 Task: Find connections with filter location Levallois-Perret with filter topic #Designwith filter profile language English with filter current company Gallup with filter school Ram Lal Anand College with filter industry Footwear and Leather Goods Repair with filter service category Computer Networking with filter keywords title Continuous Improvement Consultant
Action: Mouse moved to (594, 101)
Screenshot: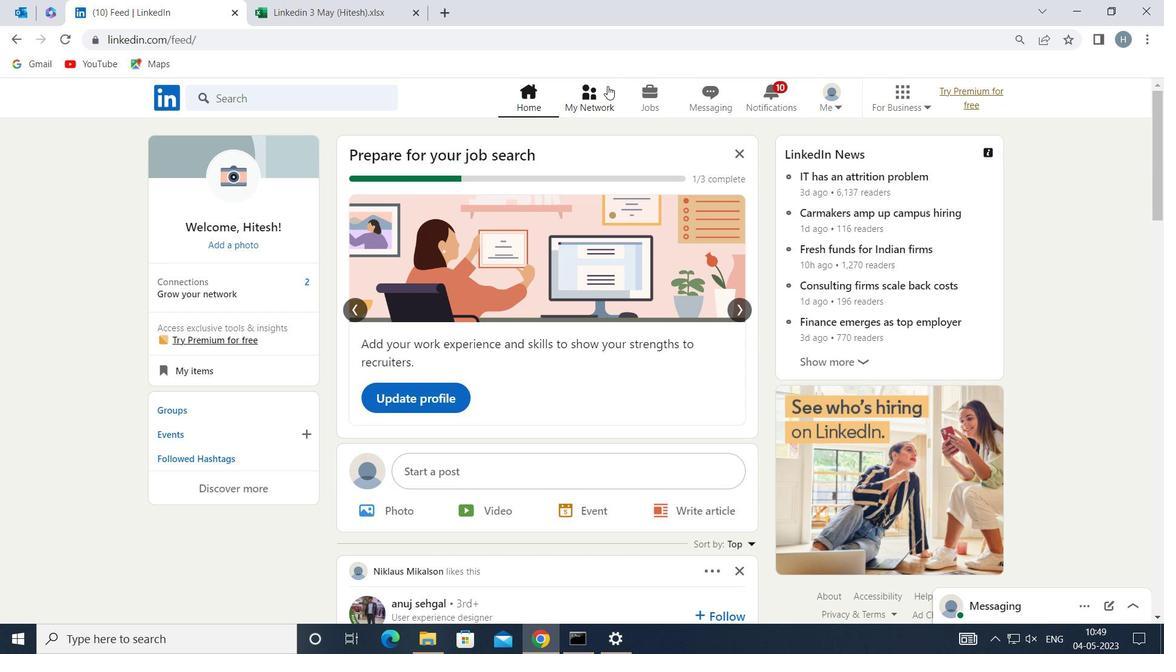 
Action: Mouse pressed left at (594, 101)
Screenshot: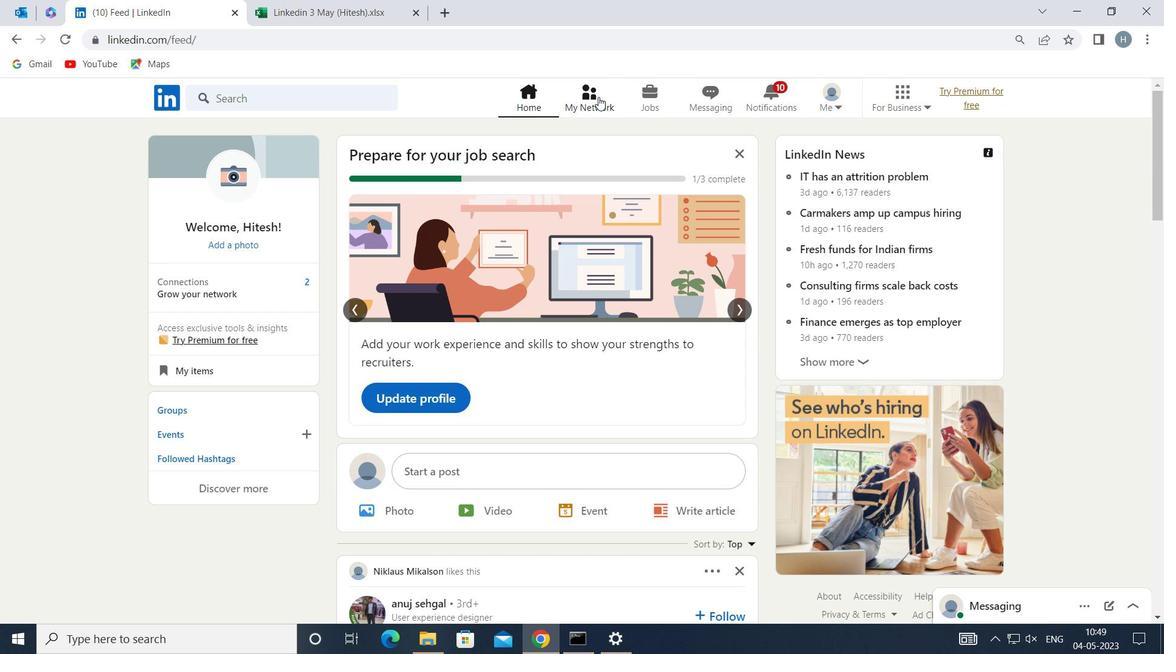 
Action: Mouse moved to (352, 180)
Screenshot: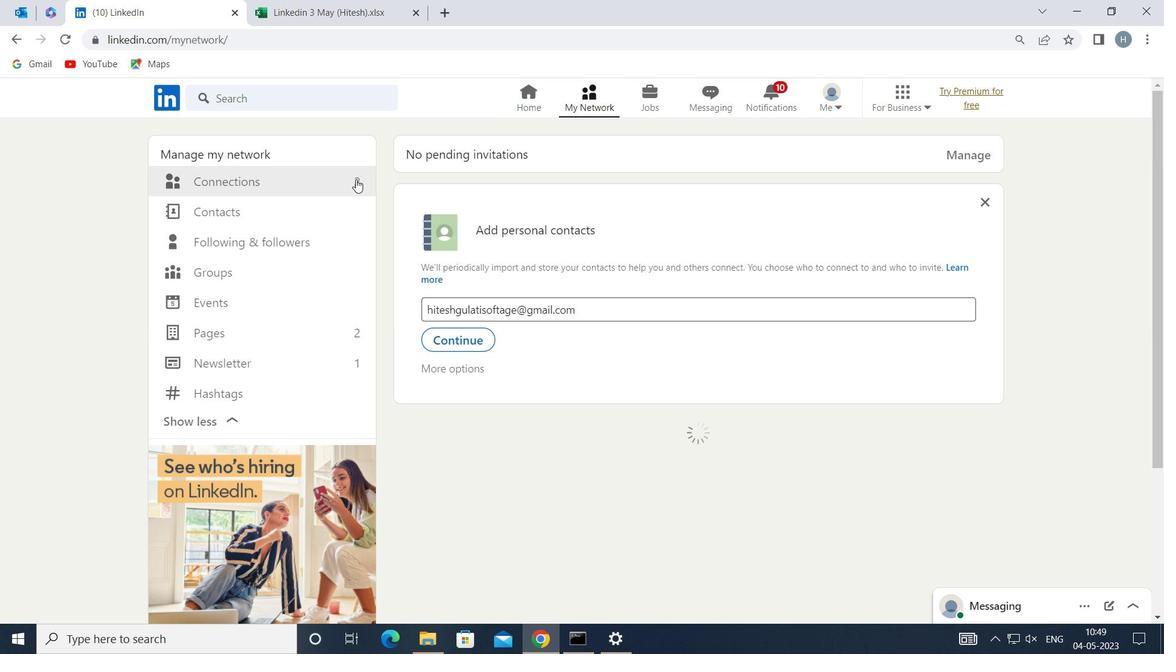 
Action: Mouse pressed left at (352, 180)
Screenshot: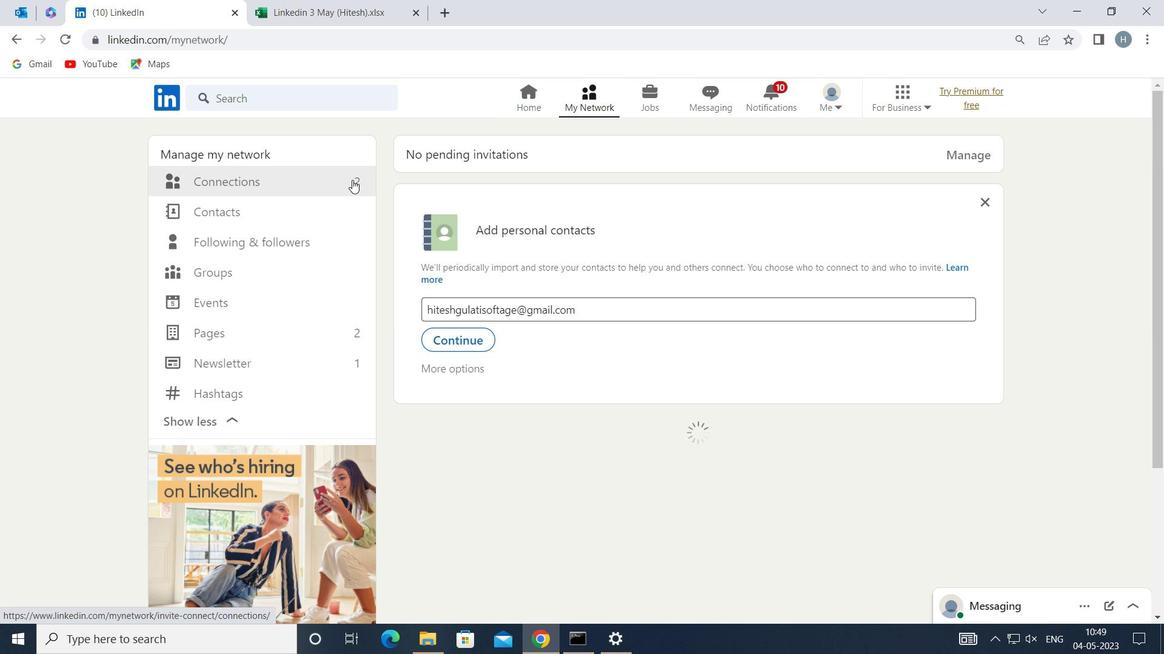 
Action: Mouse moved to (681, 183)
Screenshot: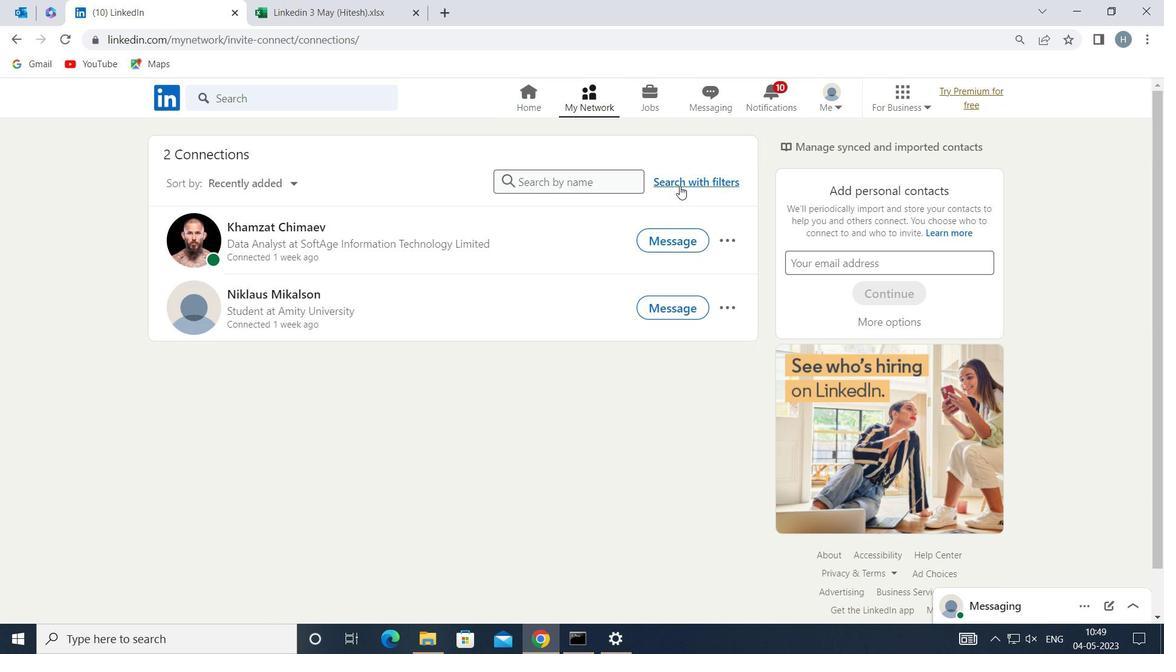 
Action: Mouse pressed left at (681, 183)
Screenshot: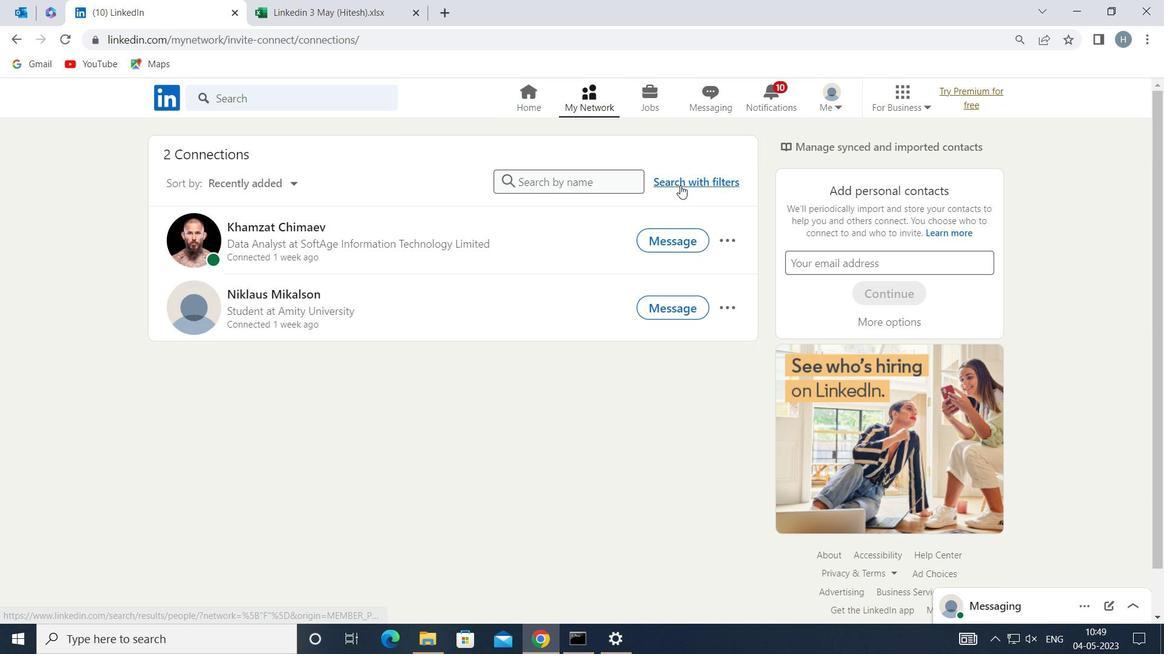 
Action: Mouse moved to (638, 140)
Screenshot: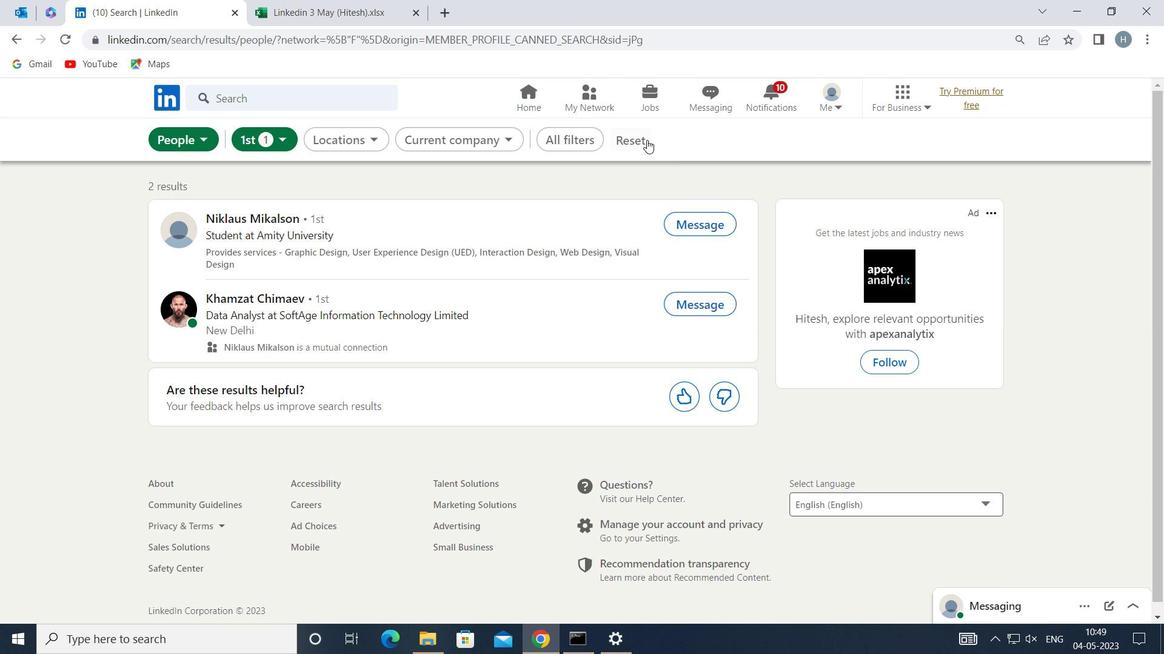 
Action: Mouse pressed left at (638, 140)
Screenshot: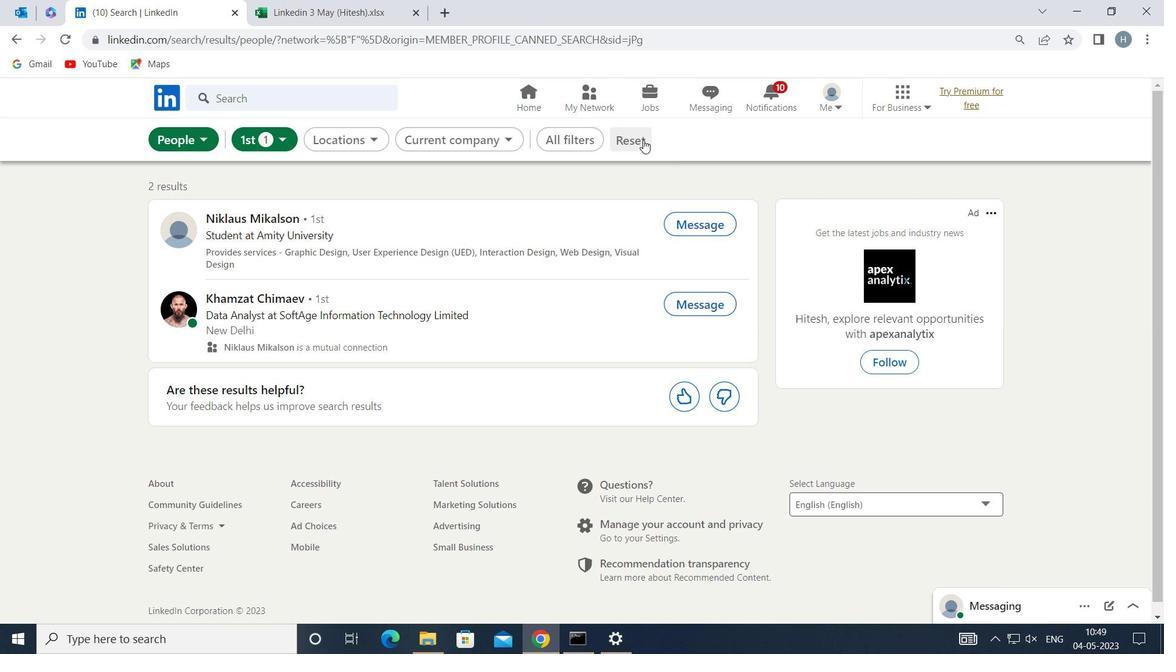 
Action: Mouse moved to (622, 140)
Screenshot: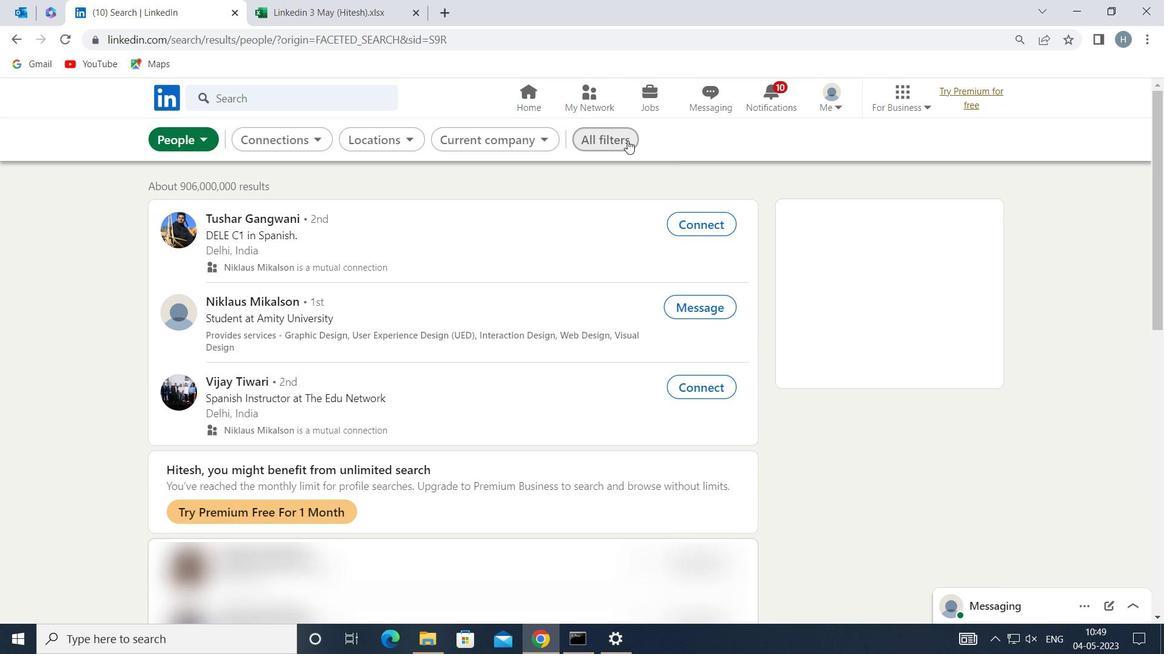 
Action: Mouse pressed left at (622, 140)
Screenshot: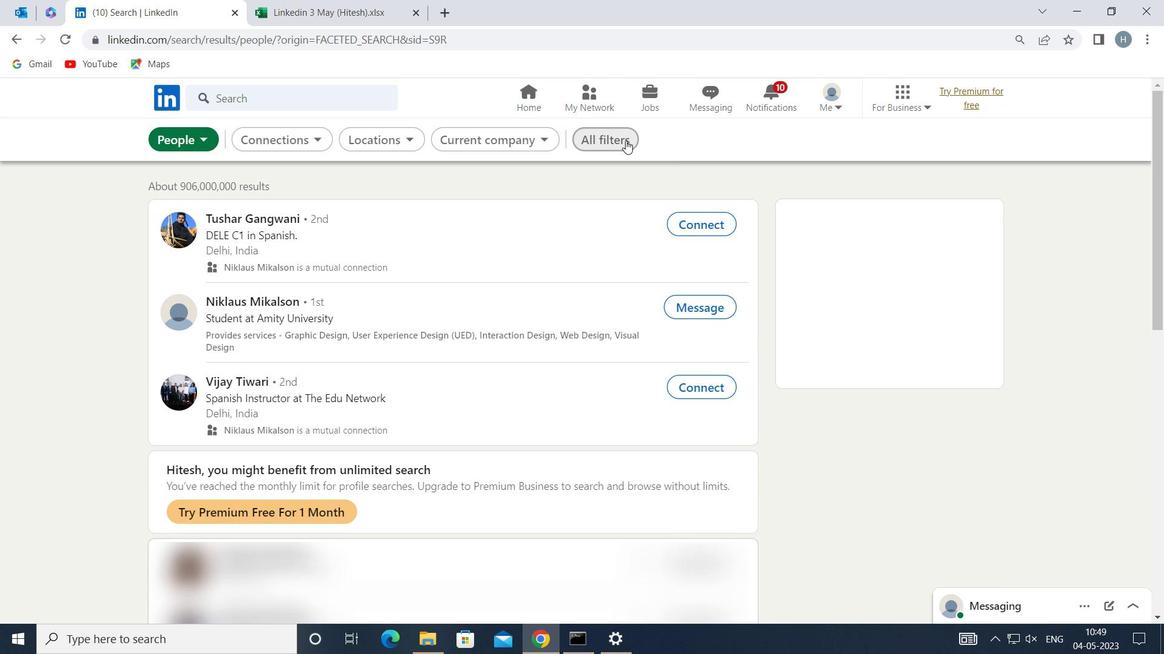 
Action: Mouse moved to (873, 280)
Screenshot: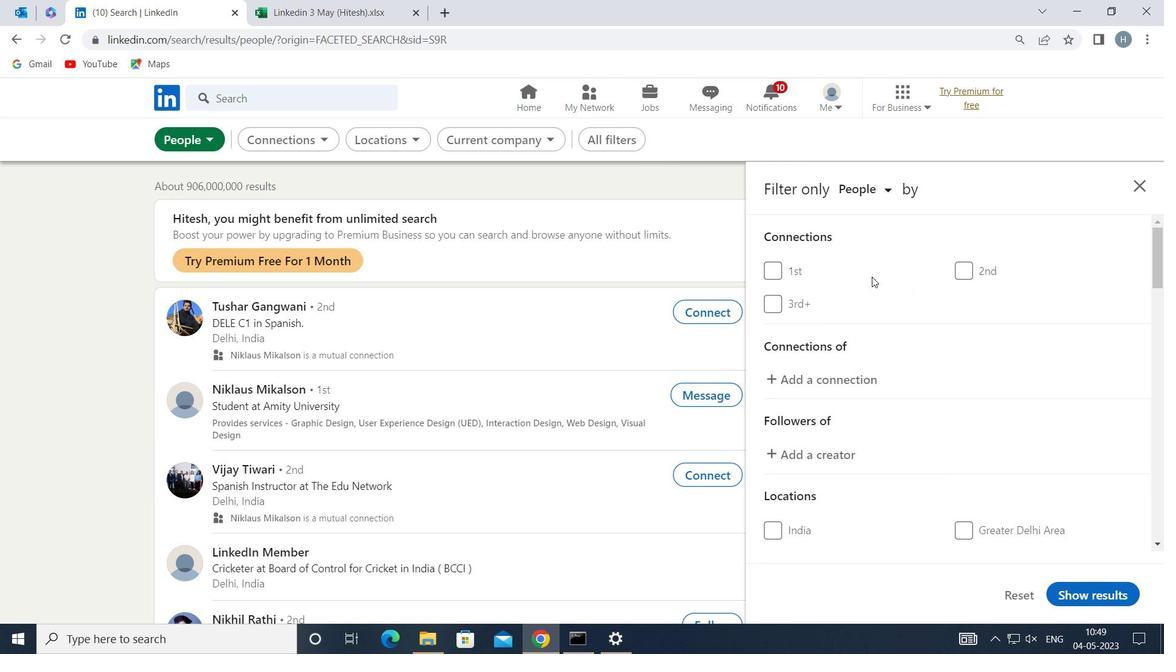 
Action: Mouse scrolled (873, 280) with delta (0, 0)
Screenshot: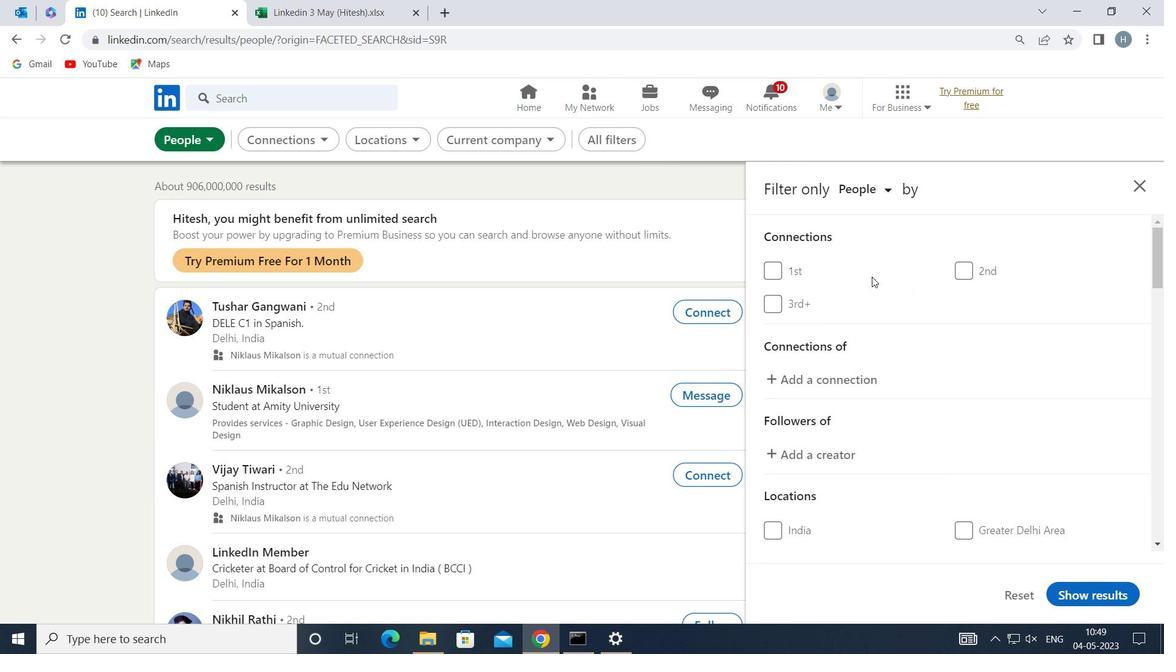 
Action: Mouse moved to (873, 285)
Screenshot: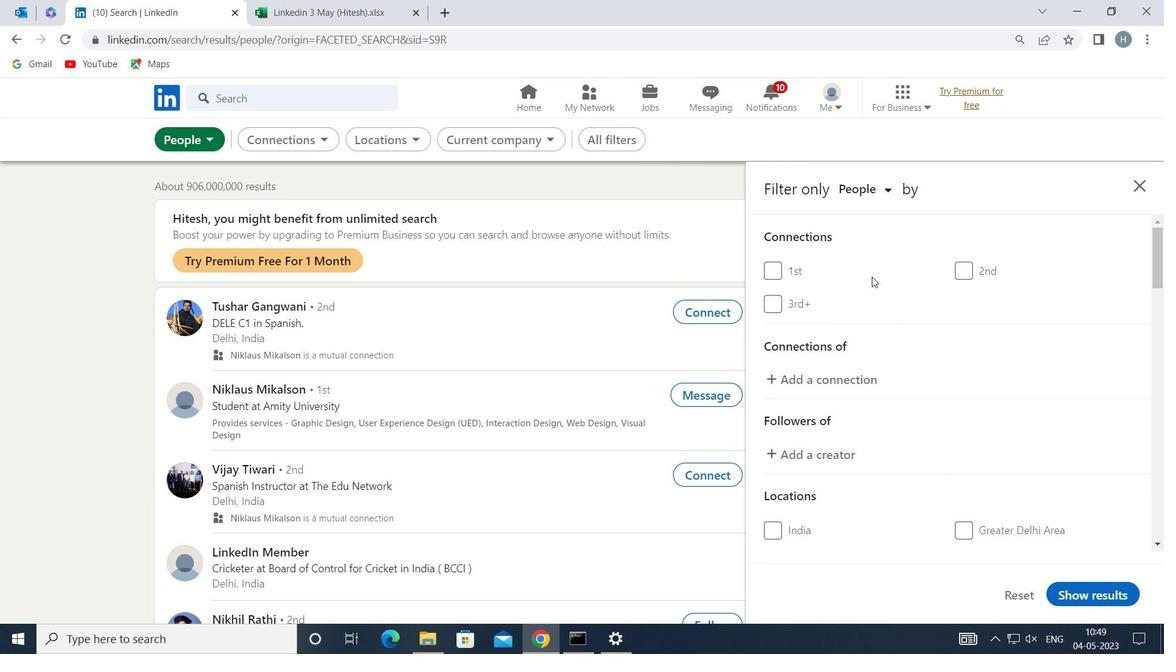 
Action: Mouse scrolled (873, 285) with delta (0, 0)
Screenshot: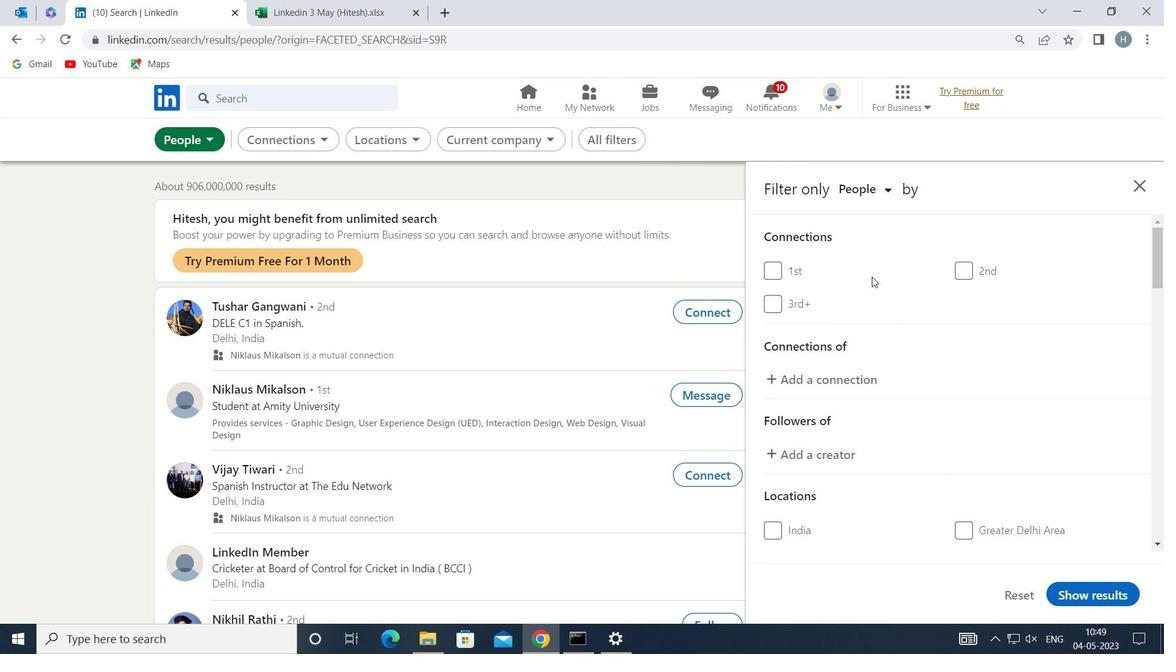 
Action: Mouse scrolled (873, 285) with delta (0, 0)
Screenshot: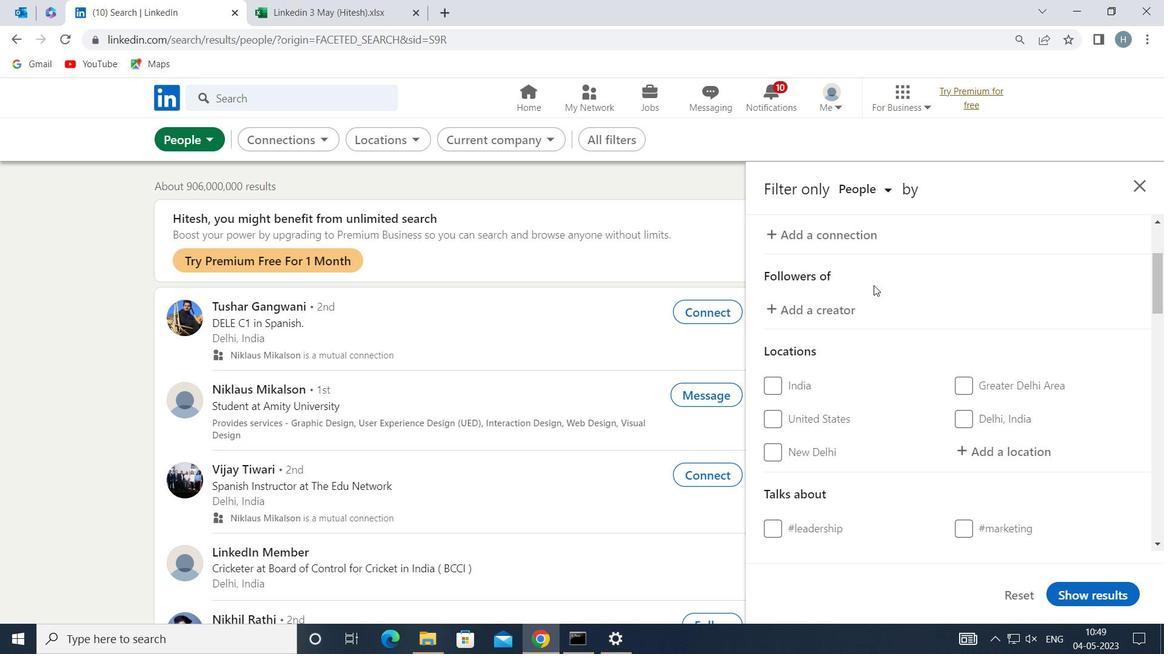 
Action: Mouse moved to (988, 359)
Screenshot: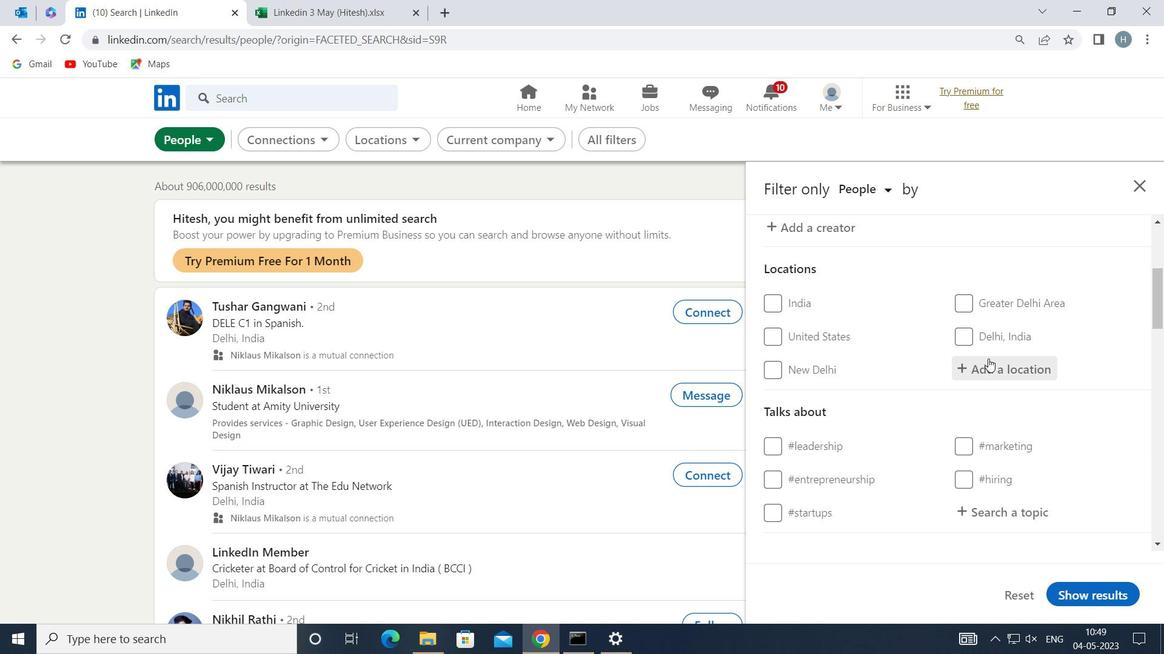 
Action: Mouse pressed left at (988, 359)
Screenshot: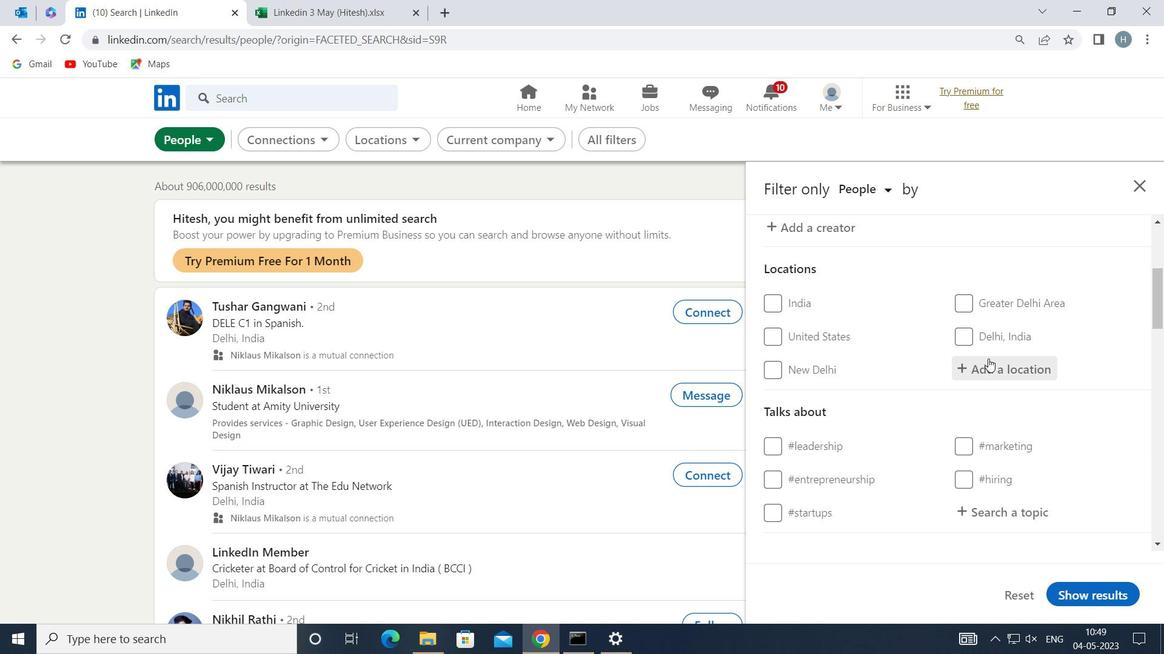 
Action: Mouse moved to (958, 310)
Screenshot: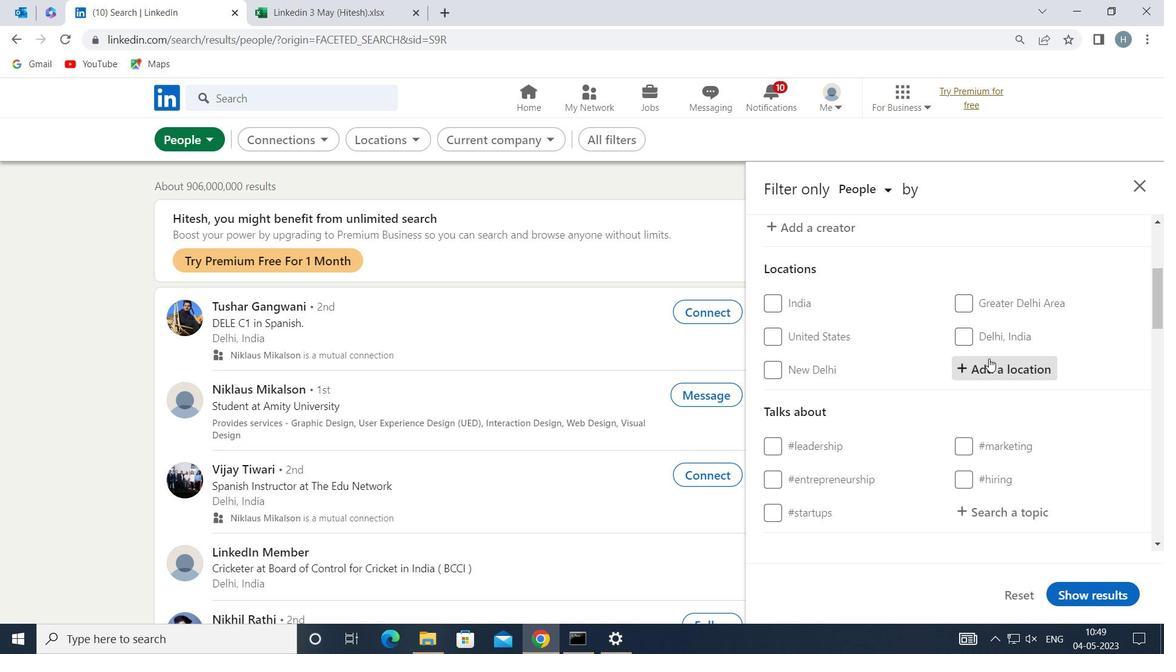 
Action: Key pressed <Key.shift>LEVALLOI
Screenshot: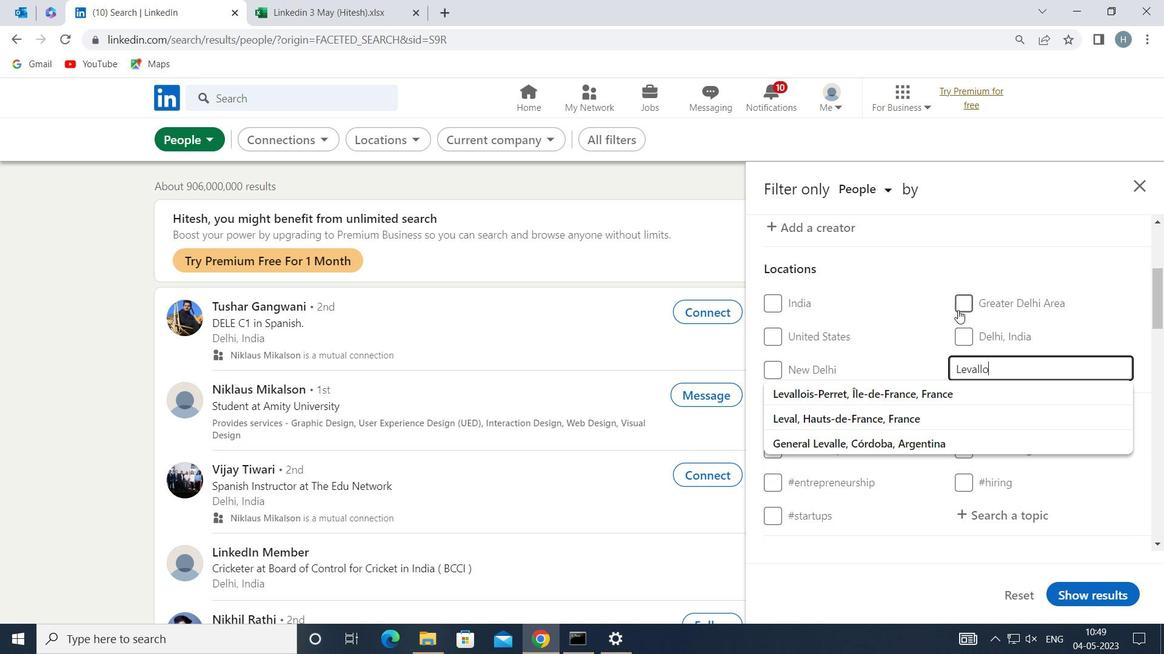 
Action: Mouse moved to (921, 391)
Screenshot: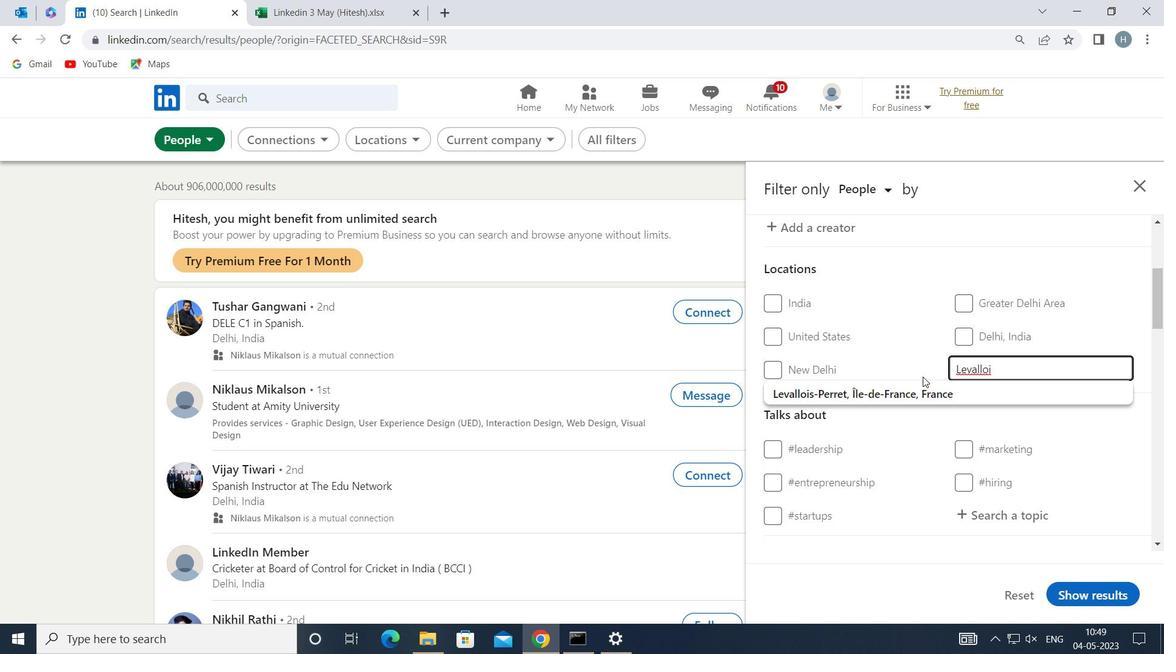 
Action: Mouse pressed left at (921, 391)
Screenshot: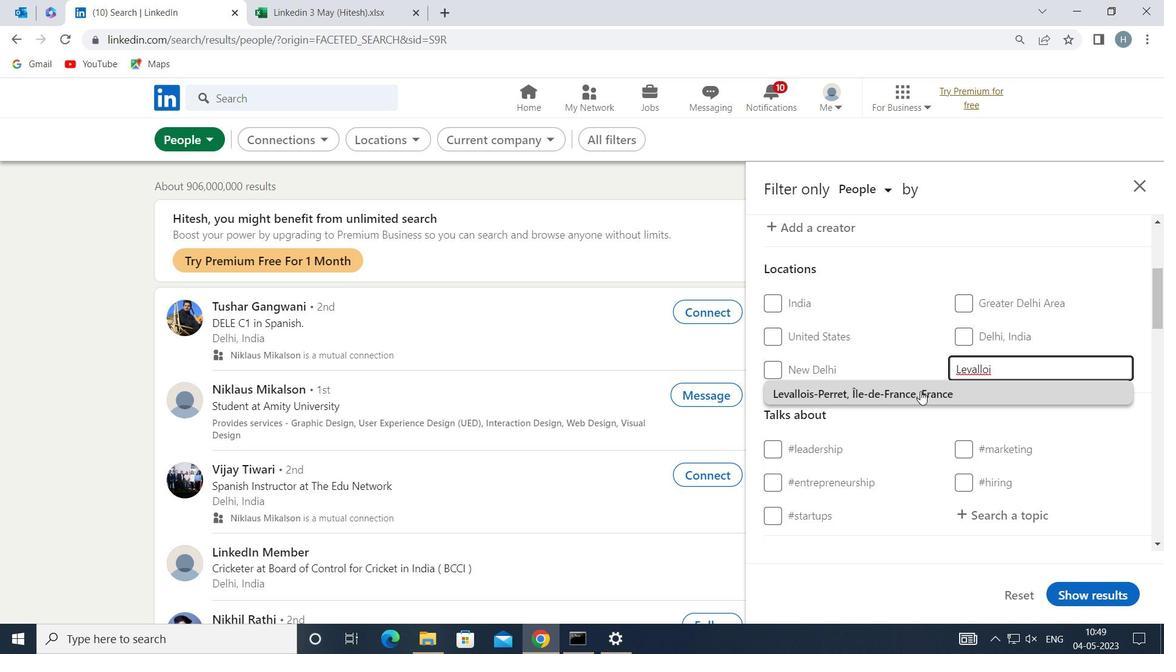 
Action: Mouse moved to (899, 394)
Screenshot: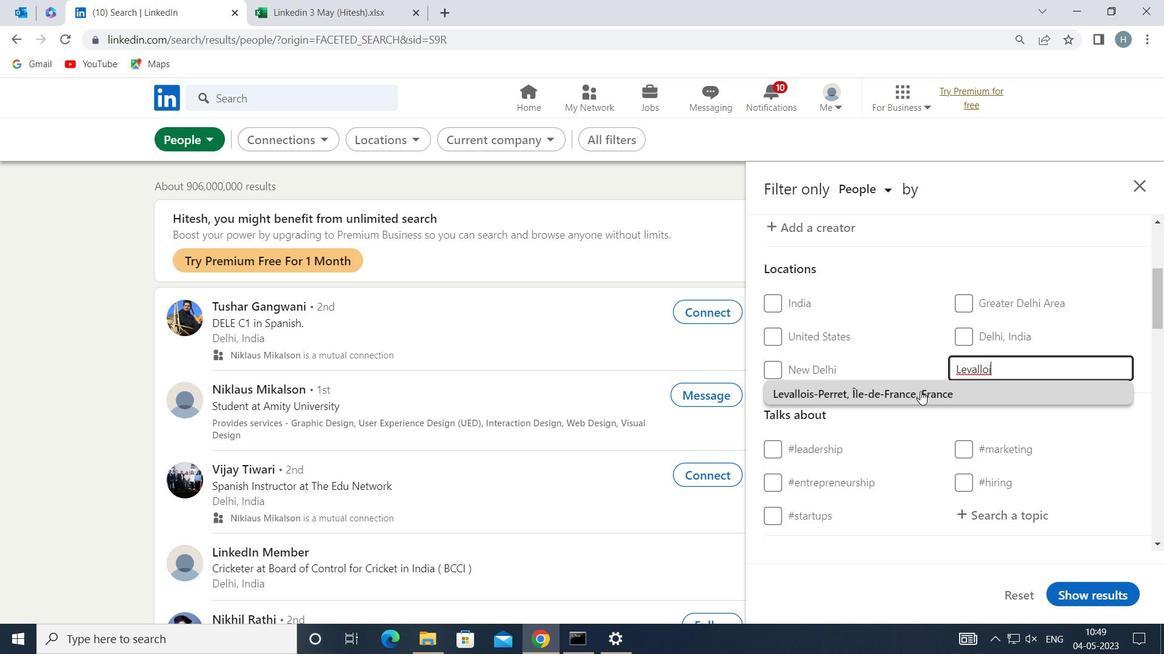 
Action: Mouse scrolled (899, 393) with delta (0, 0)
Screenshot: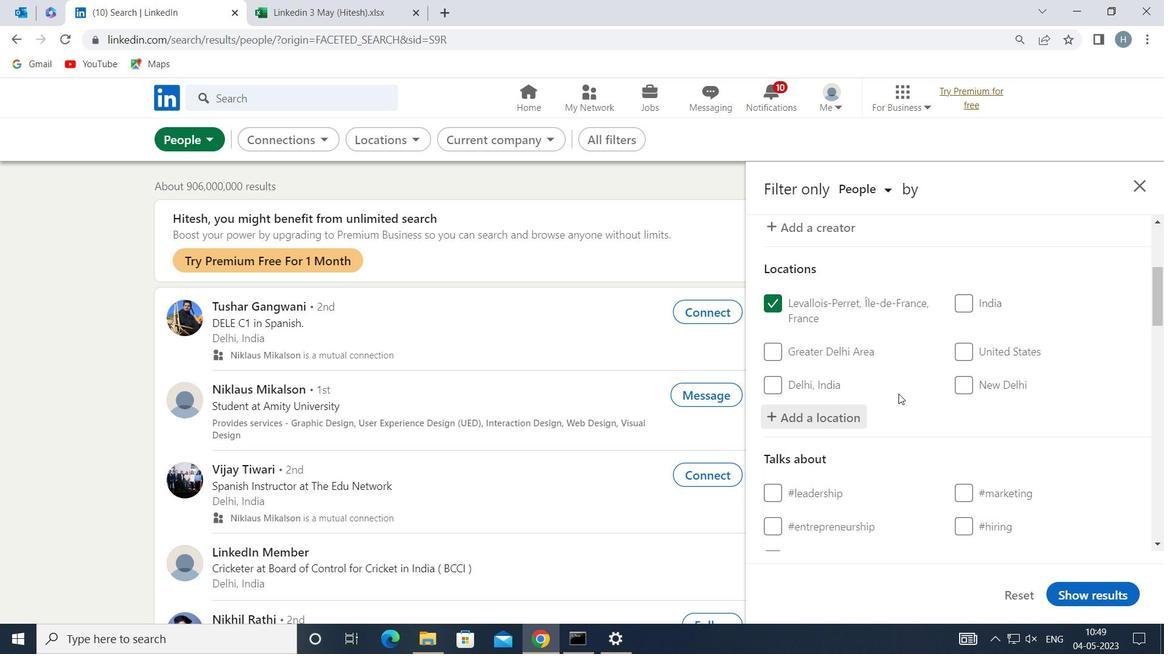 
Action: Mouse scrolled (899, 393) with delta (0, 0)
Screenshot: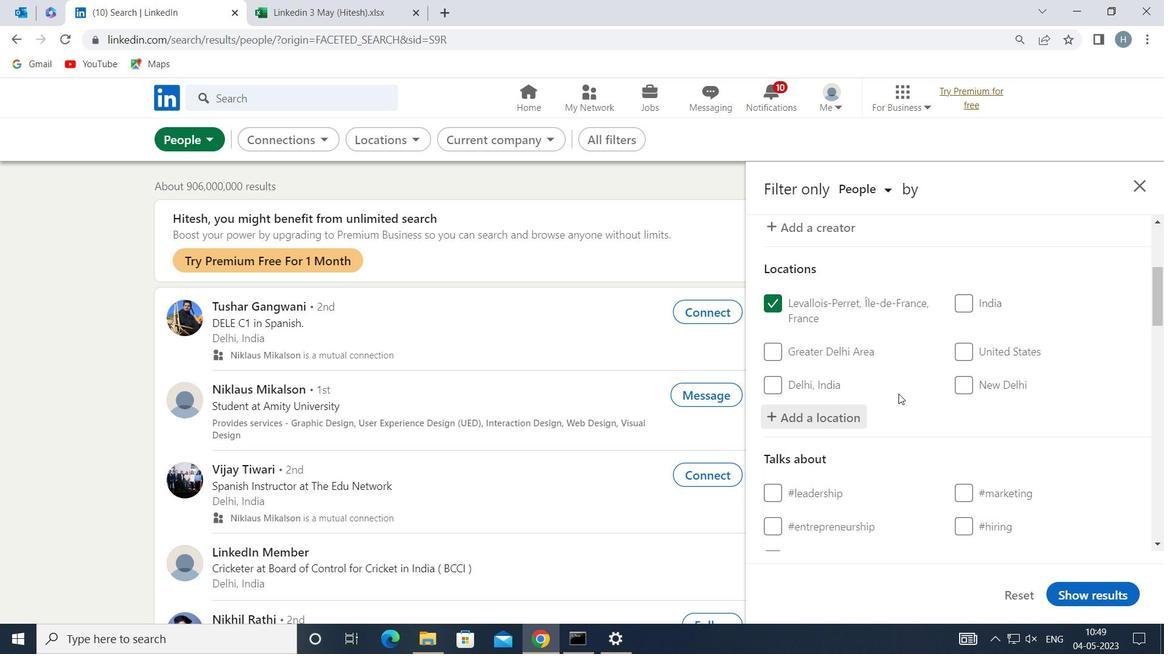 
Action: Mouse moved to (901, 372)
Screenshot: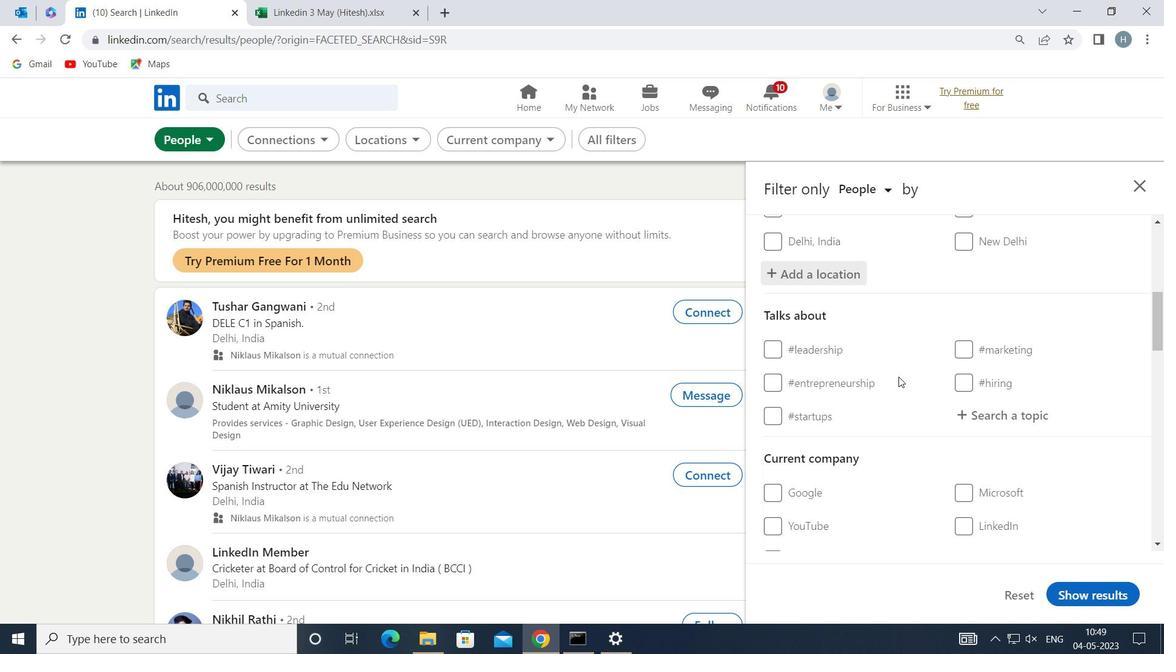 
Action: Mouse scrolled (901, 372) with delta (0, 0)
Screenshot: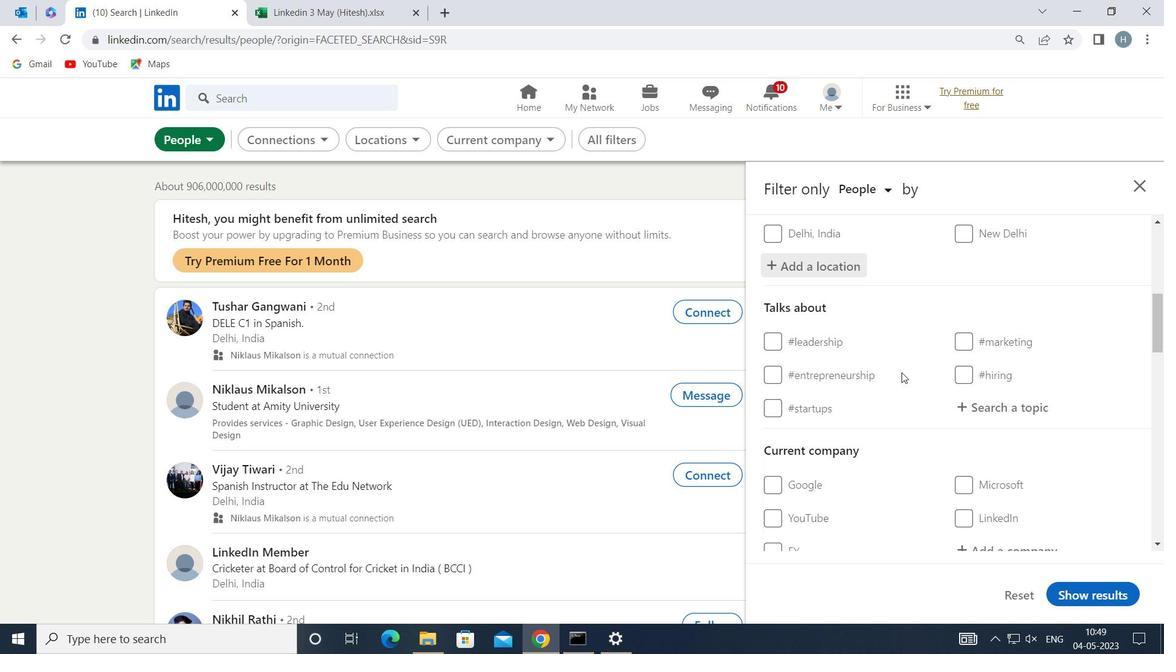 
Action: Mouse moved to (992, 333)
Screenshot: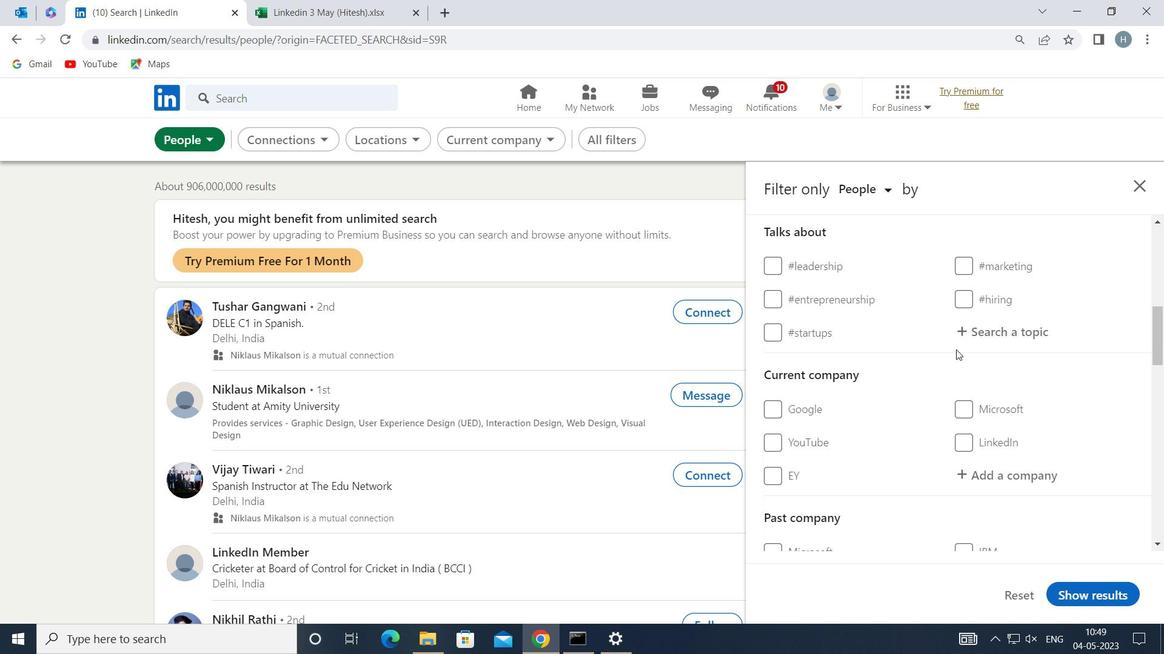 
Action: Mouse pressed left at (992, 333)
Screenshot: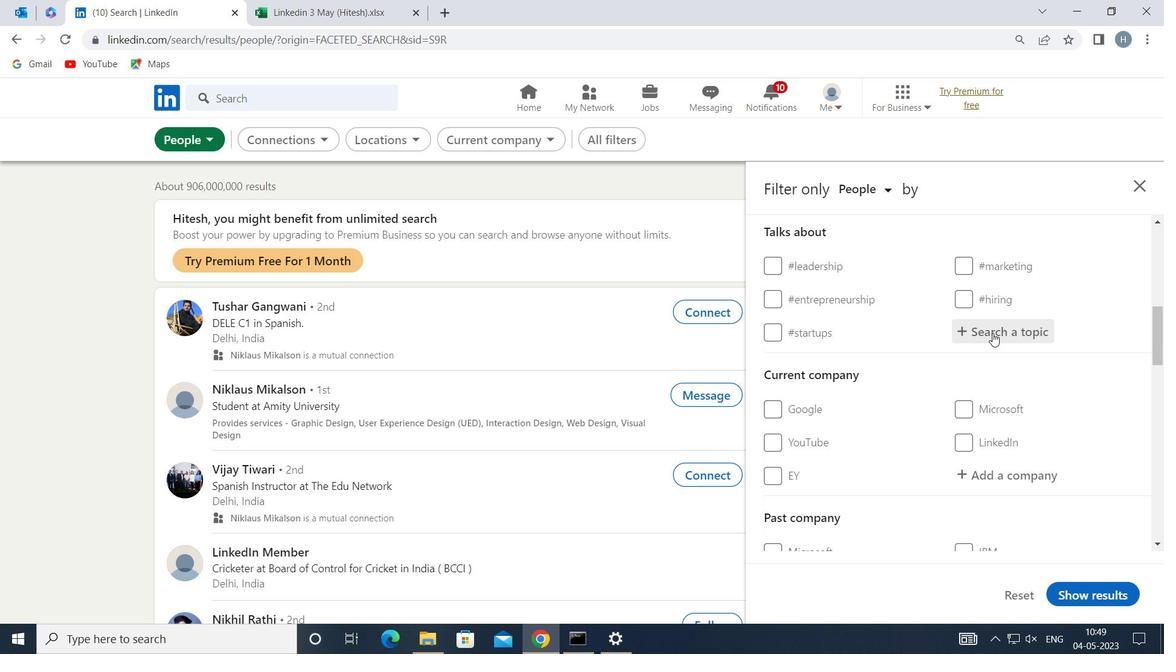 
Action: Mouse moved to (994, 332)
Screenshot: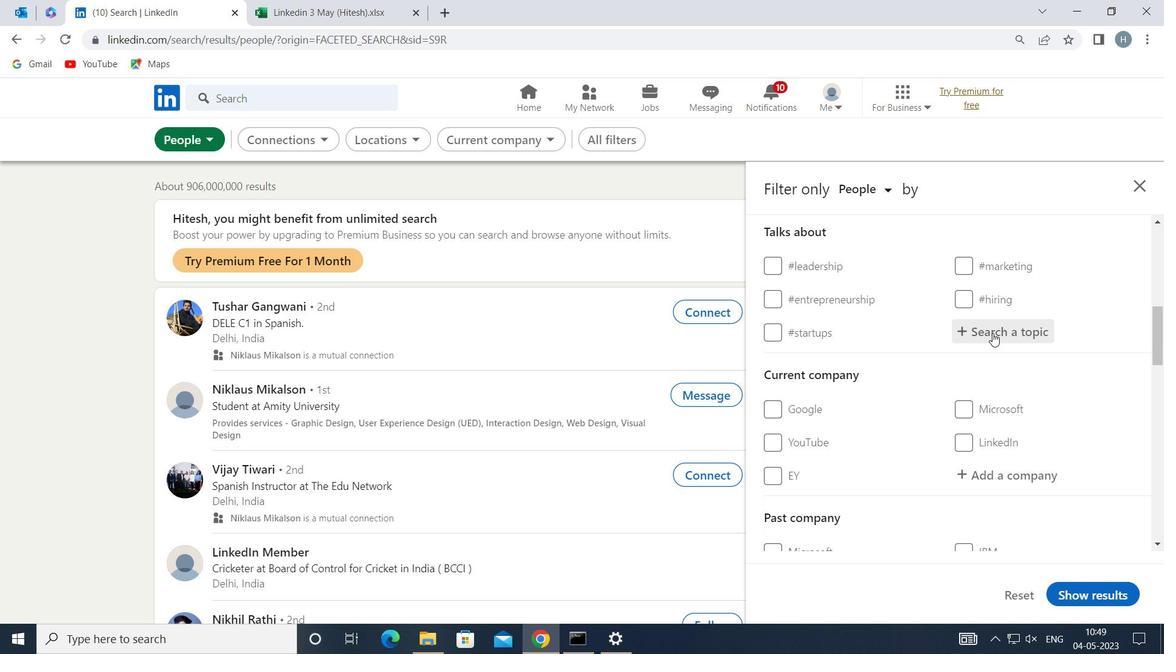
Action: Key pressed <Key.shift>DESIGN
Screenshot: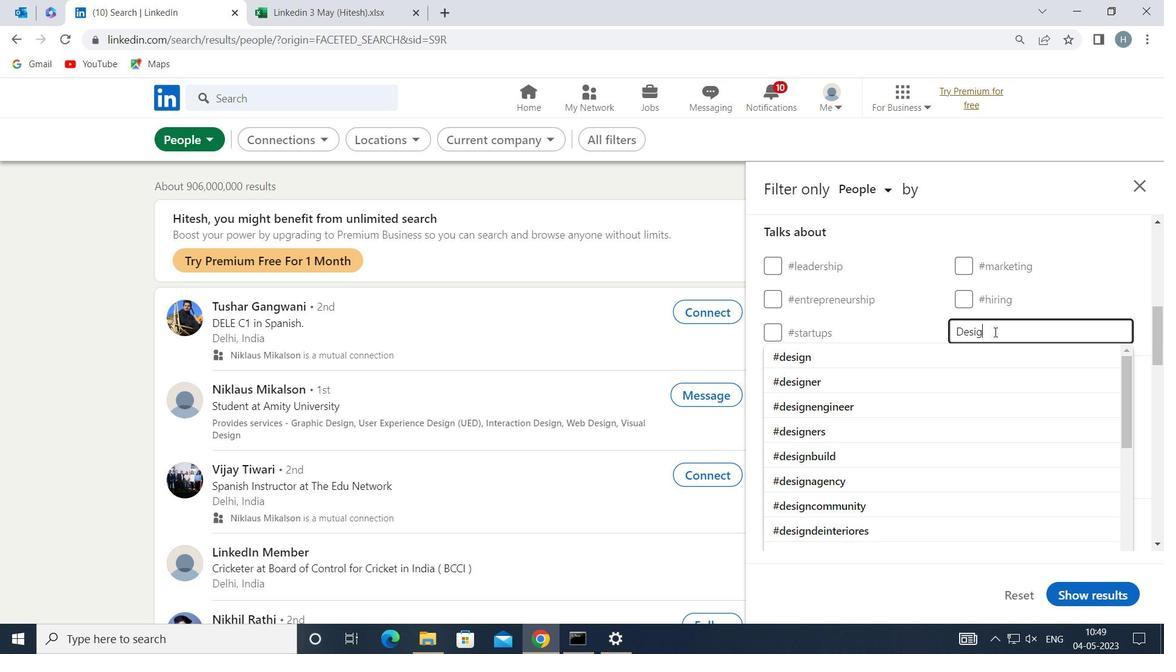 
Action: Mouse moved to (874, 358)
Screenshot: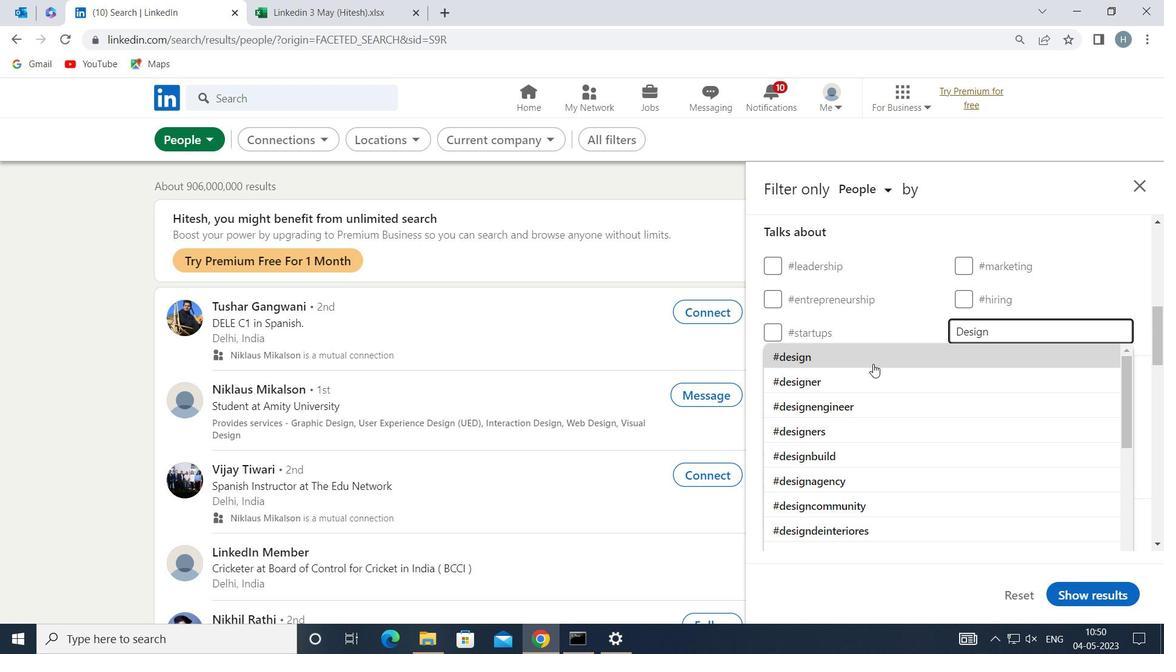 
Action: Mouse pressed left at (874, 358)
Screenshot: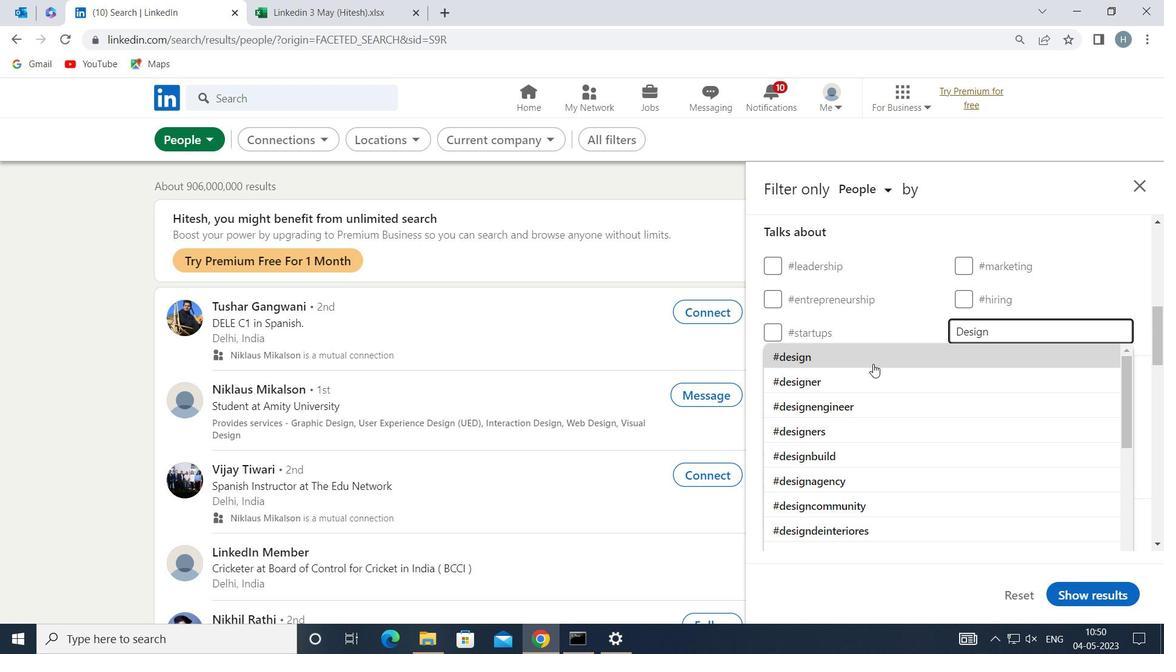 
Action: Mouse moved to (875, 352)
Screenshot: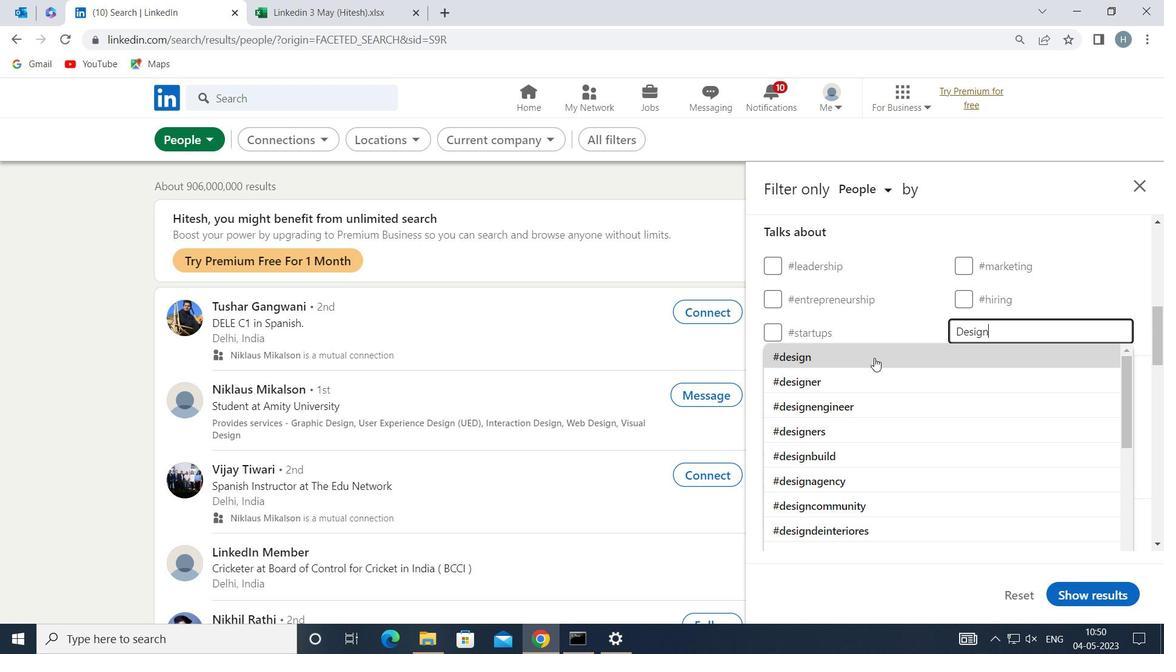 
Action: Mouse scrolled (875, 352) with delta (0, 0)
Screenshot: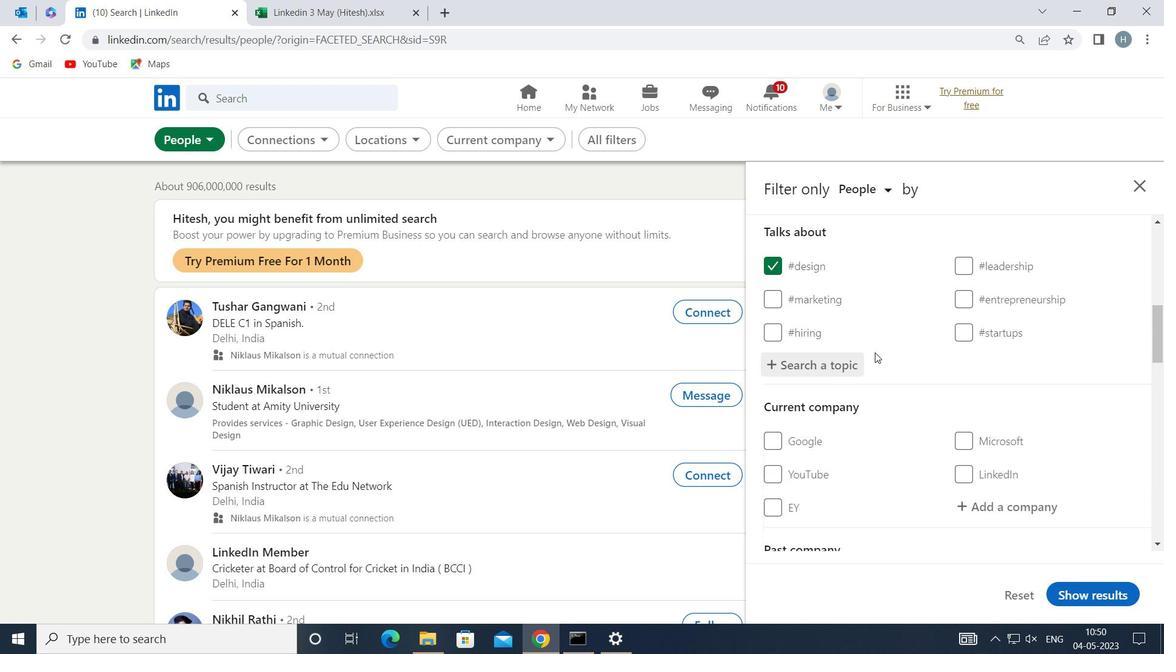 
Action: Mouse scrolled (875, 352) with delta (0, 0)
Screenshot: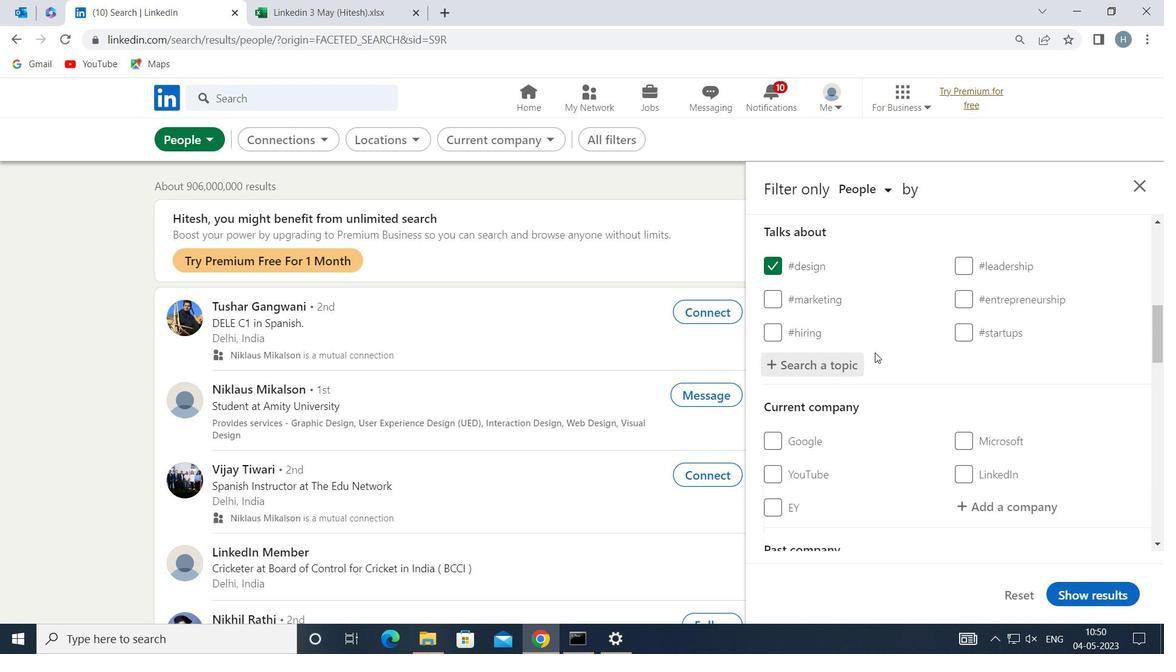 
Action: Mouse moved to (875, 352)
Screenshot: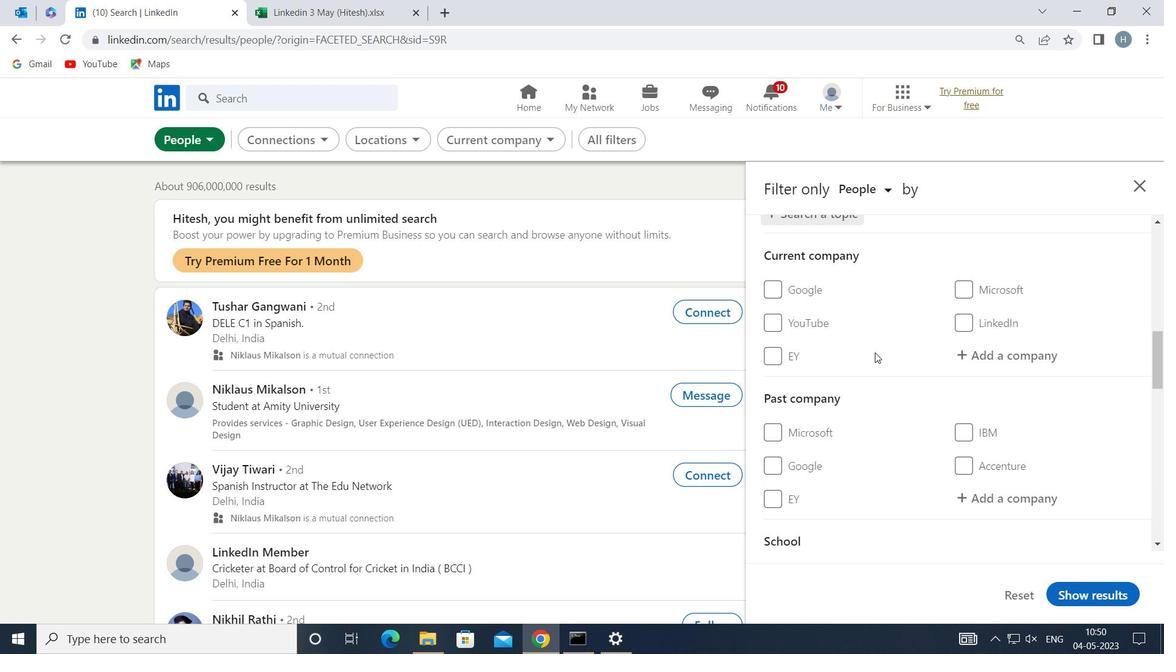 
Action: Mouse scrolled (875, 352) with delta (0, 0)
Screenshot: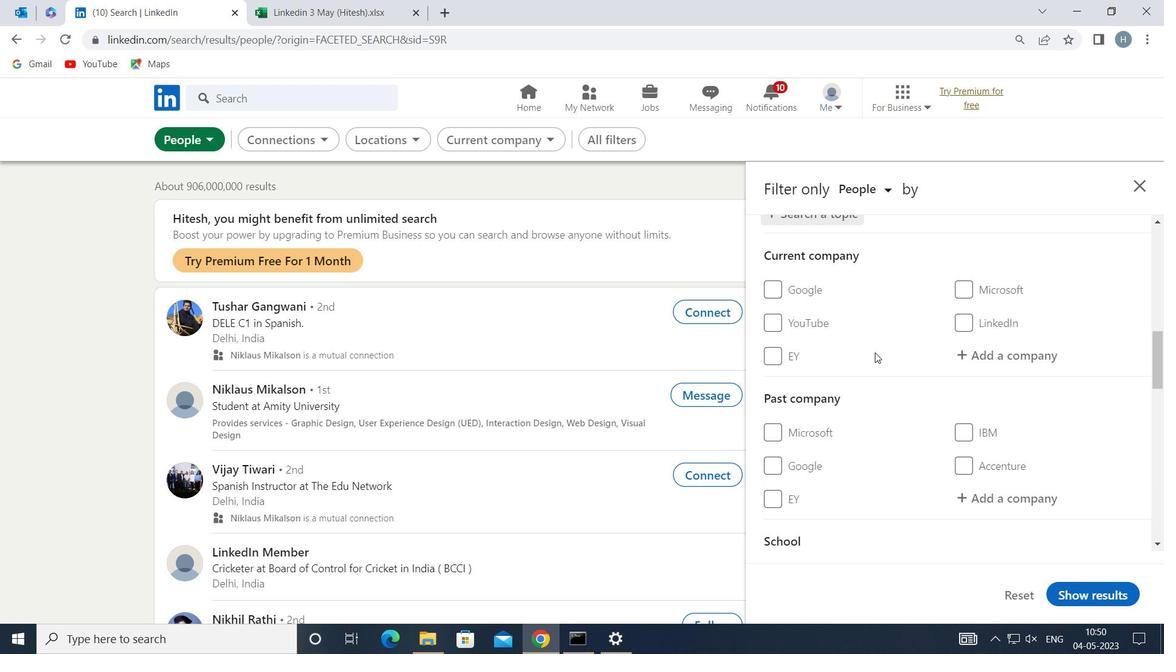
Action: Mouse moved to (873, 353)
Screenshot: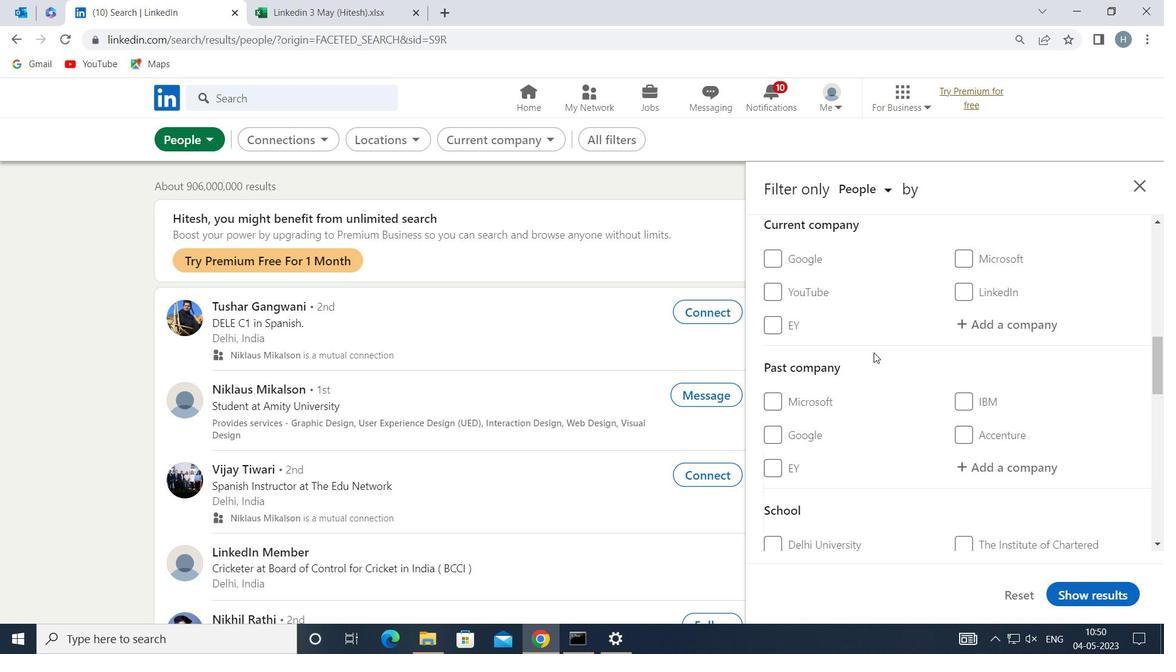 
Action: Mouse scrolled (873, 352) with delta (0, 0)
Screenshot: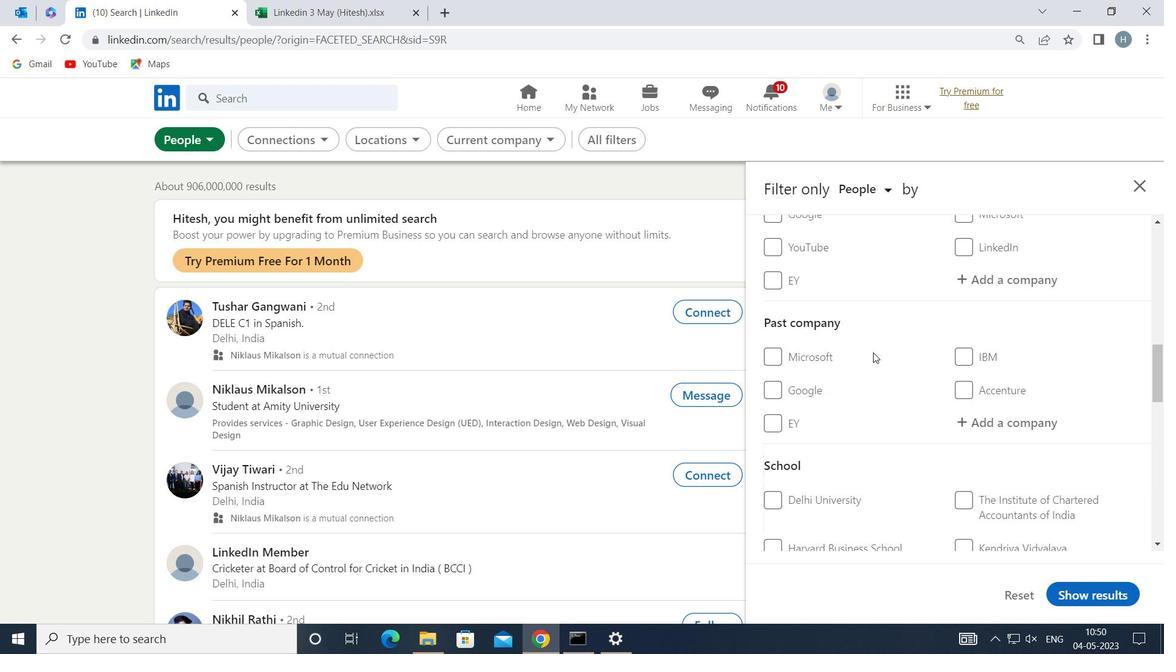 
Action: Mouse moved to (875, 352)
Screenshot: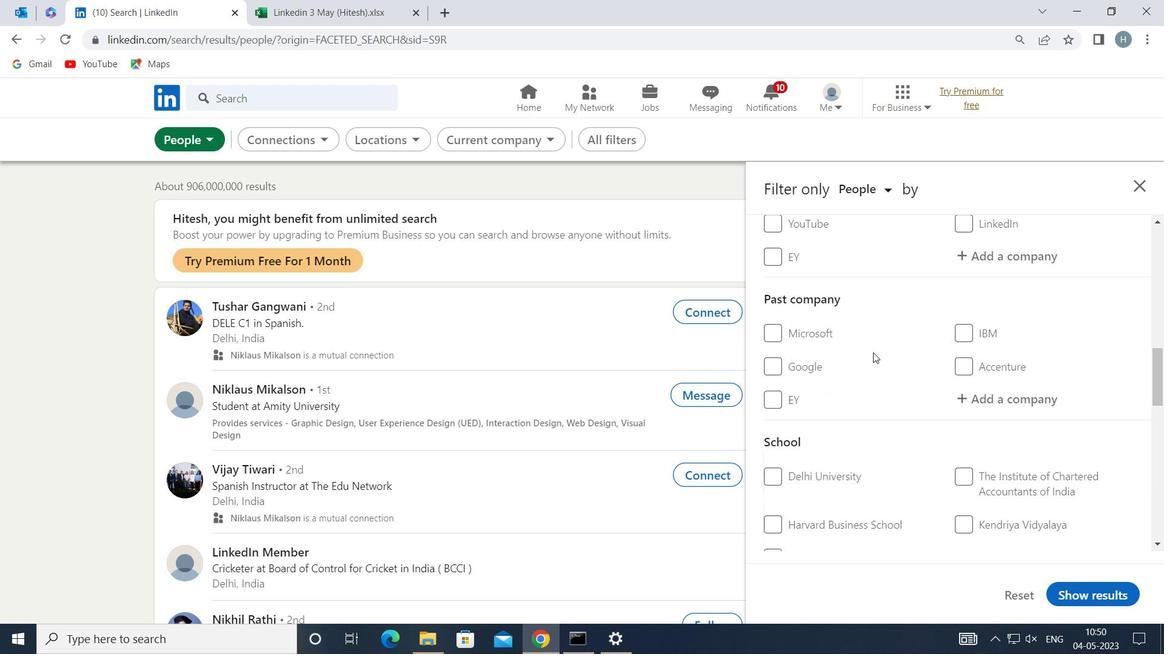 
Action: Mouse scrolled (875, 352) with delta (0, 0)
Screenshot: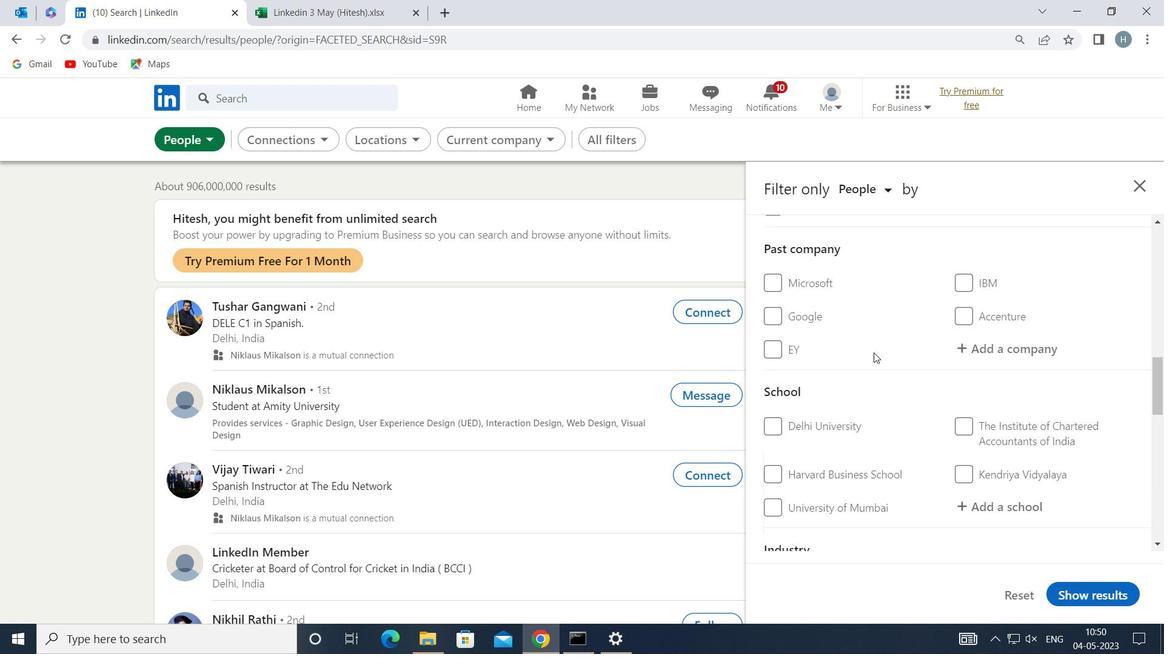 
Action: Mouse moved to (879, 352)
Screenshot: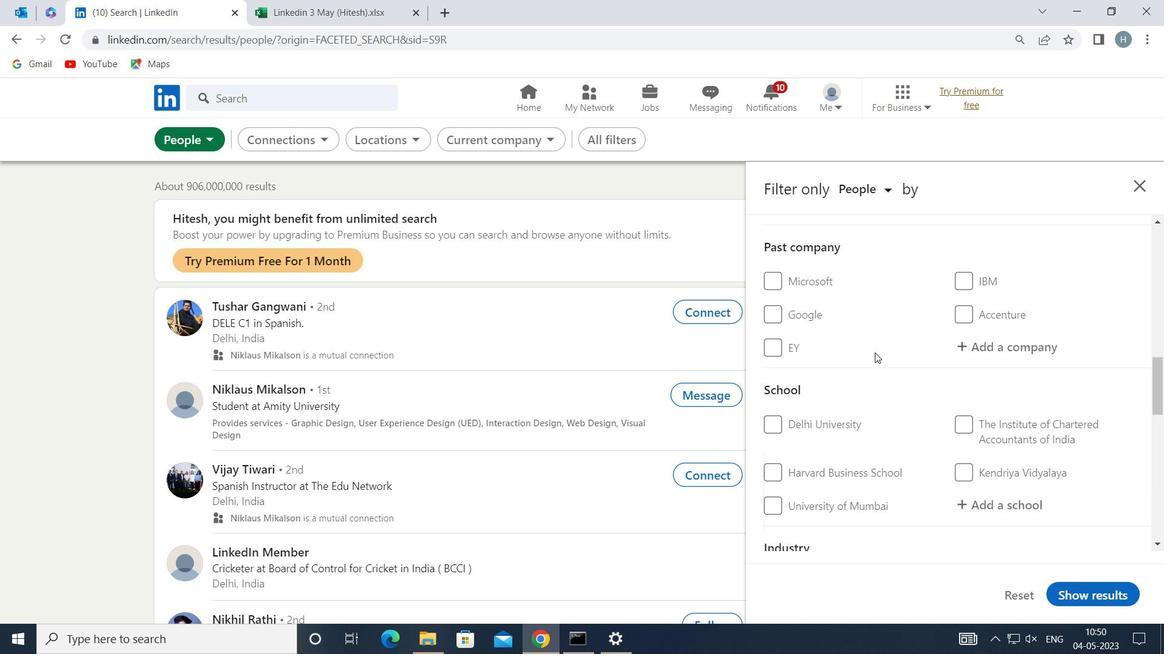 
Action: Mouse scrolled (879, 352) with delta (0, 0)
Screenshot: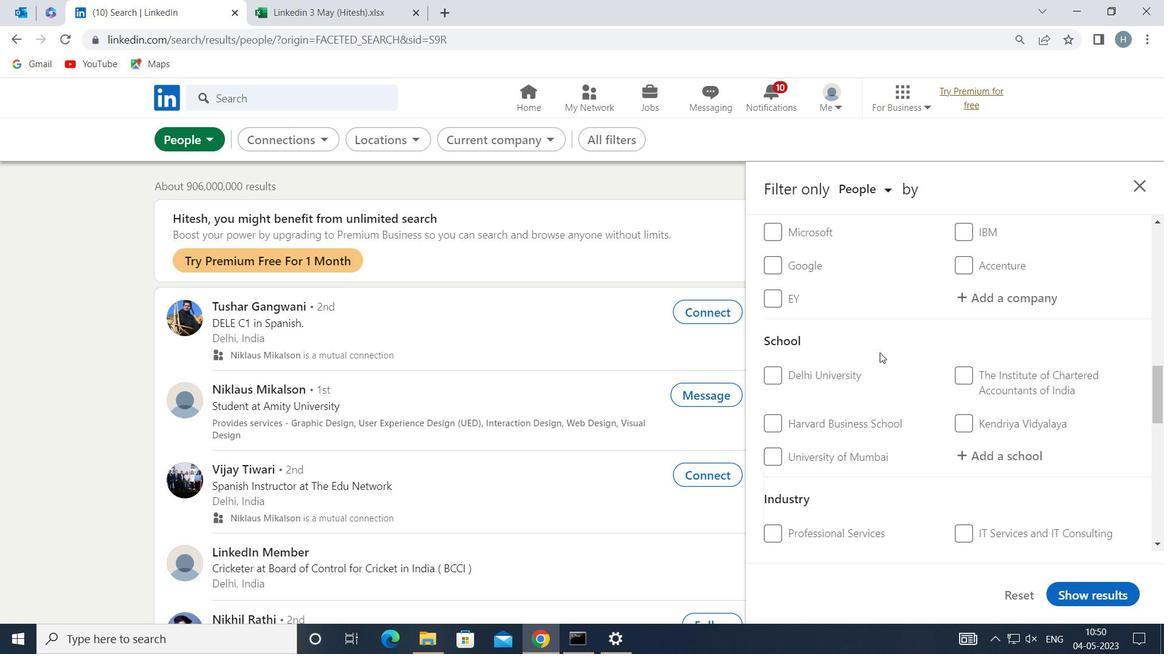 
Action: Mouse scrolled (879, 352) with delta (0, 0)
Screenshot: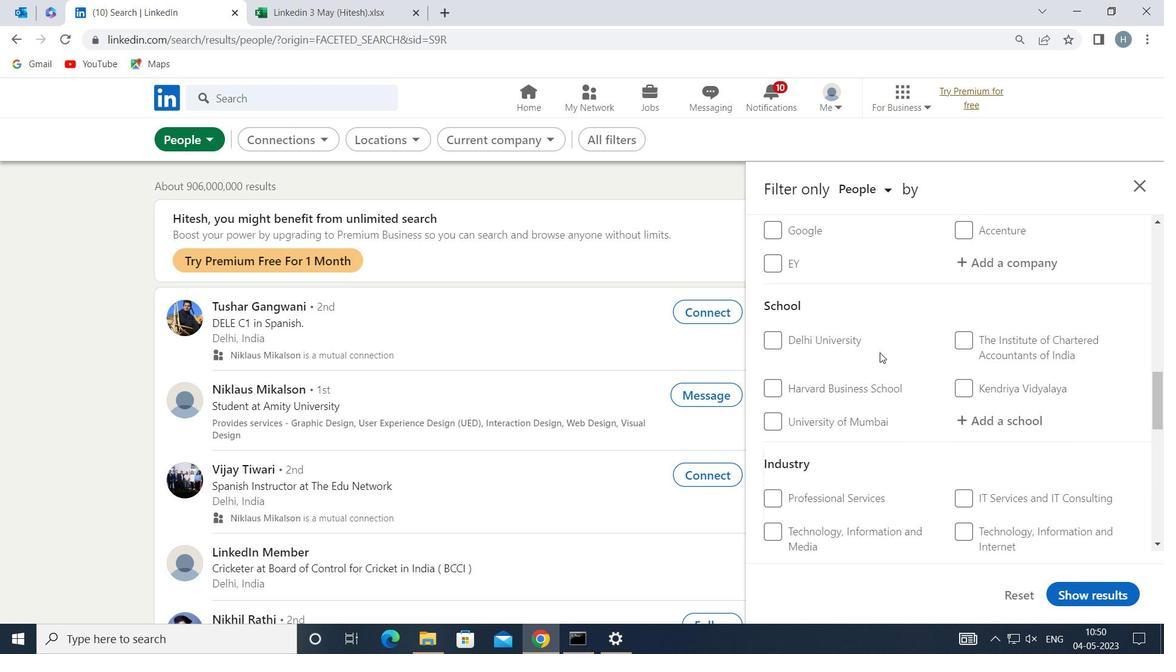 
Action: Mouse scrolled (879, 352) with delta (0, 0)
Screenshot: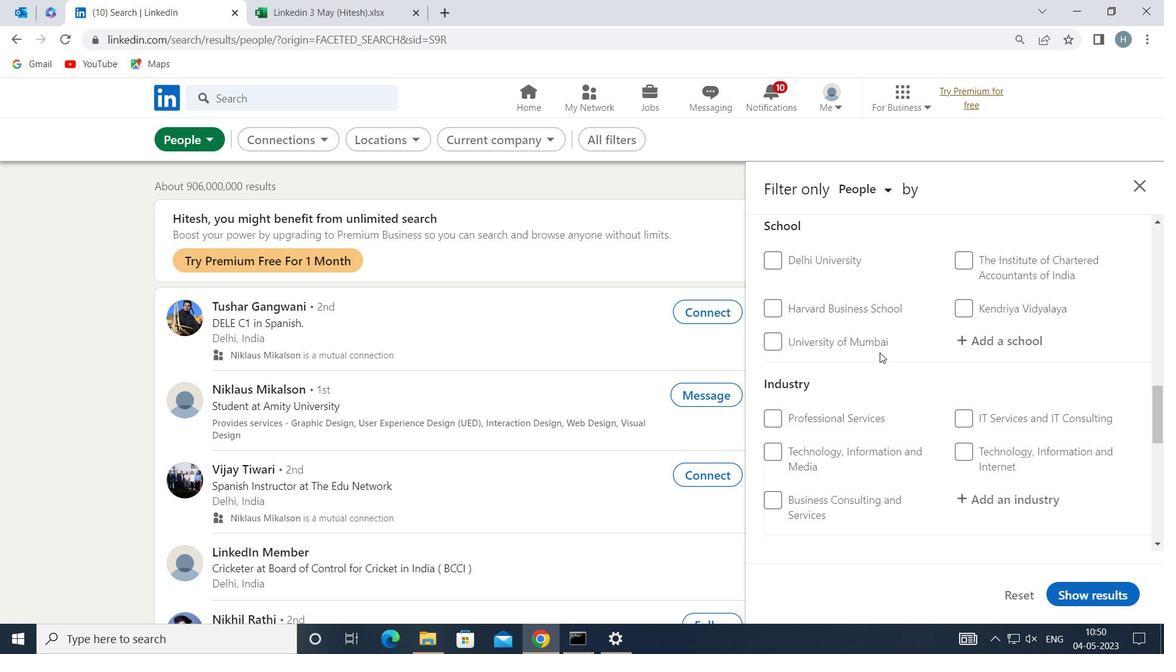 
Action: Mouse moved to (779, 449)
Screenshot: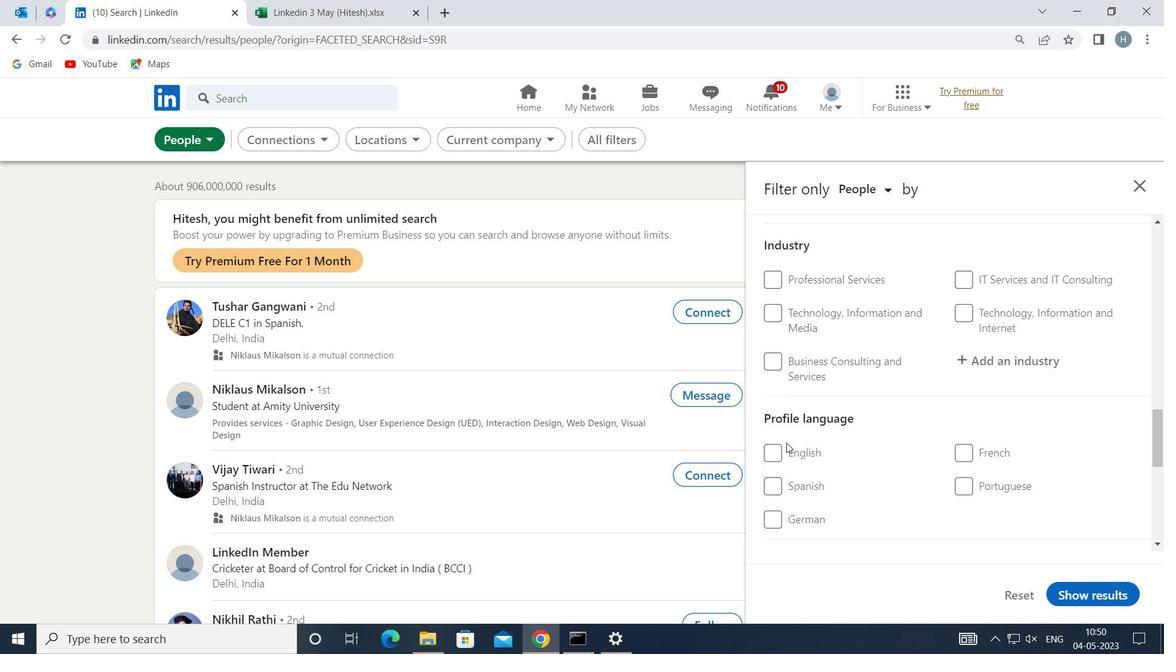 
Action: Mouse pressed left at (779, 449)
Screenshot: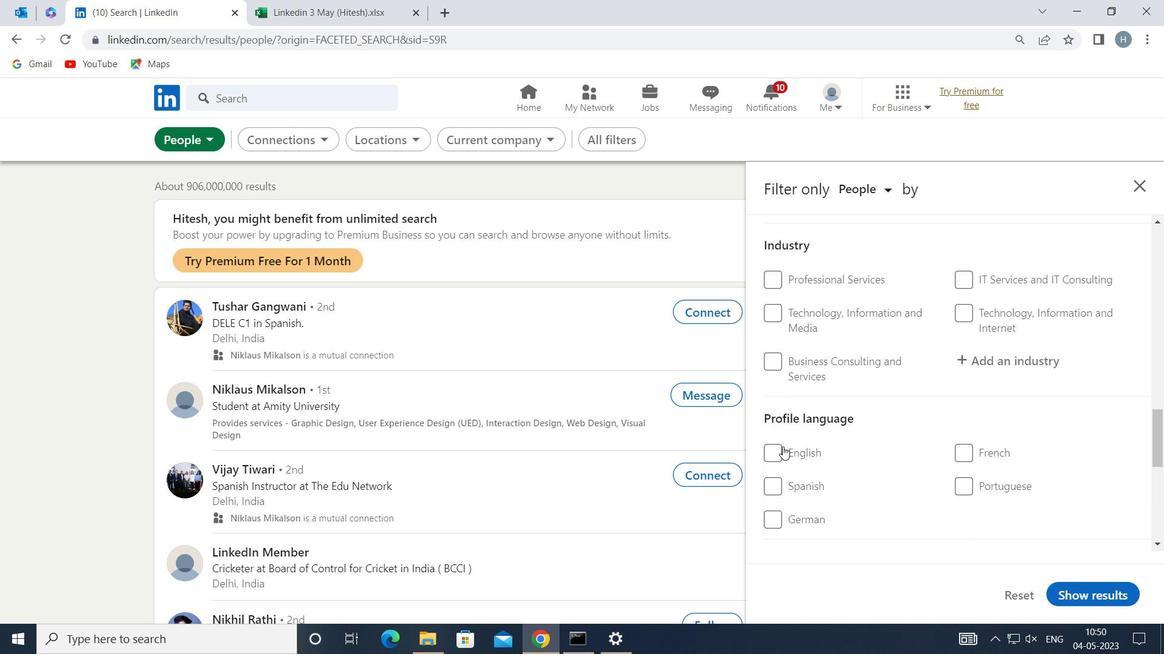 
Action: Mouse moved to (906, 438)
Screenshot: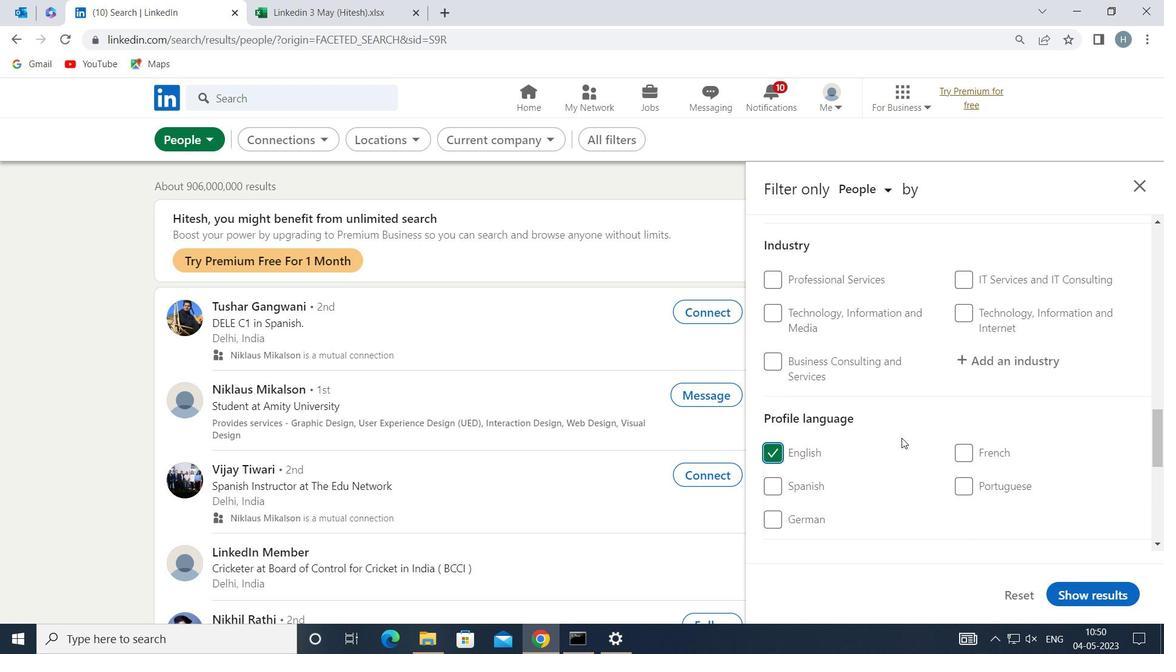 
Action: Mouse scrolled (906, 439) with delta (0, 0)
Screenshot: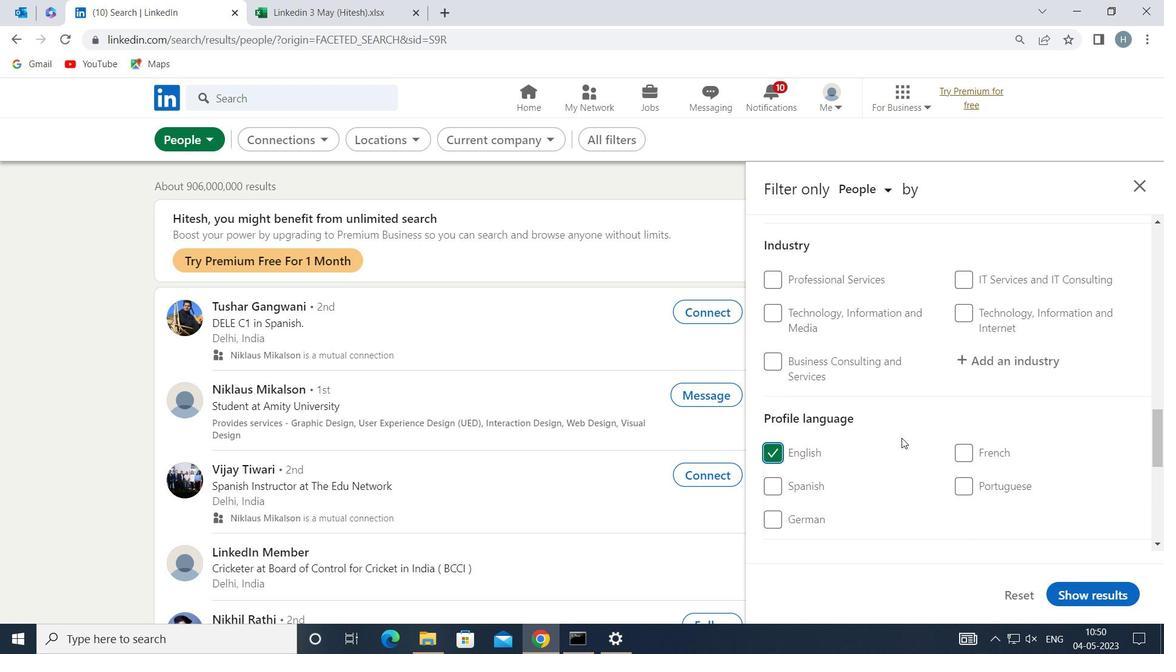 
Action: Mouse moved to (907, 436)
Screenshot: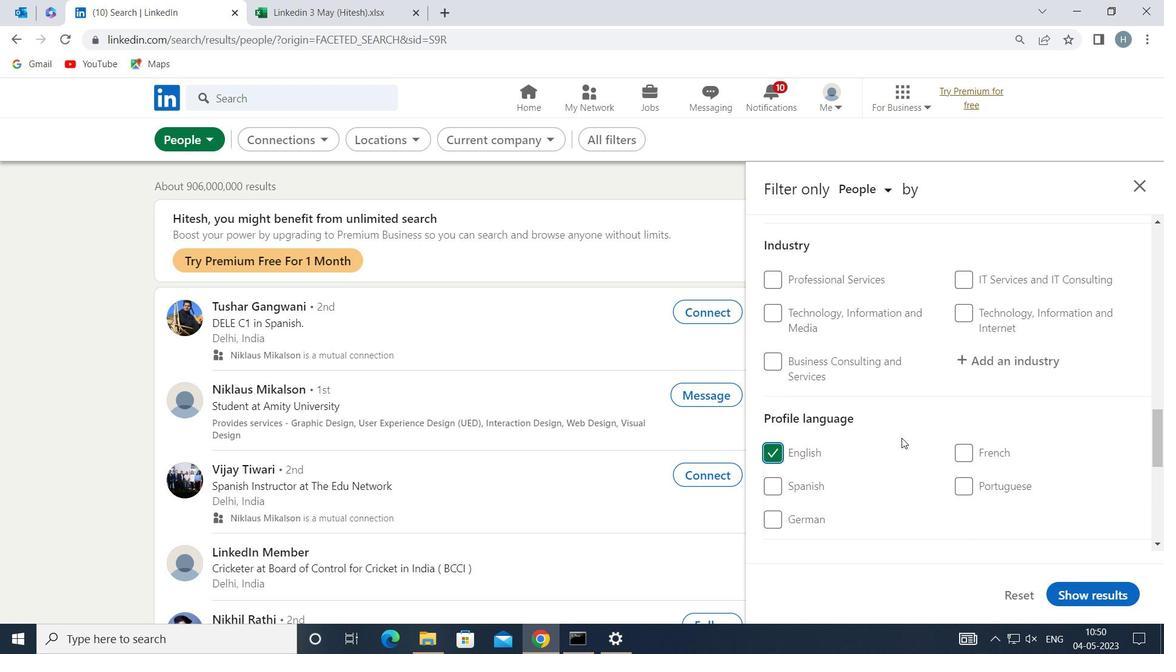 
Action: Mouse scrolled (907, 436) with delta (0, 0)
Screenshot: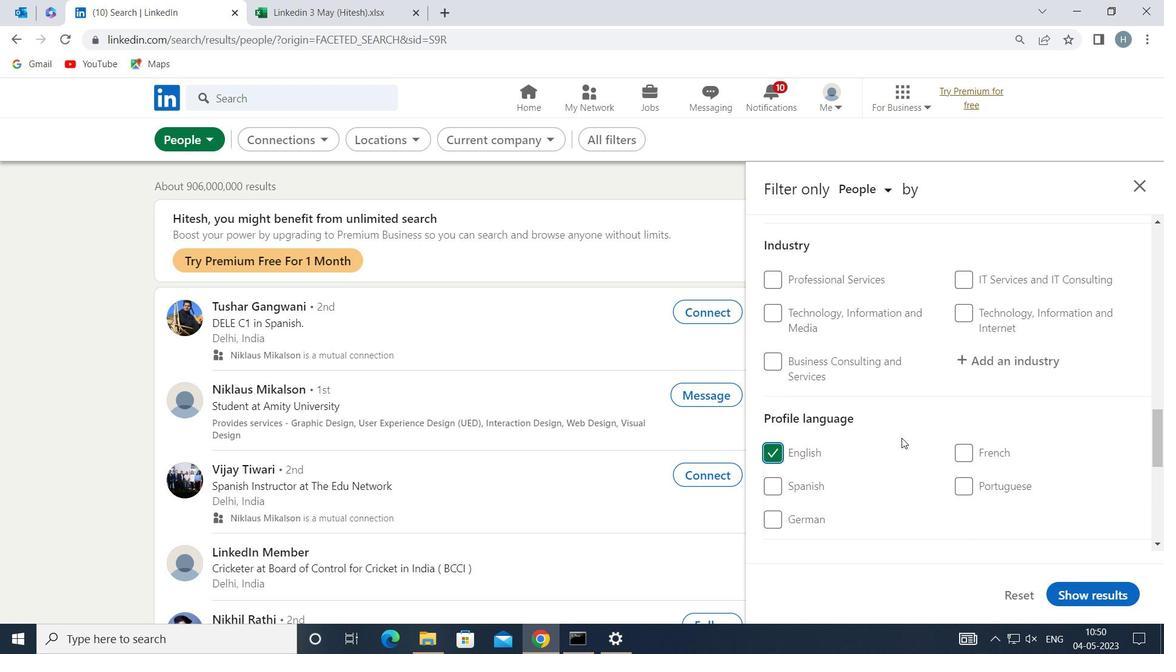 
Action: Mouse moved to (907, 427)
Screenshot: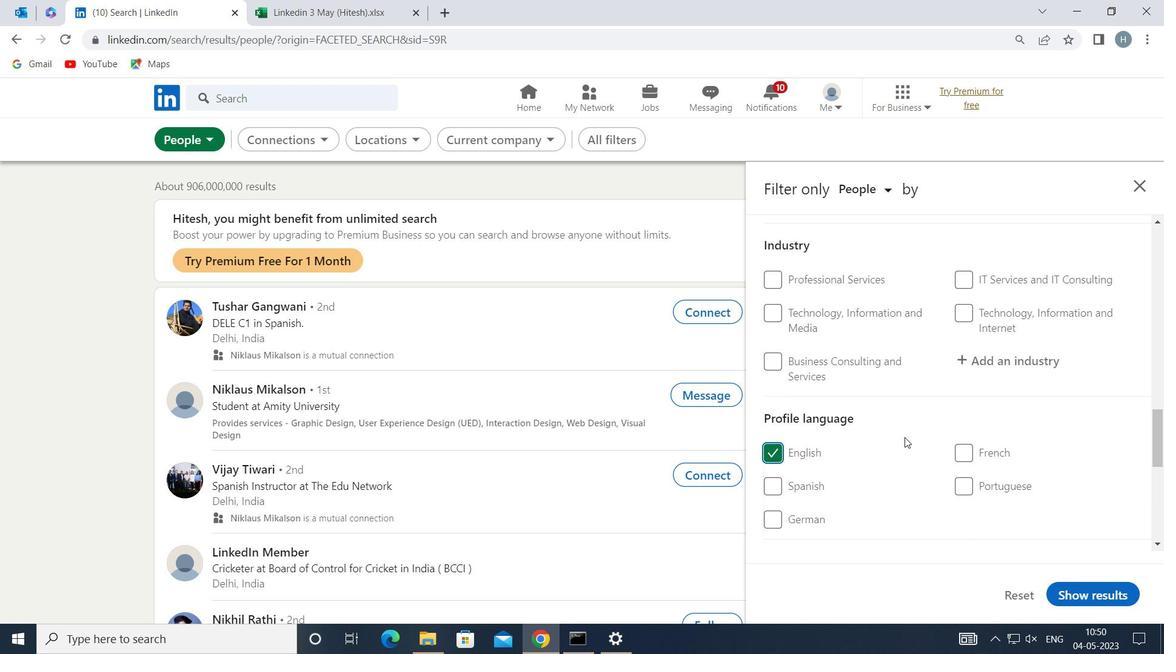 
Action: Mouse scrolled (907, 428) with delta (0, 0)
Screenshot: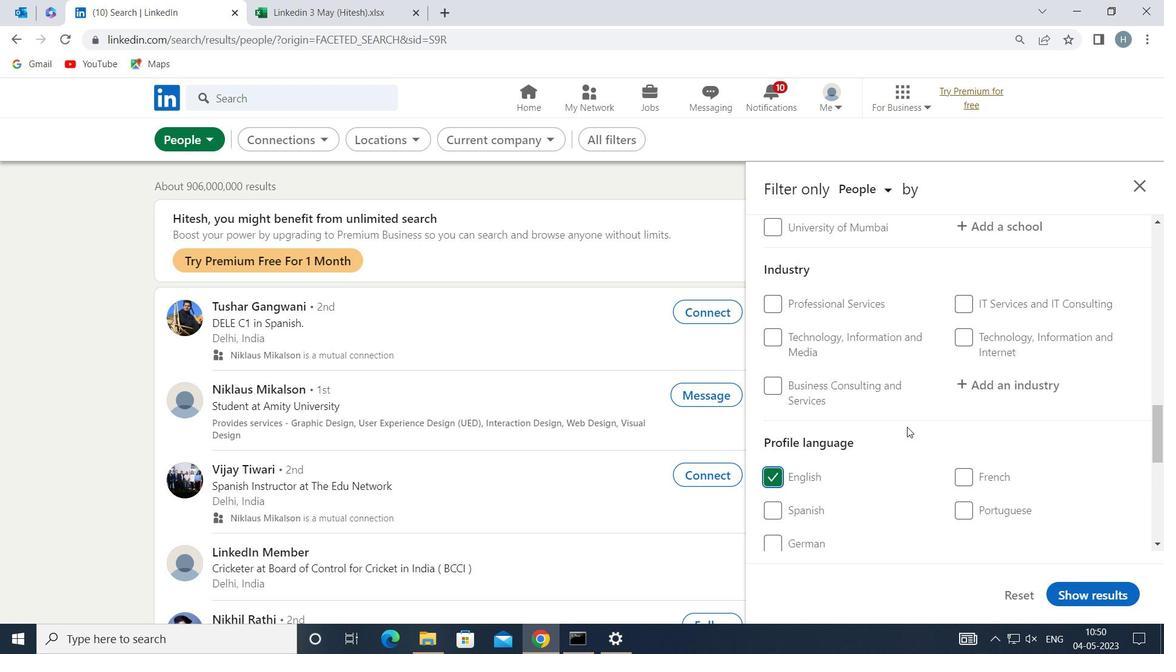 
Action: Mouse scrolled (907, 428) with delta (0, 0)
Screenshot: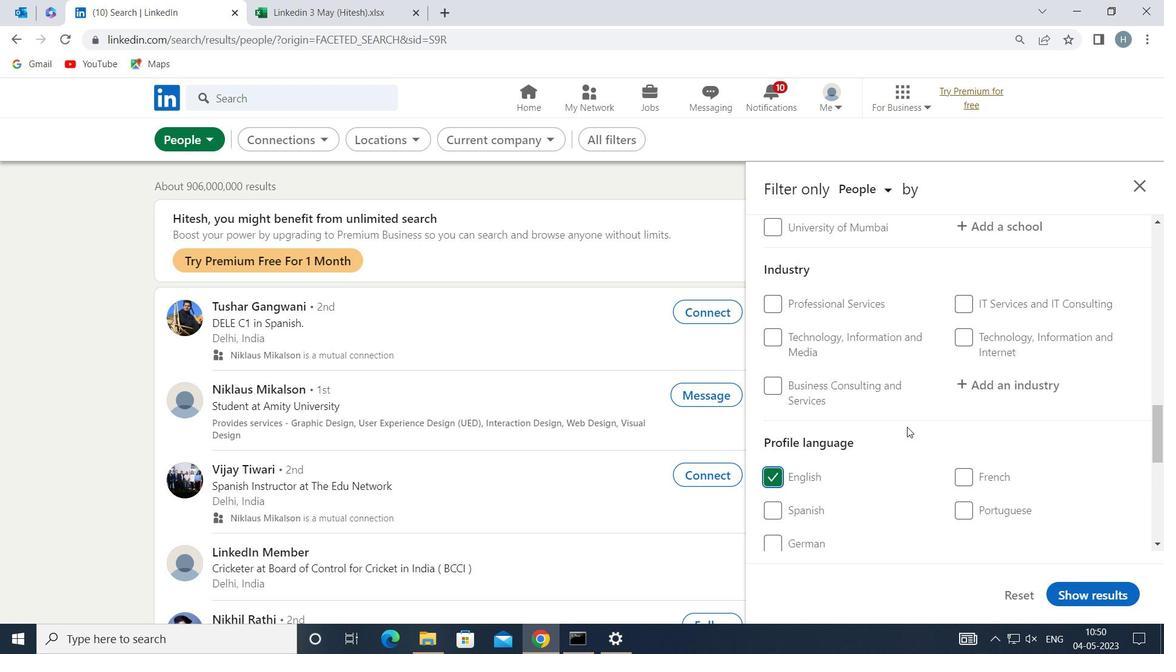 
Action: Mouse scrolled (907, 428) with delta (0, 0)
Screenshot: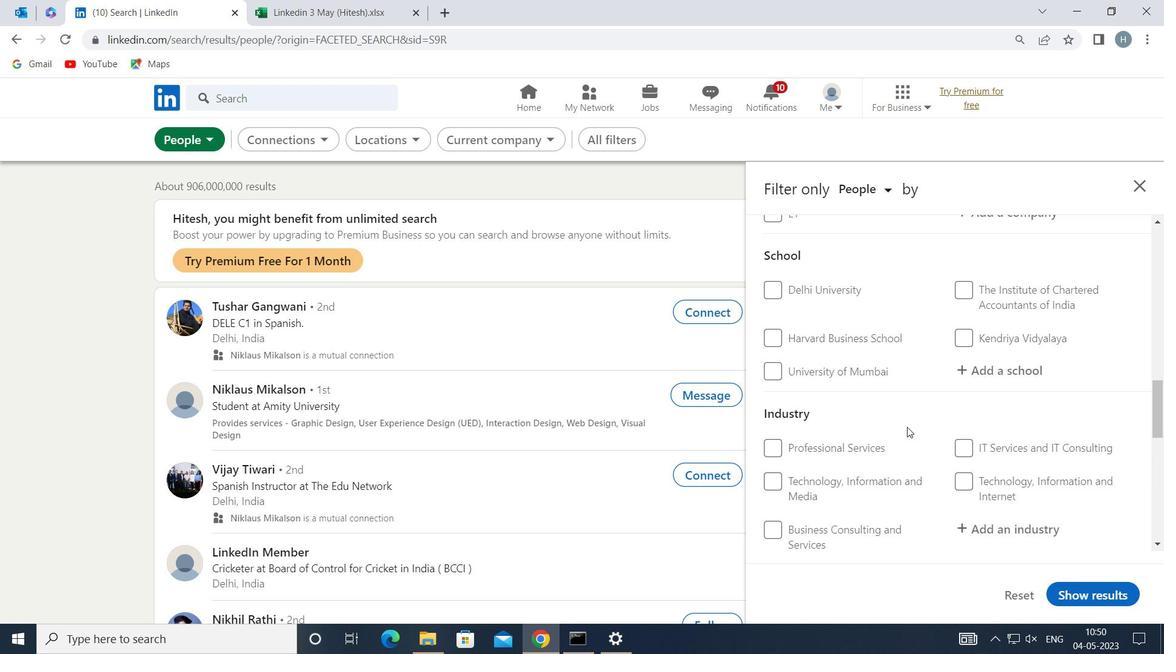 
Action: Mouse scrolled (907, 428) with delta (0, 0)
Screenshot: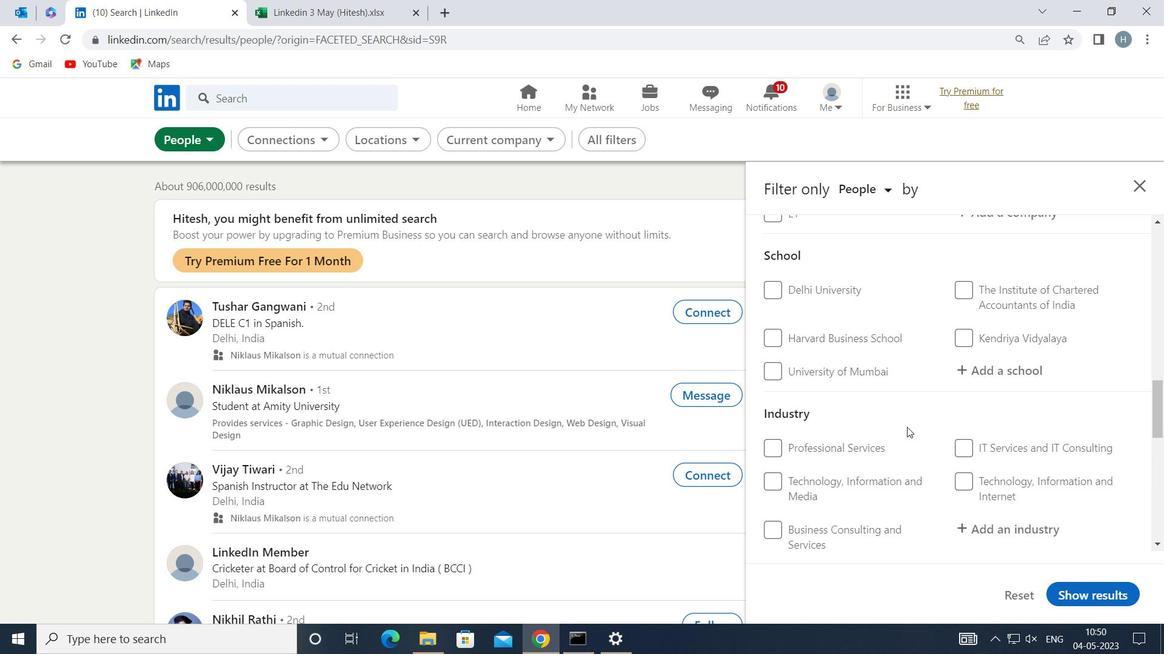 
Action: Mouse scrolled (907, 428) with delta (0, 0)
Screenshot: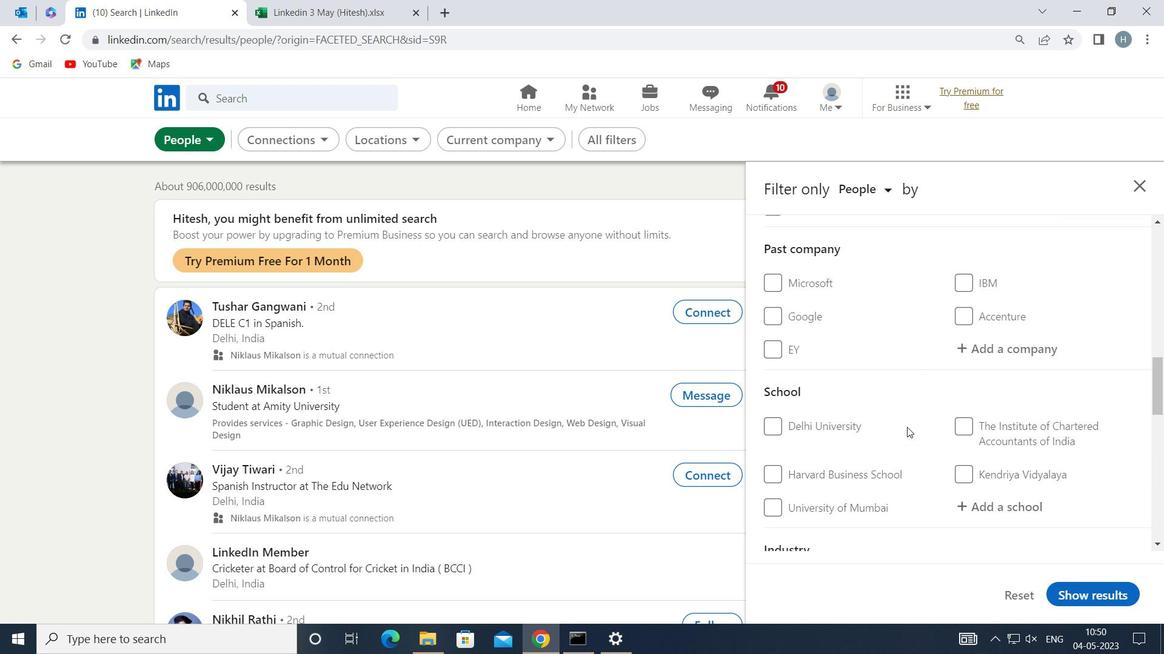 
Action: Mouse scrolled (907, 428) with delta (0, 0)
Screenshot: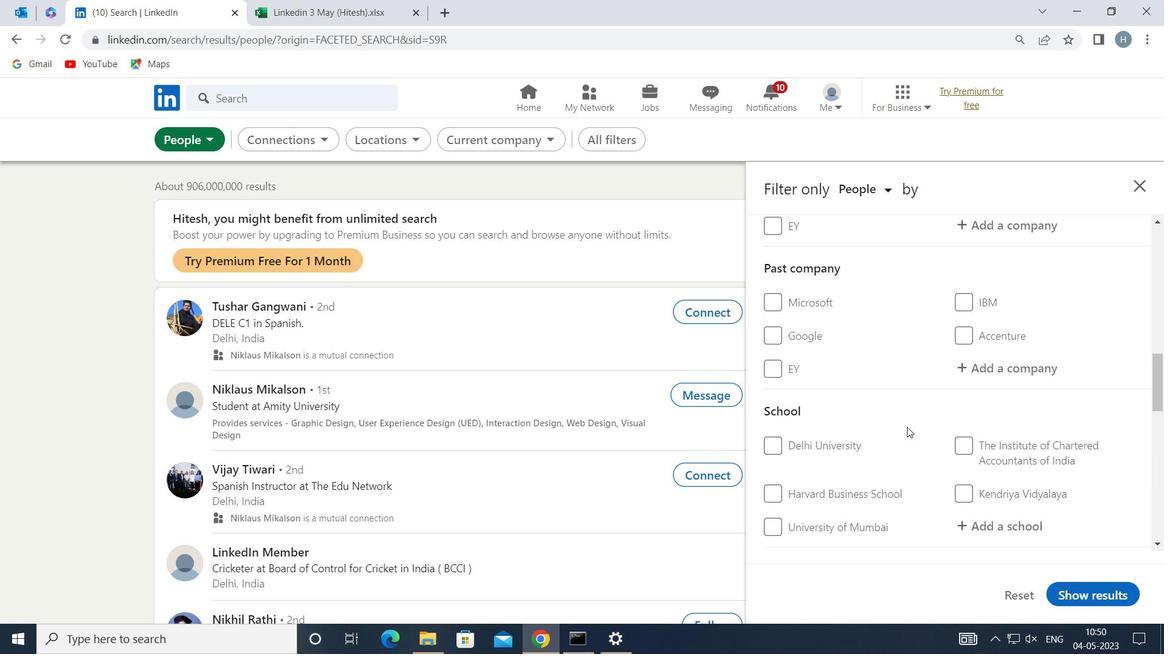 
Action: Mouse moved to (896, 425)
Screenshot: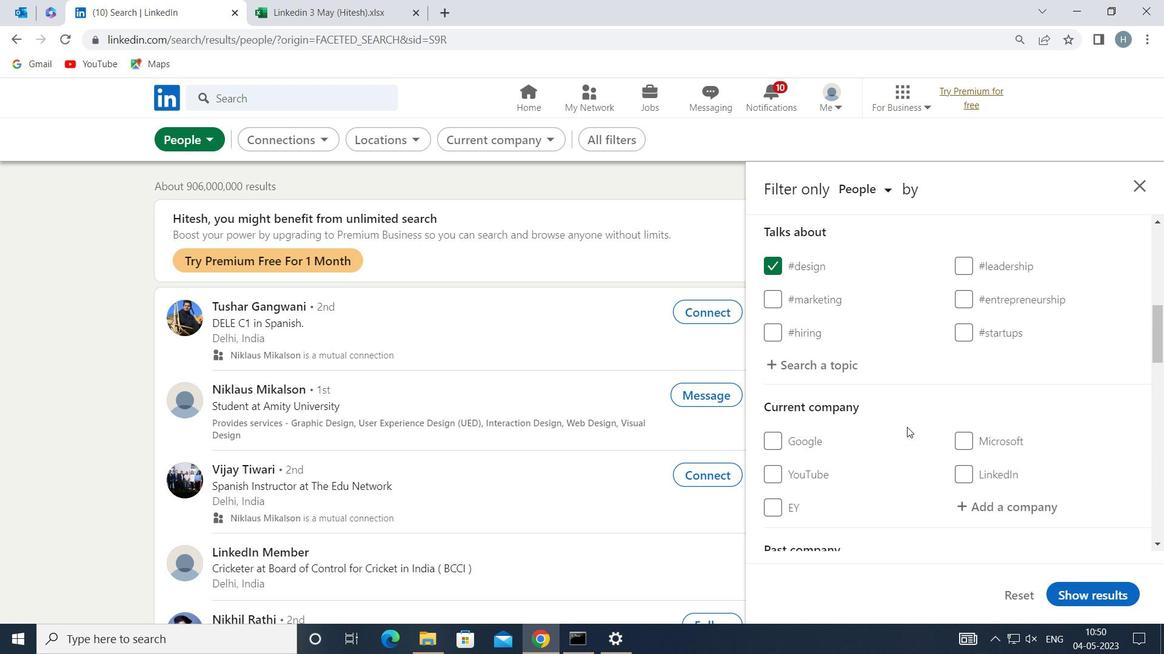 
Action: Mouse scrolled (896, 424) with delta (0, 0)
Screenshot: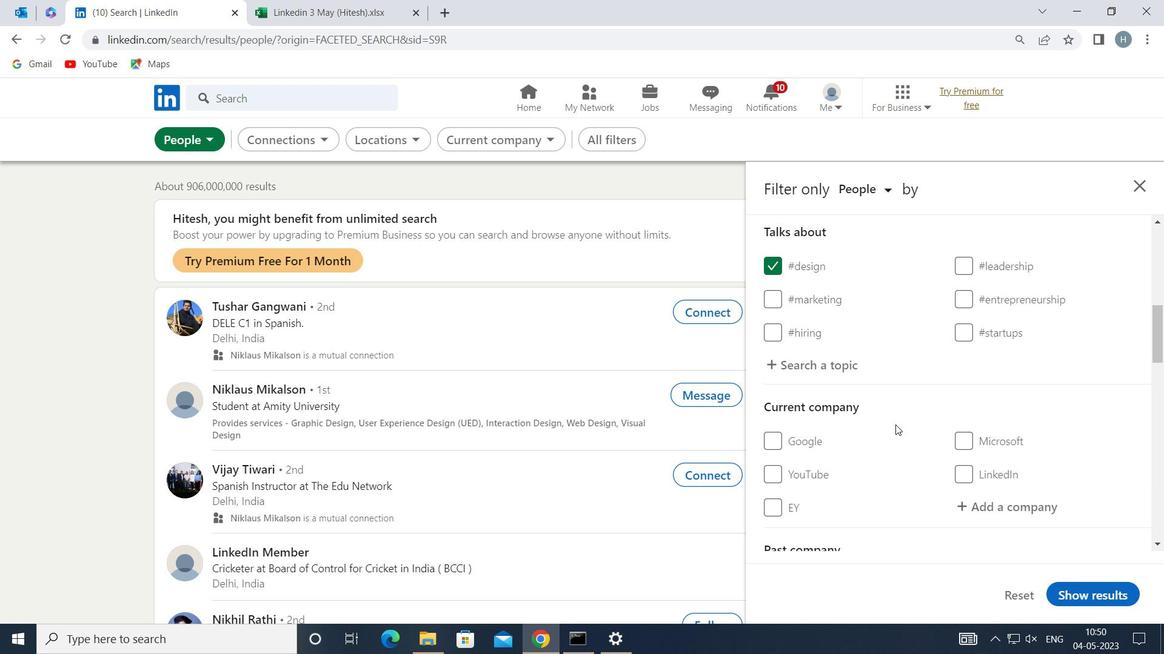 
Action: Mouse moved to (1007, 420)
Screenshot: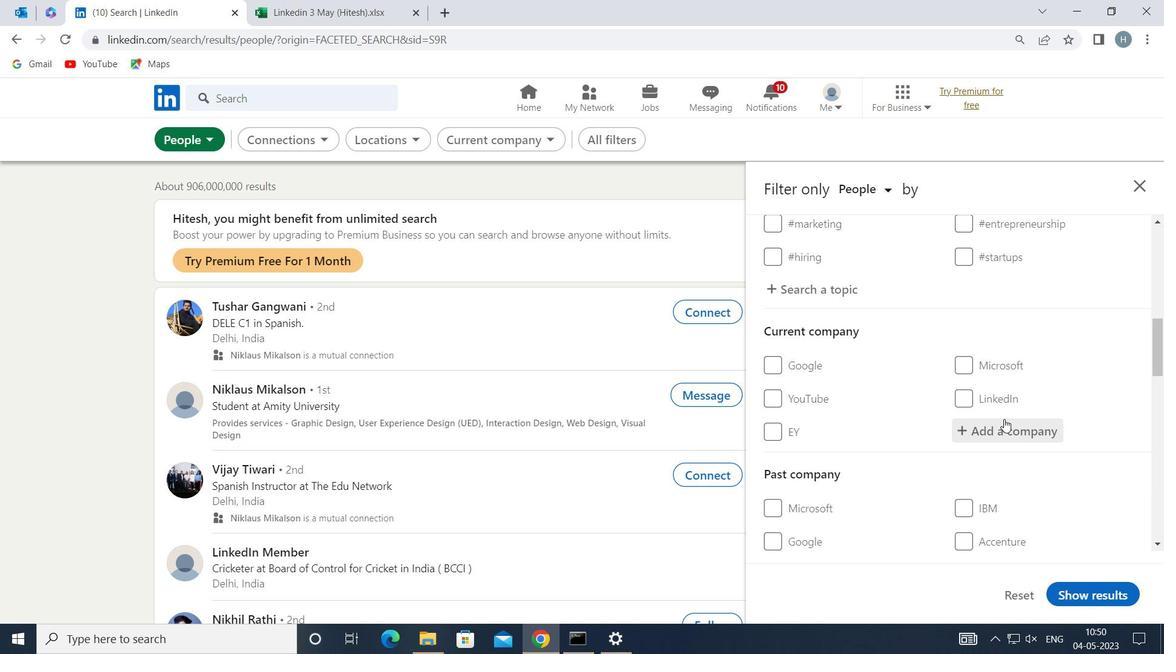 
Action: Mouse pressed left at (1007, 420)
Screenshot: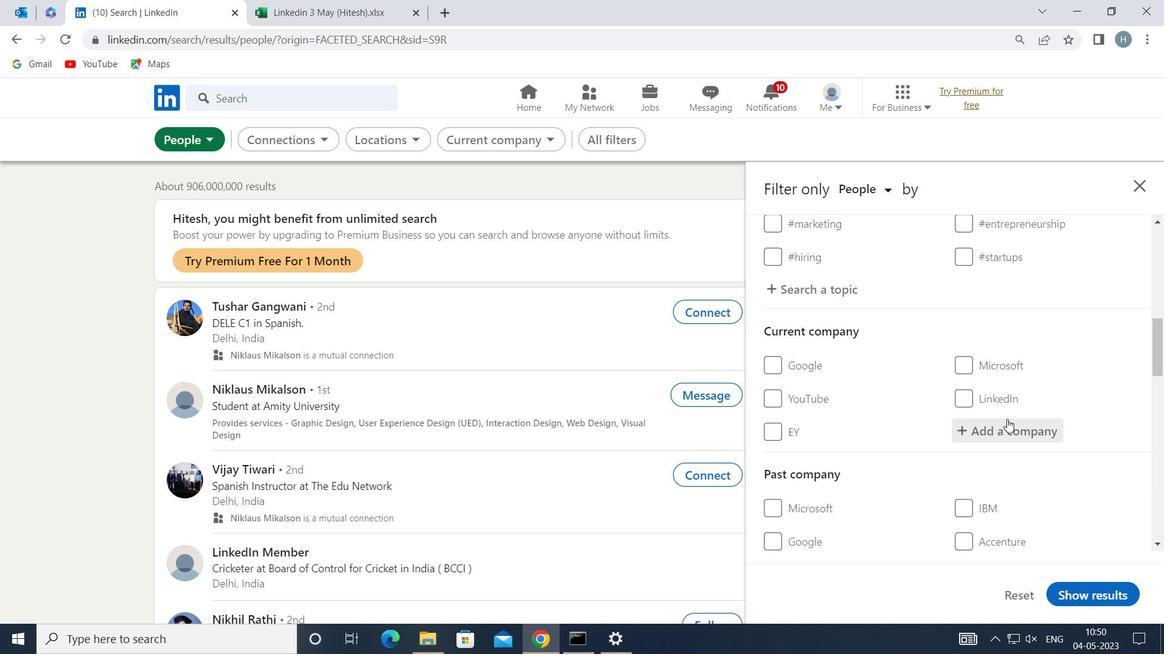 
Action: Mouse moved to (1005, 419)
Screenshot: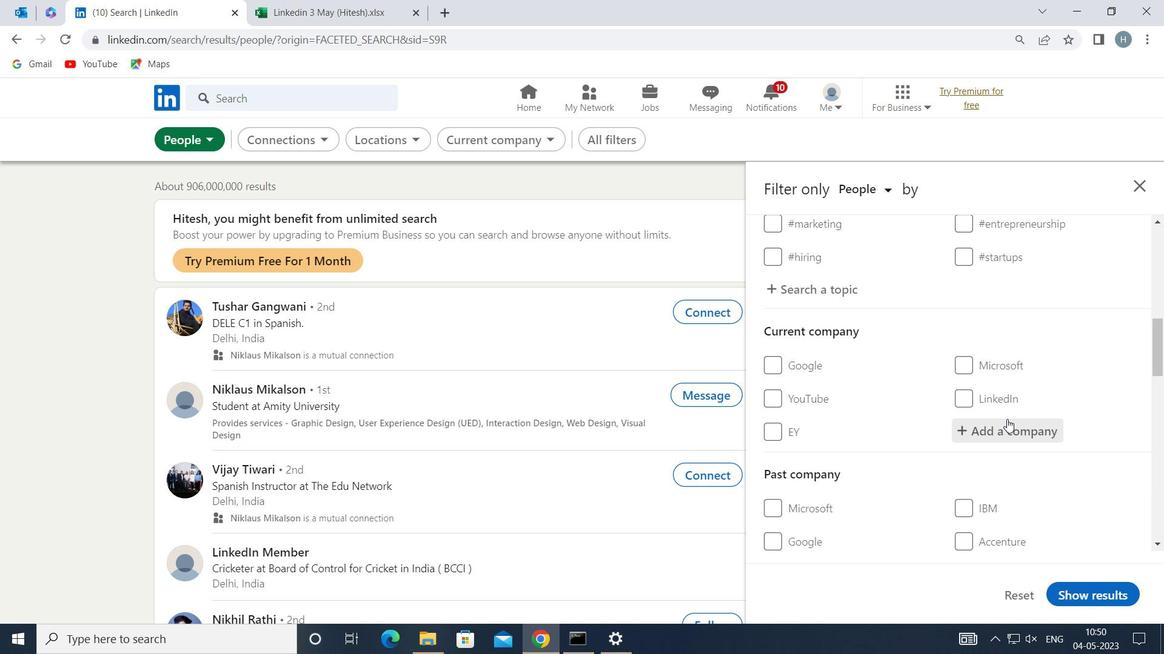 
Action: Key pressed <Key.shift>GALLUP
Screenshot: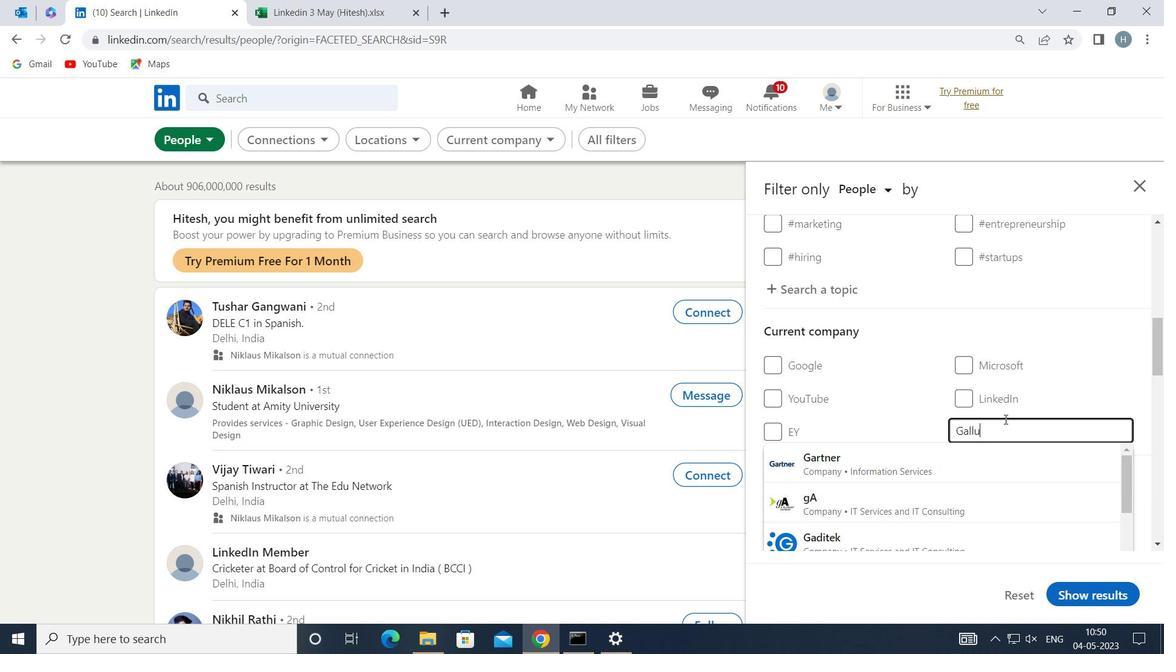 
Action: Mouse moved to (947, 449)
Screenshot: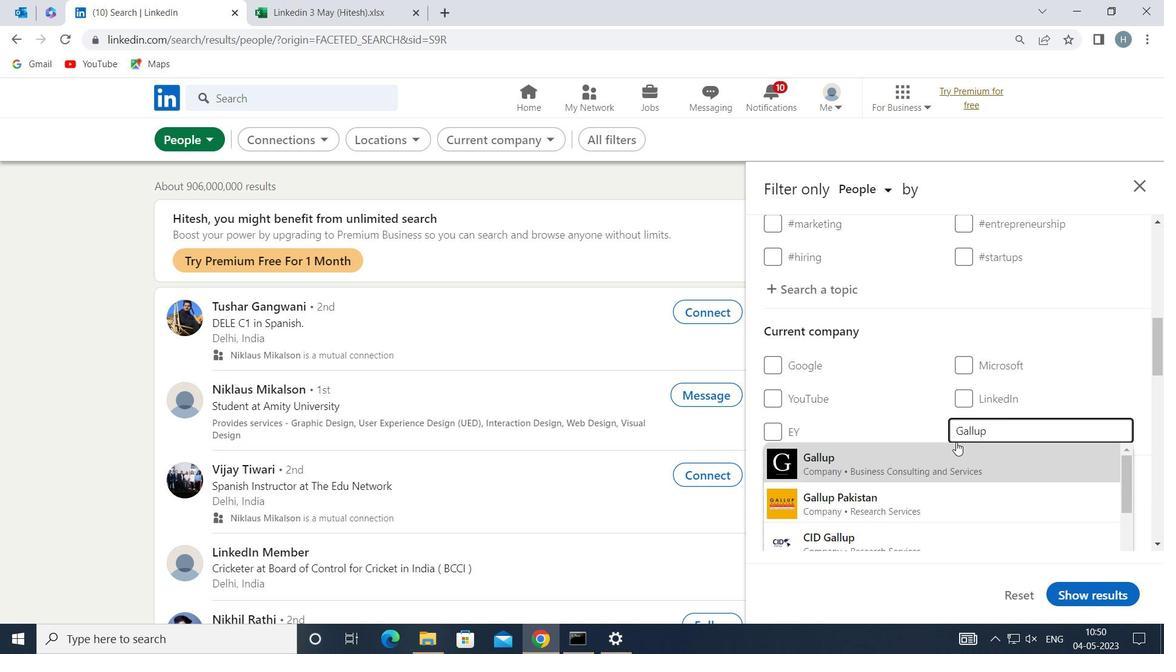 
Action: Mouse pressed left at (947, 449)
Screenshot: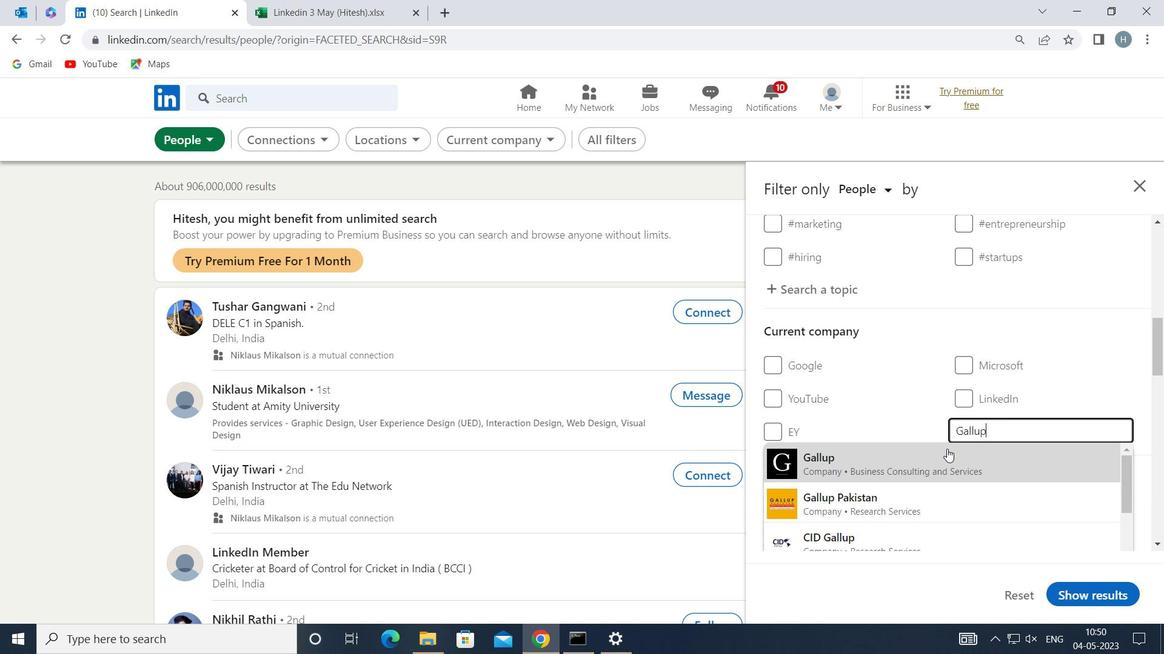 
Action: Mouse moved to (912, 425)
Screenshot: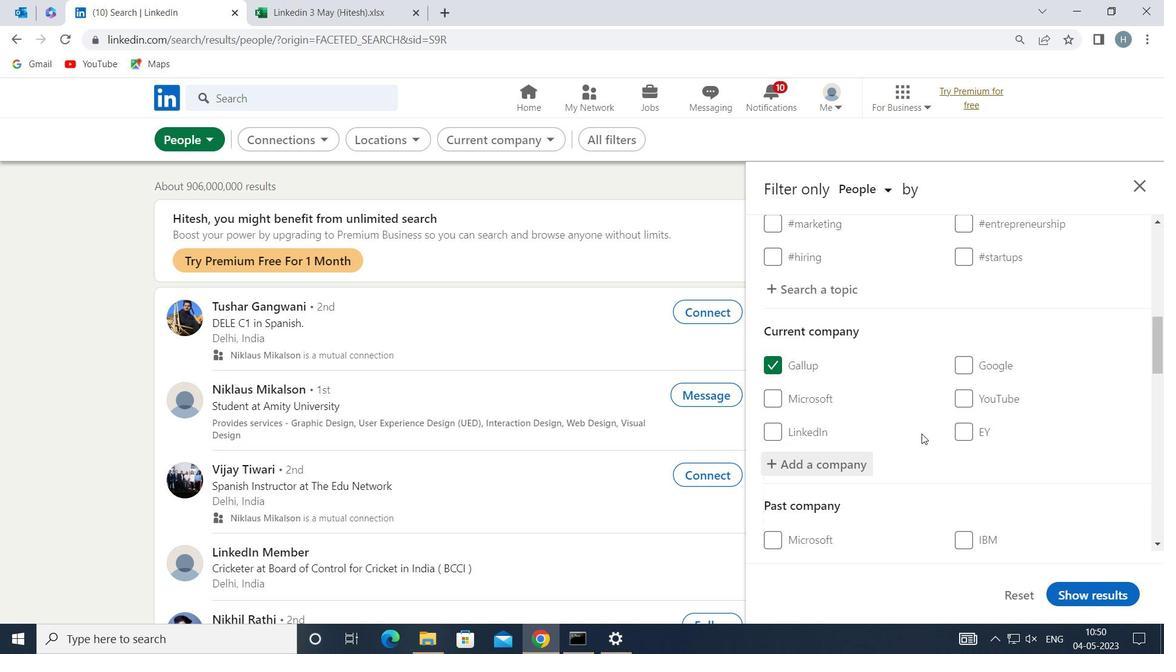 
Action: Mouse scrolled (912, 425) with delta (0, 0)
Screenshot: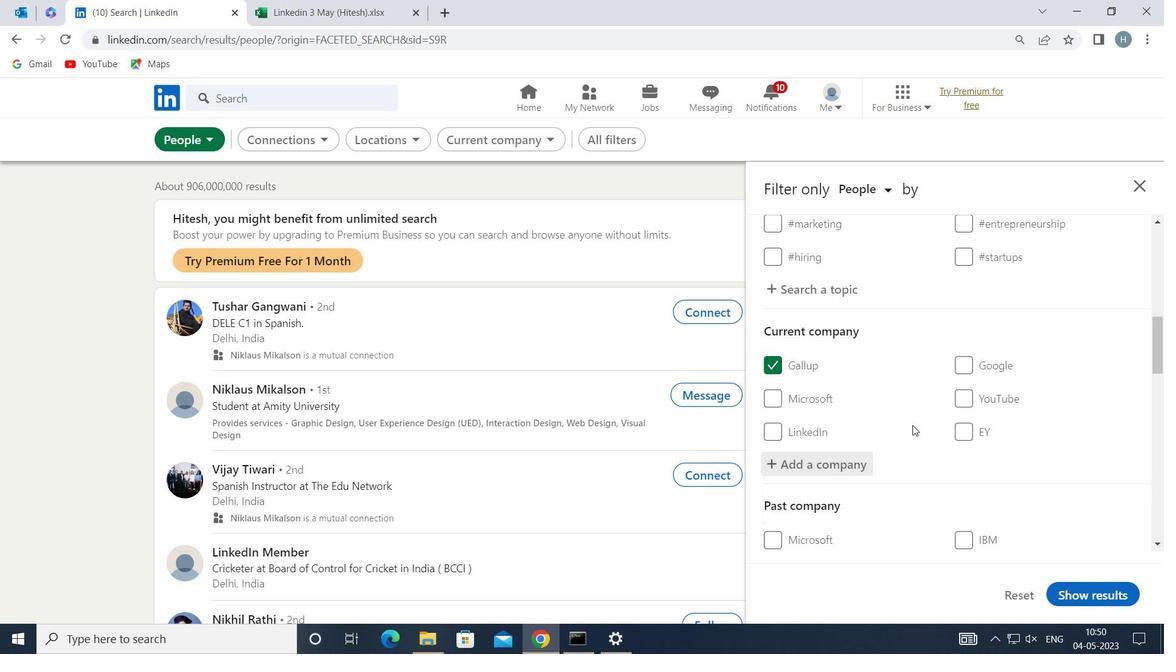 
Action: Mouse scrolled (912, 425) with delta (0, 0)
Screenshot: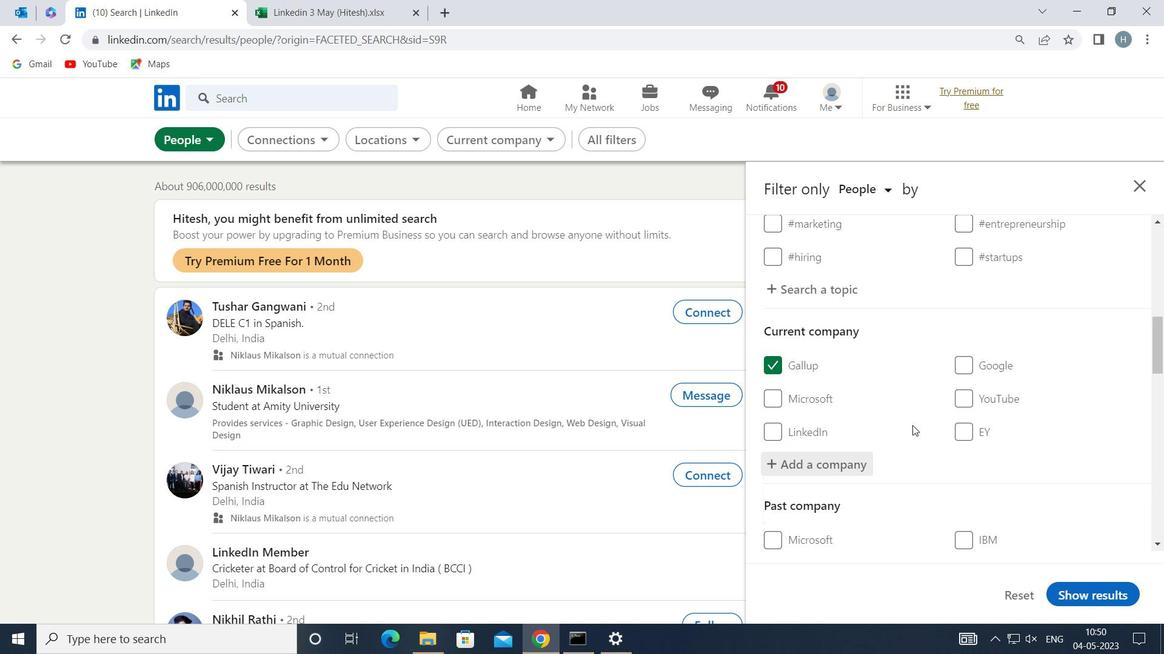 
Action: Mouse moved to (911, 423)
Screenshot: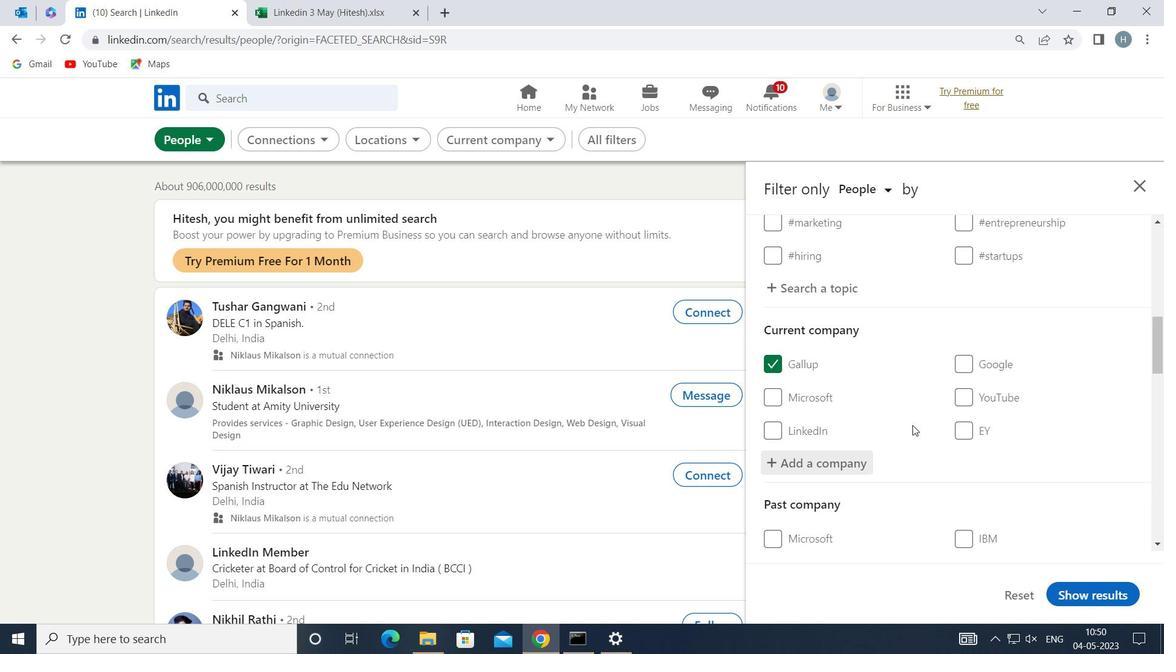 
Action: Mouse scrolled (911, 423) with delta (0, 0)
Screenshot: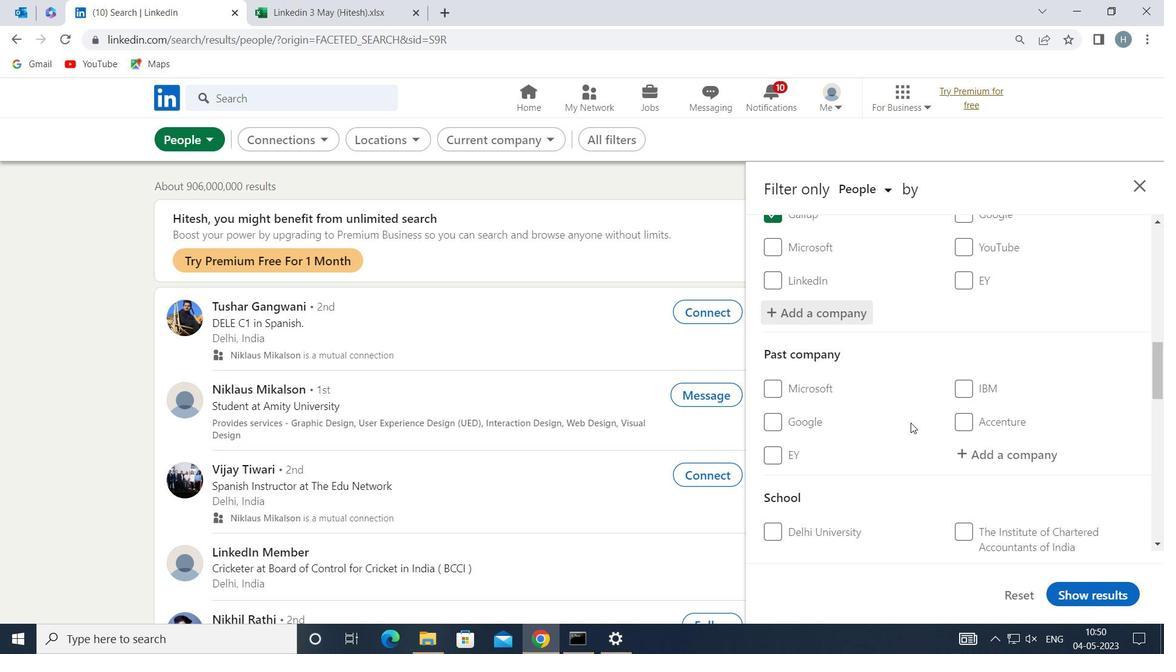 
Action: Mouse moved to (943, 423)
Screenshot: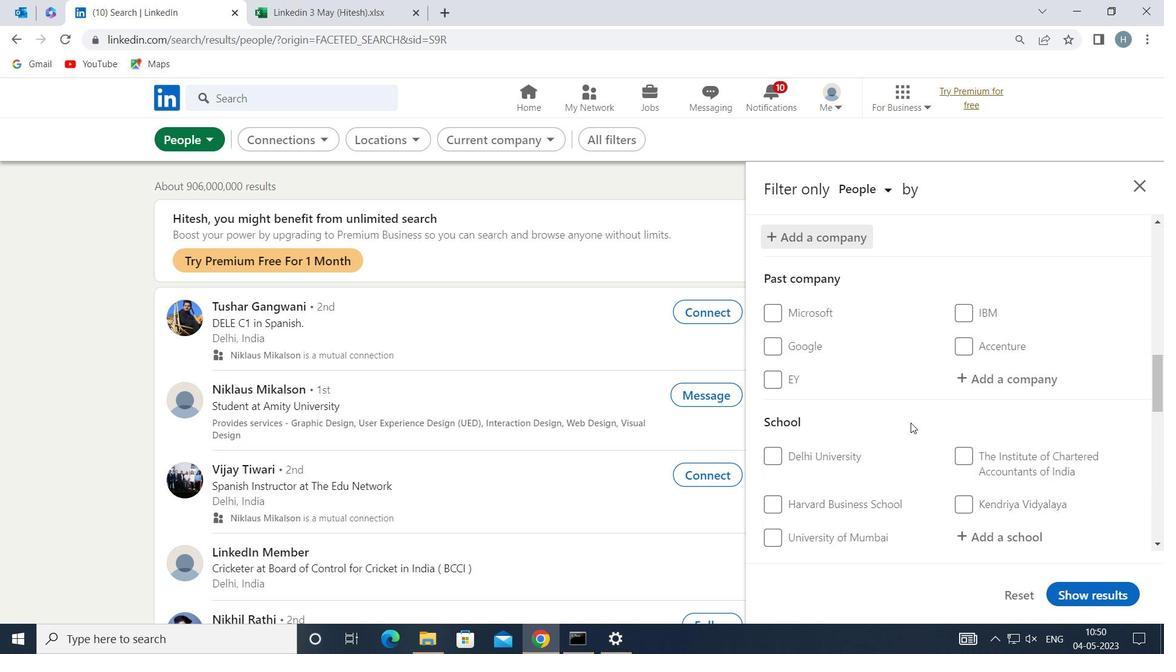 
Action: Mouse scrolled (943, 423) with delta (0, 0)
Screenshot: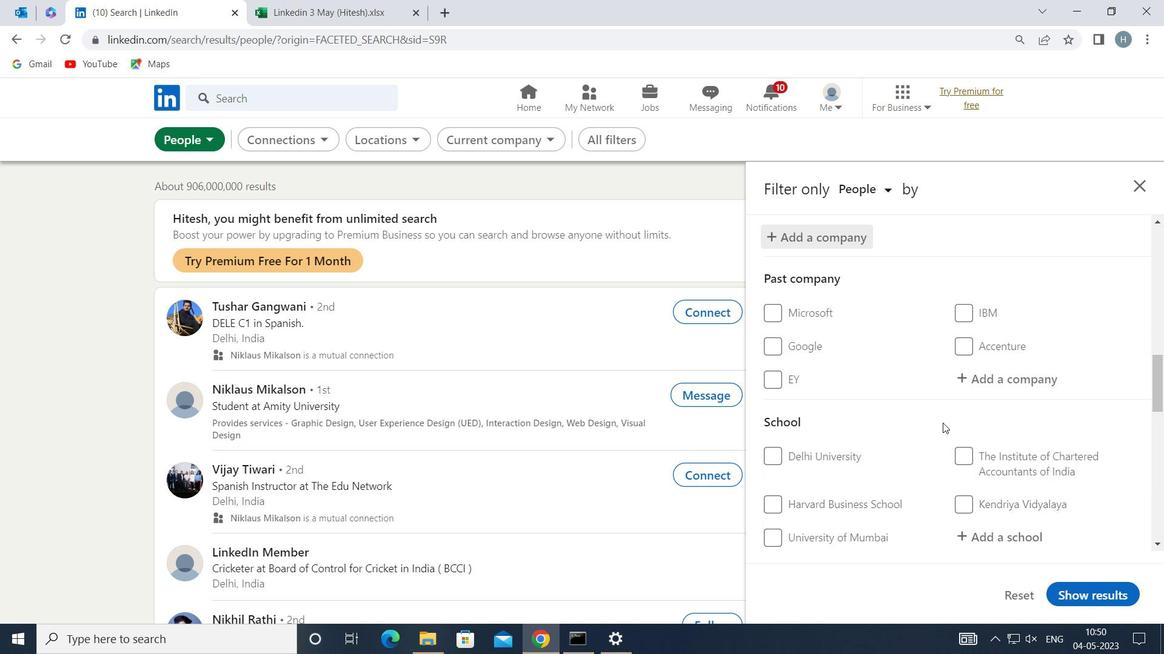 
Action: Mouse moved to (998, 452)
Screenshot: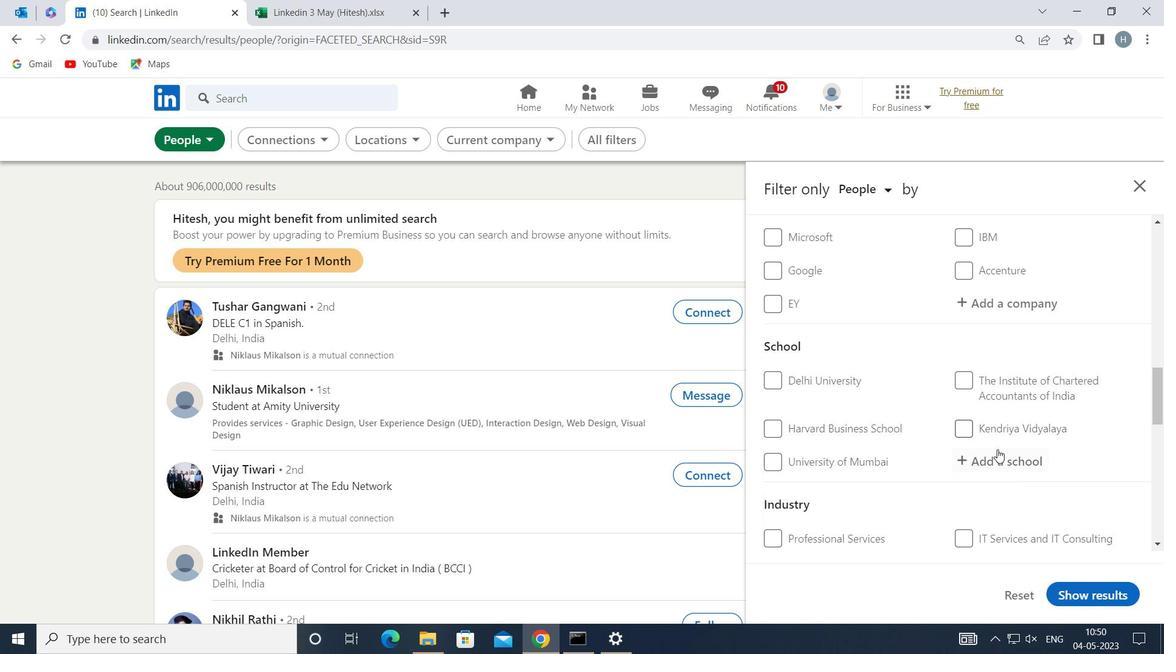 
Action: Mouse pressed left at (998, 452)
Screenshot: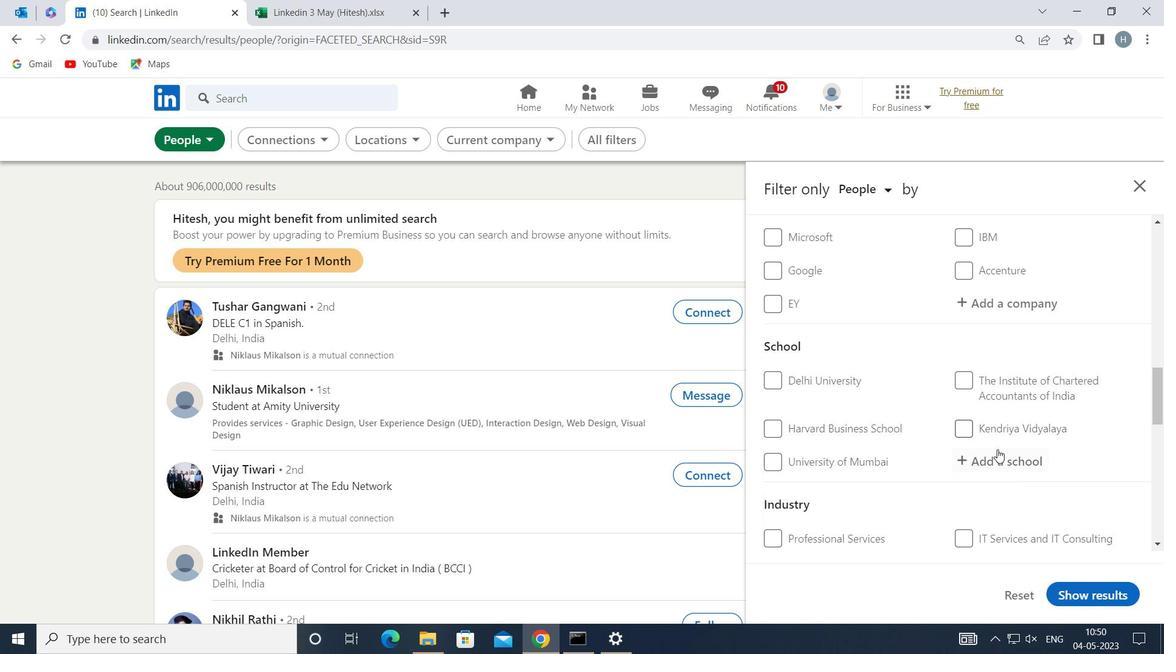 
Action: Key pressed <Key.shift>RAM<Key.space>LAL<Key.space><Key.shift>ANAND<Key.space><Key.shift>C
Screenshot: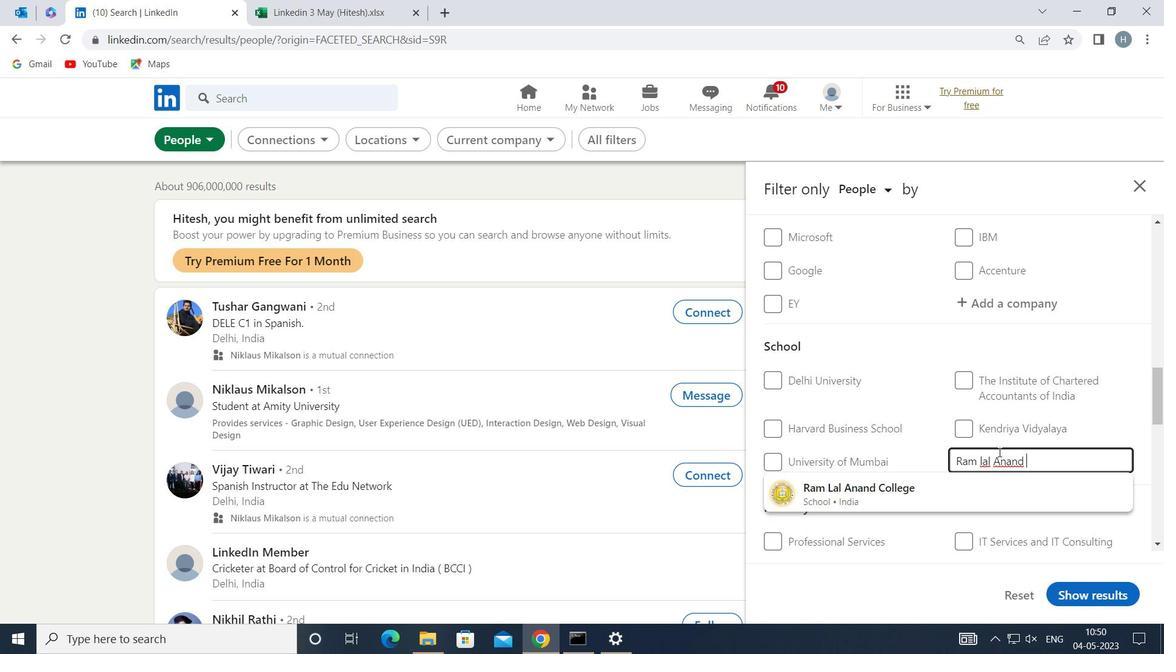 
Action: Mouse moved to (936, 489)
Screenshot: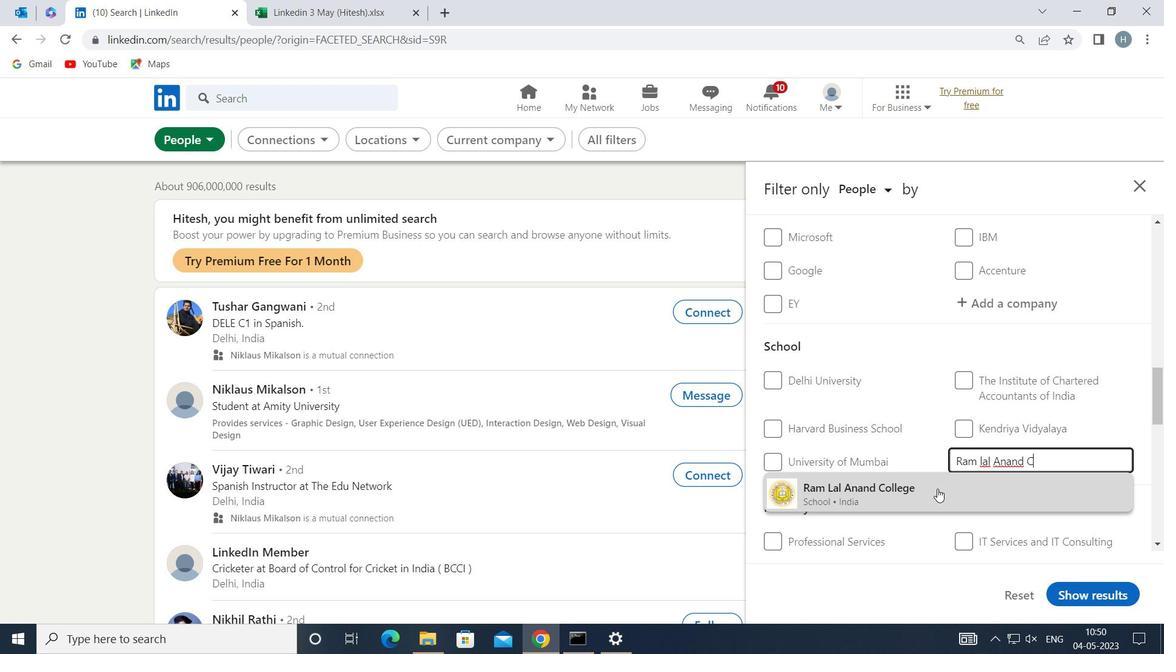 
Action: Mouse pressed left at (936, 489)
Screenshot: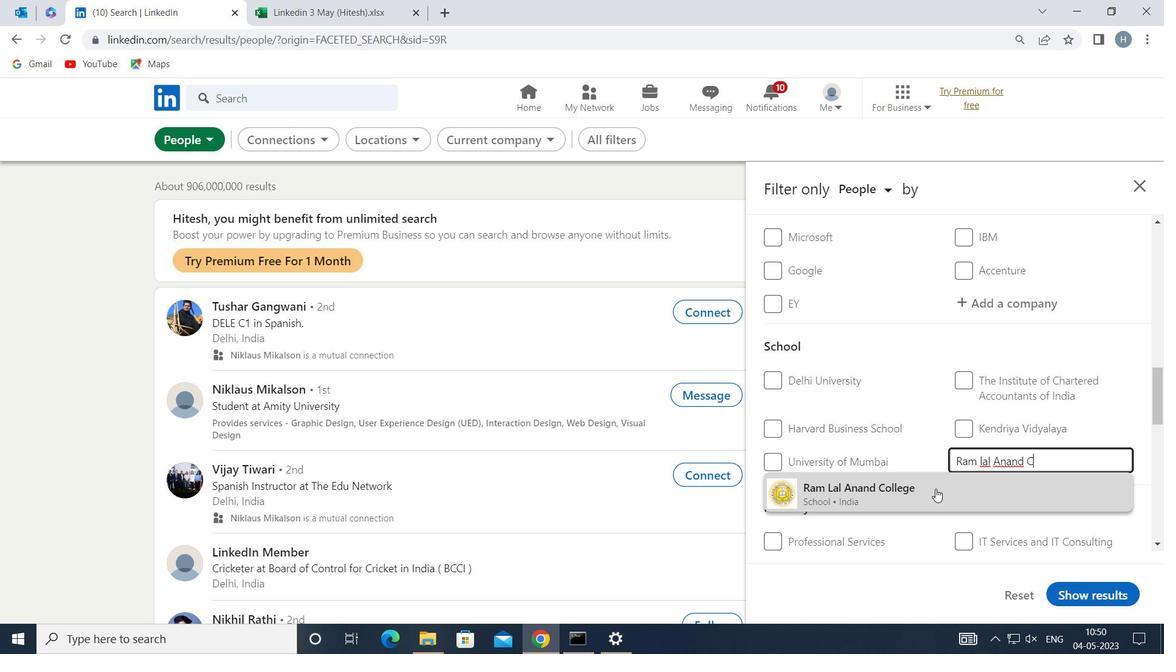 
Action: Mouse moved to (898, 396)
Screenshot: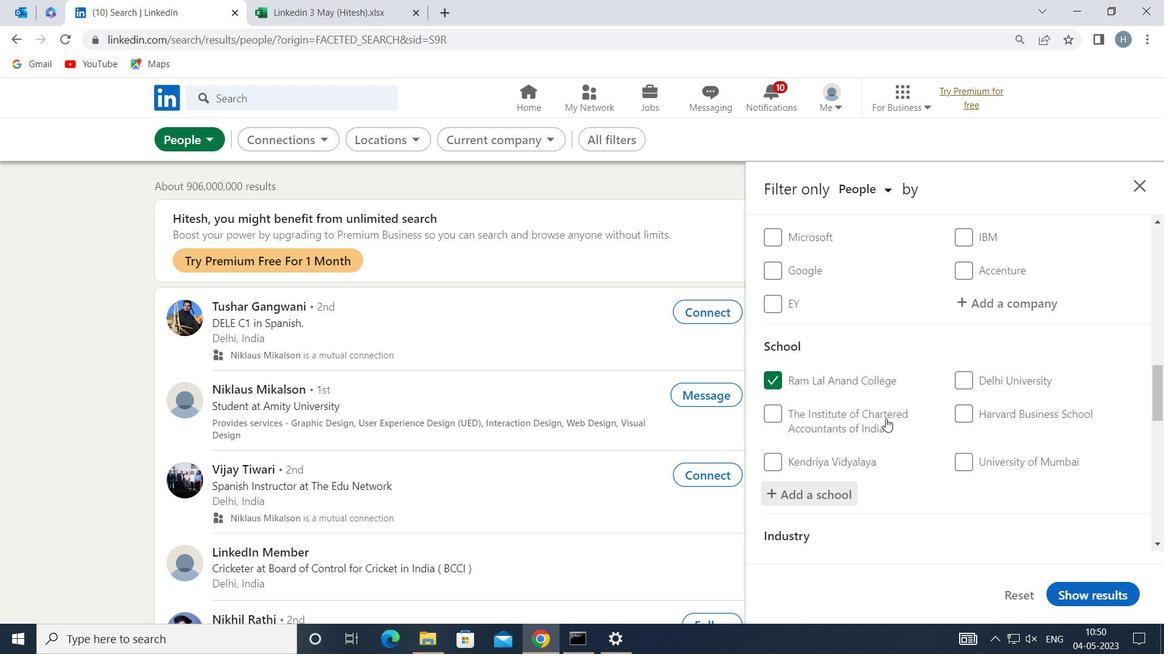 
Action: Mouse scrolled (898, 395) with delta (0, 0)
Screenshot: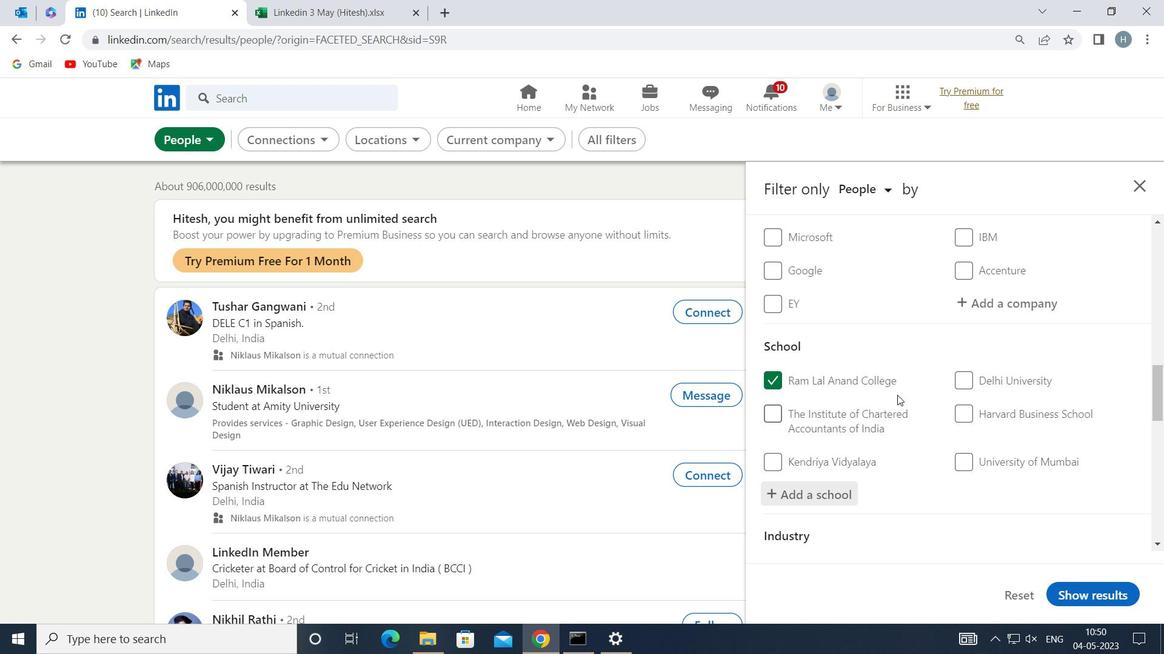 
Action: Mouse scrolled (898, 395) with delta (0, 0)
Screenshot: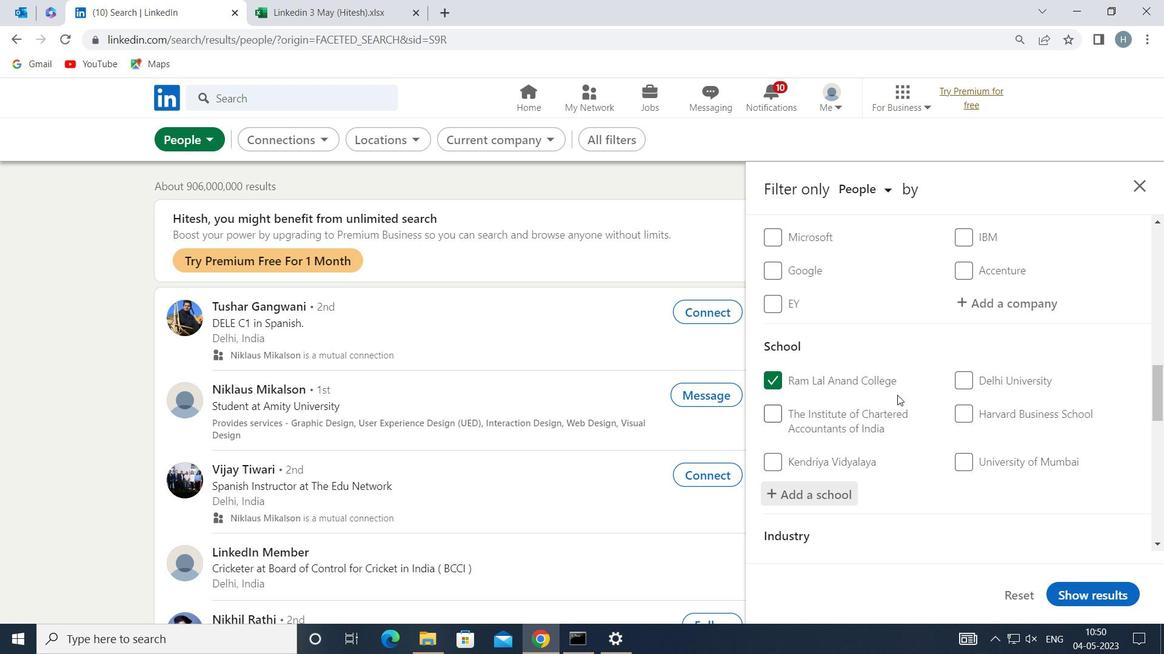 
Action: Mouse scrolled (898, 395) with delta (0, 0)
Screenshot: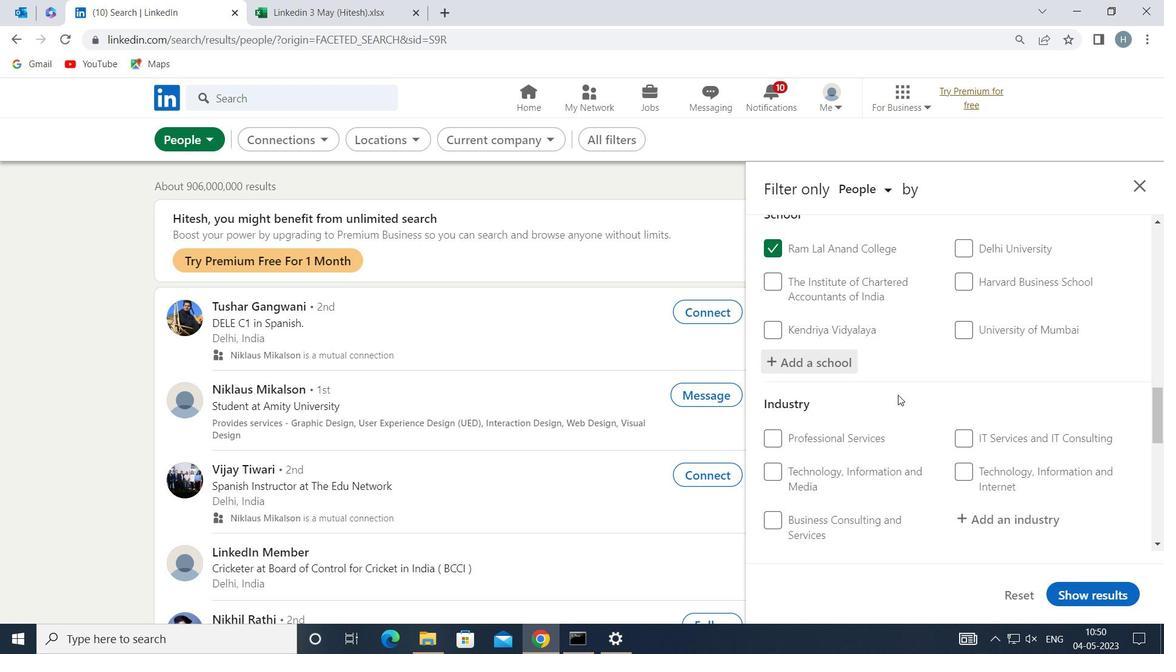 
Action: Mouse moved to (974, 417)
Screenshot: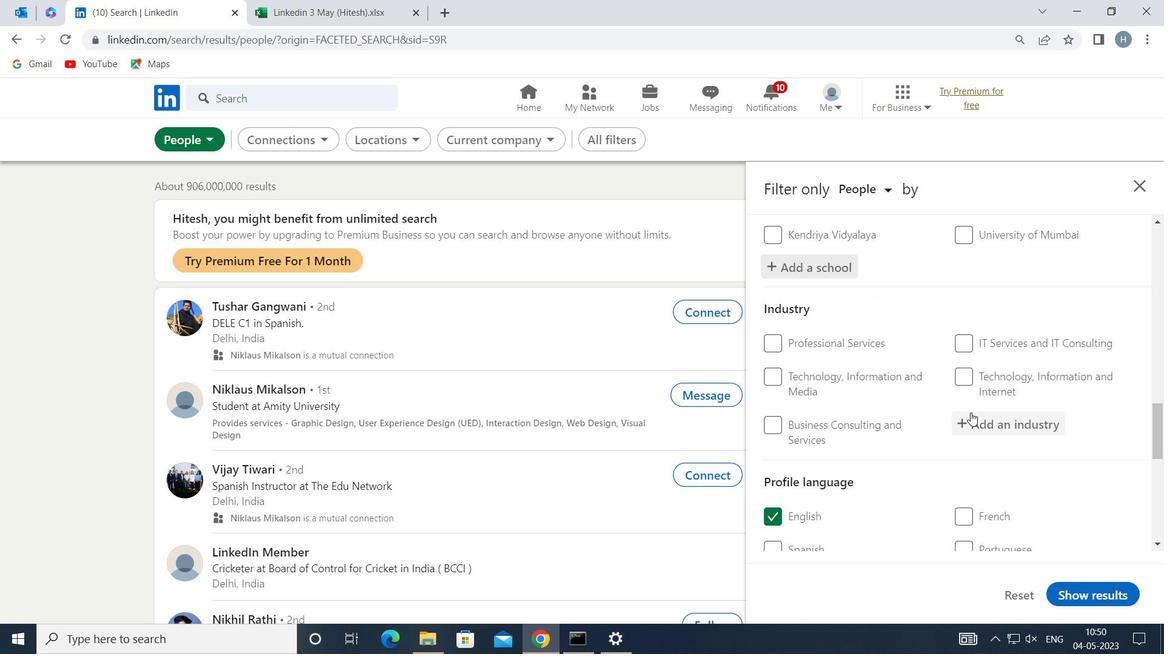 
Action: Mouse pressed left at (974, 417)
Screenshot: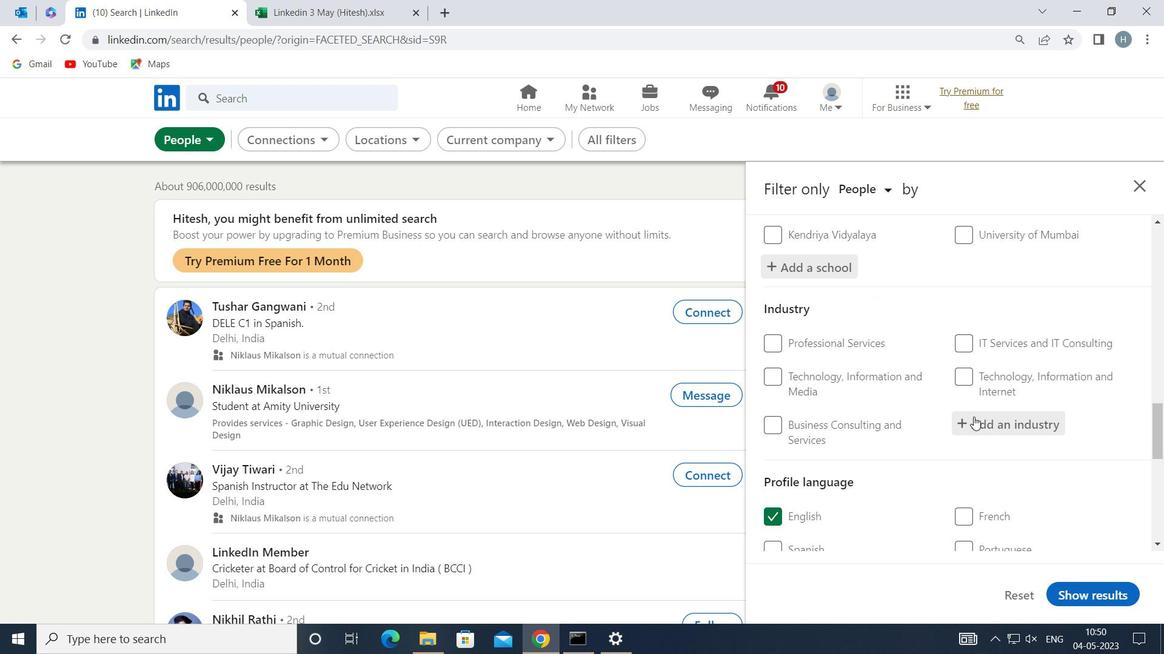 
Action: Mouse moved to (974, 417)
Screenshot: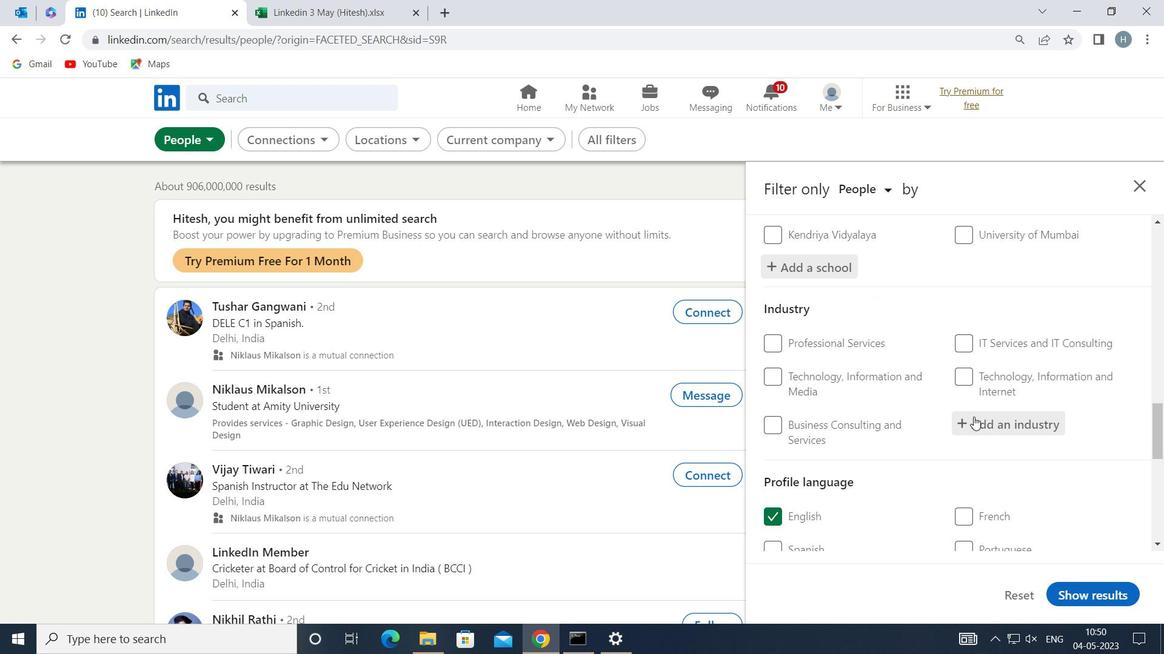 
Action: Key pressed <Key.shift>FOOTWEAR<Key.space>AND<Key.space><Key.shift>L
Screenshot: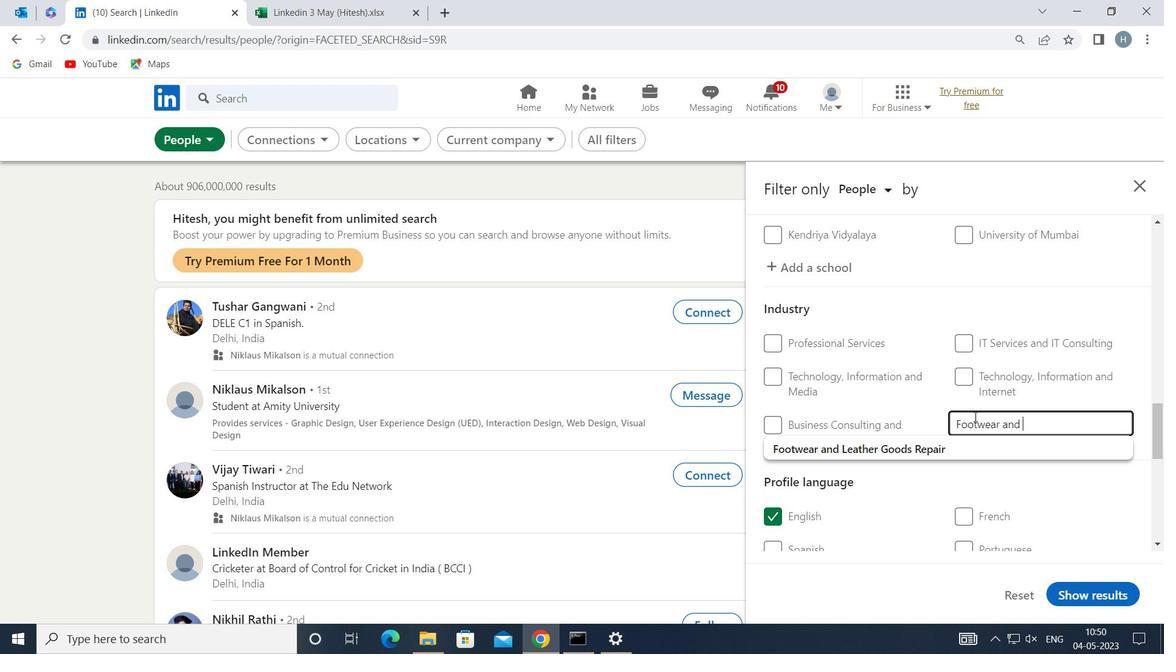 
Action: Mouse moved to (839, 442)
Screenshot: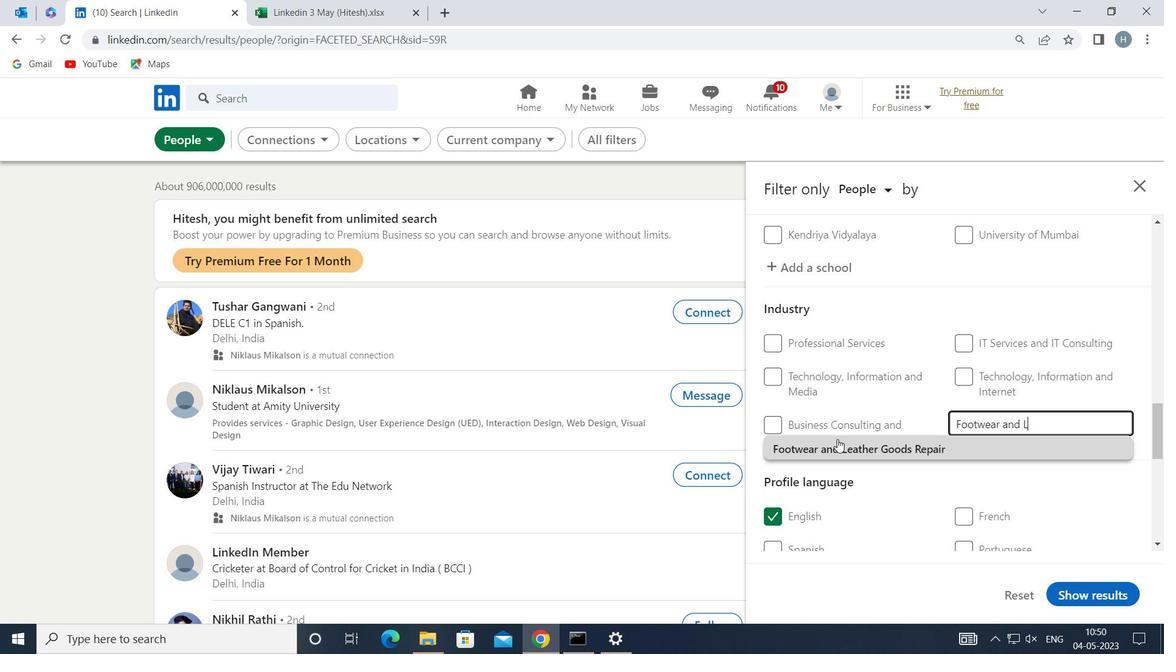 
Action: Mouse pressed left at (839, 442)
Screenshot: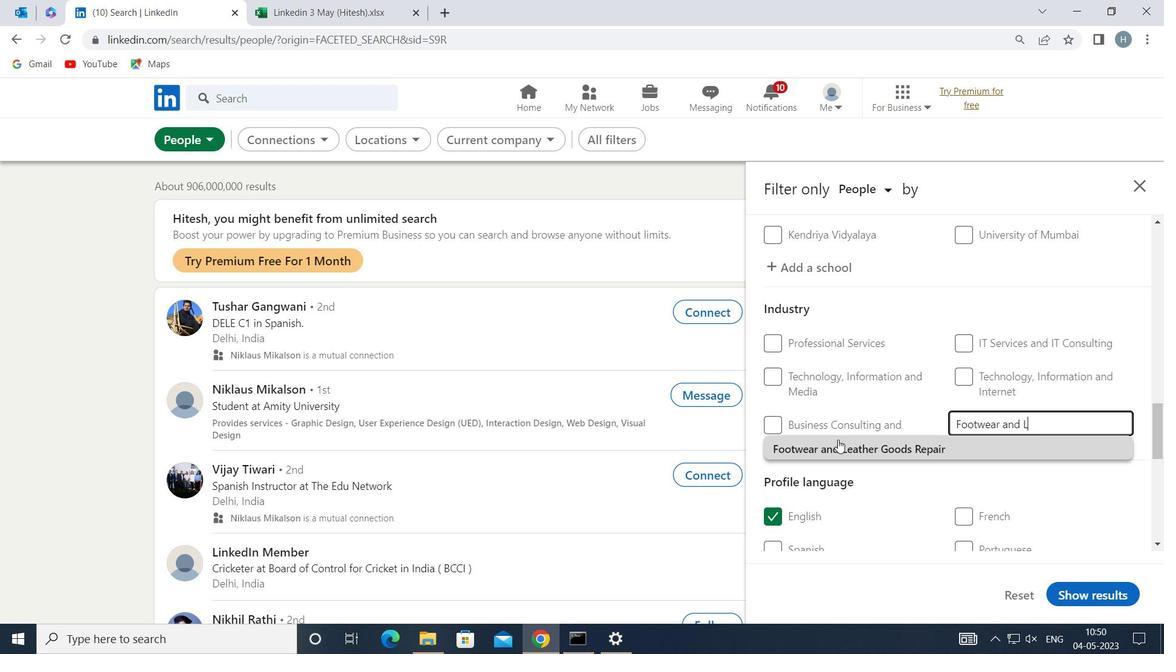 
Action: Mouse moved to (893, 425)
Screenshot: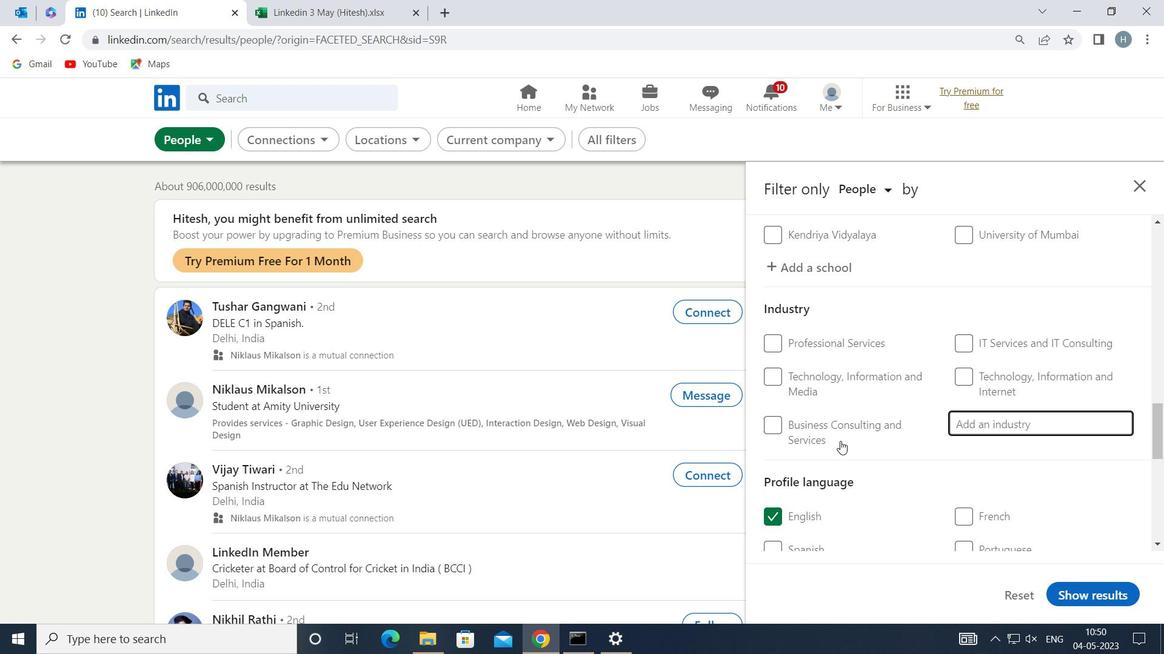 
Action: Mouse scrolled (893, 424) with delta (0, 0)
Screenshot: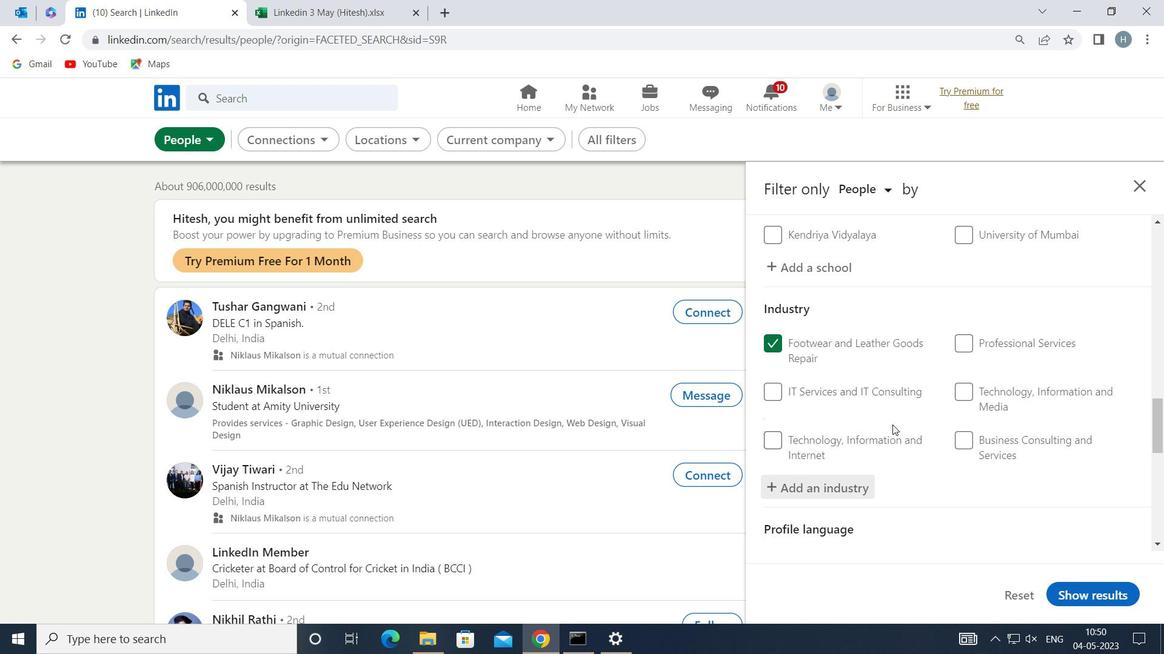 
Action: Mouse scrolled (893, 424) with delta (0, 0)
Screenshot: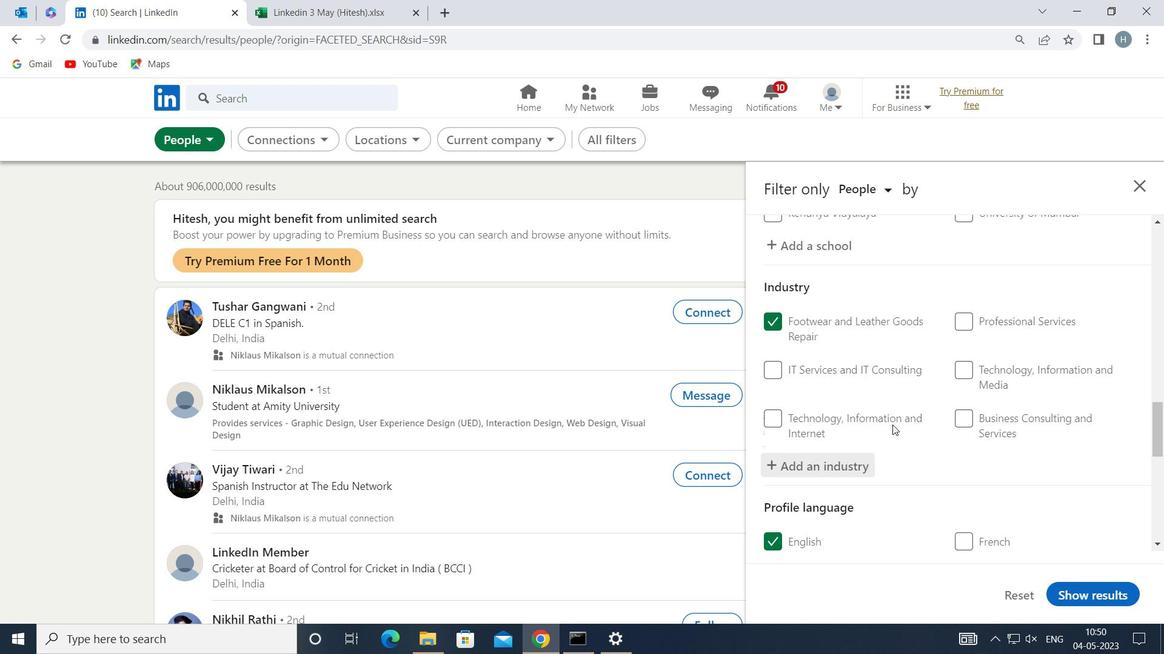 
Action: Mouse scrolled (893, 424) with delta (0, 0)
Screenshot: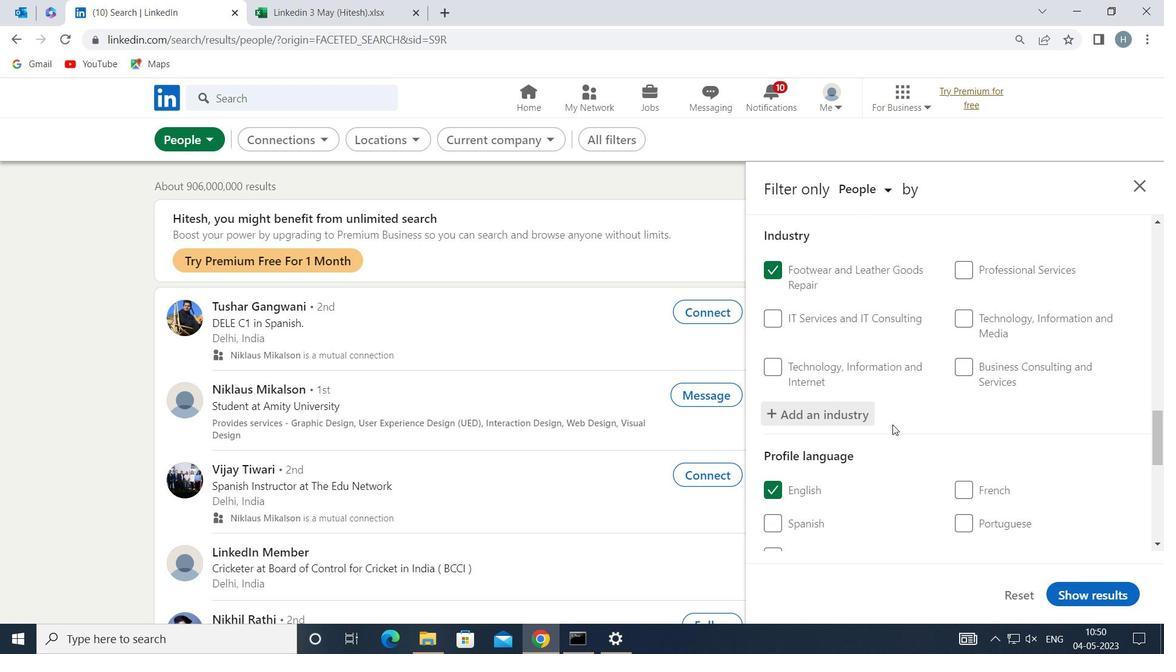 
Action: Mouse scrolled (893, 424) with delta (0, 0)
Screenshot: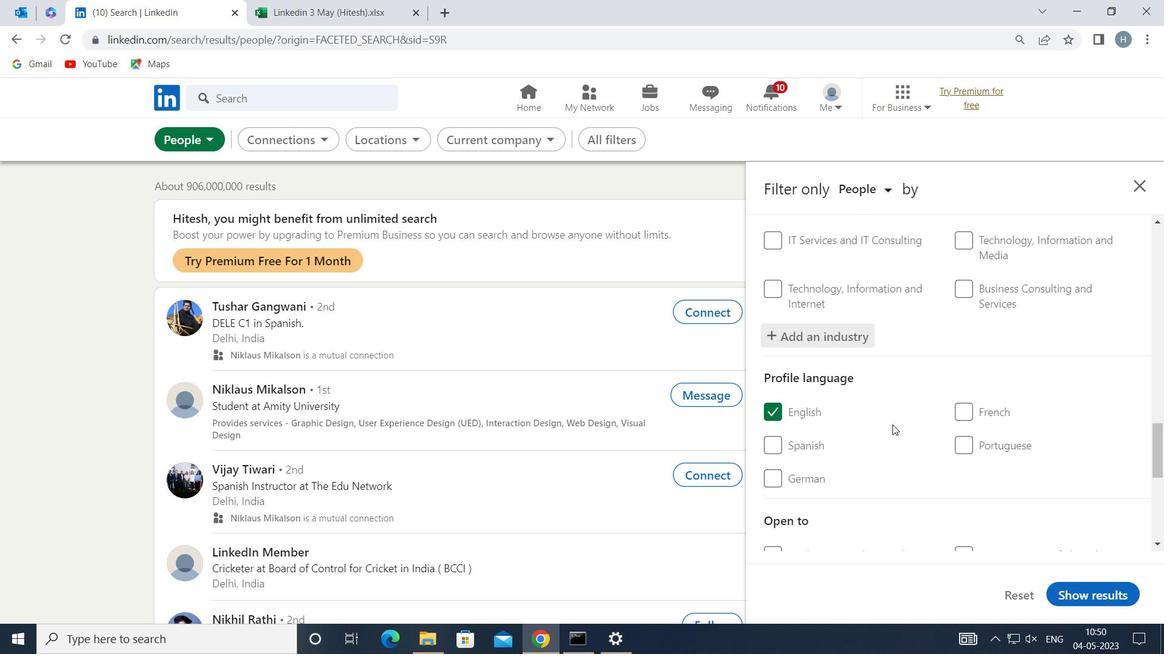 
Action: Mouse moved to (894, 424)
Screenshot: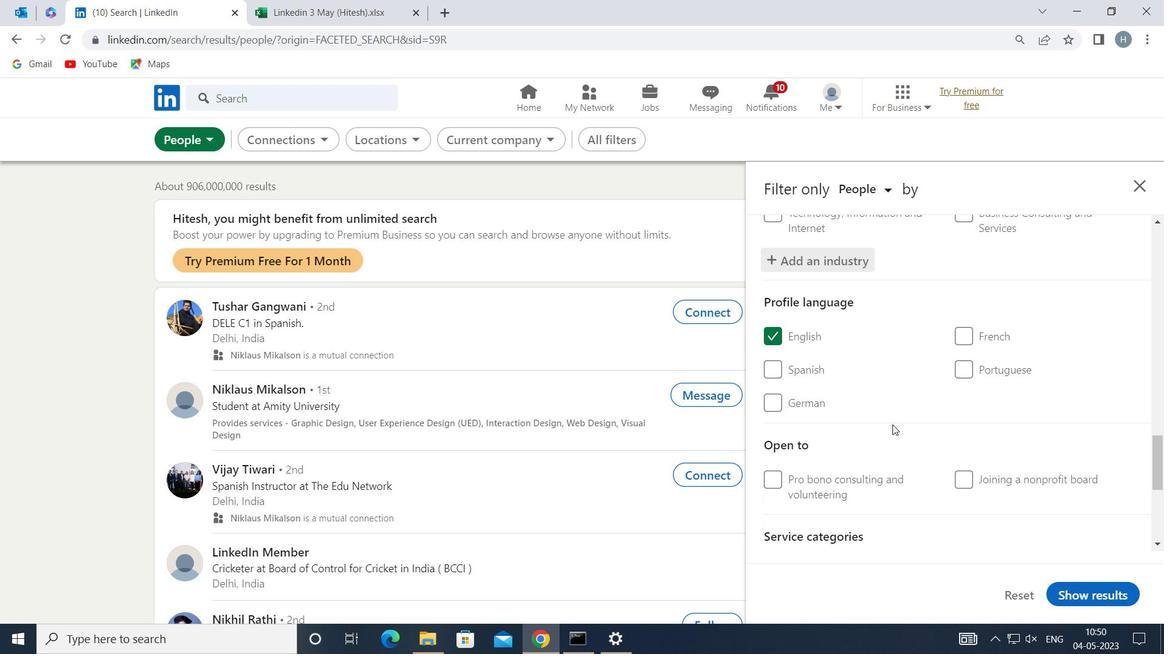 
Action: Mouse scrolled (894, 423) with delta (0, 0)
Screenshot: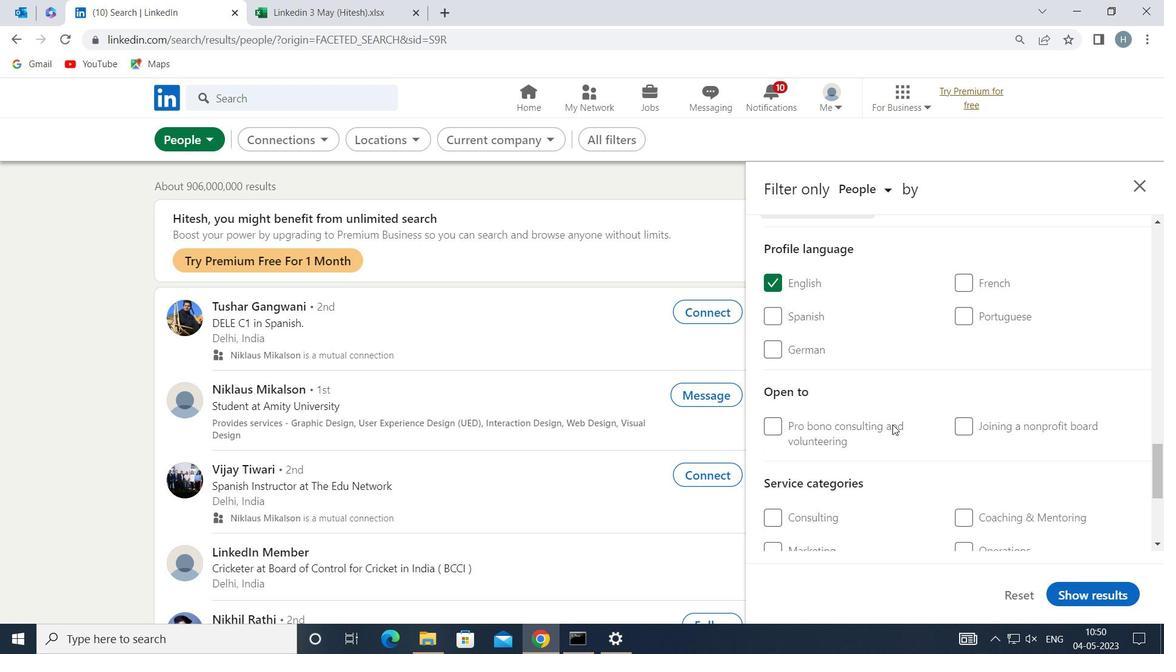 
Action: Mouse scrolled (894, 423) with delta (0, 0)
Screenshot: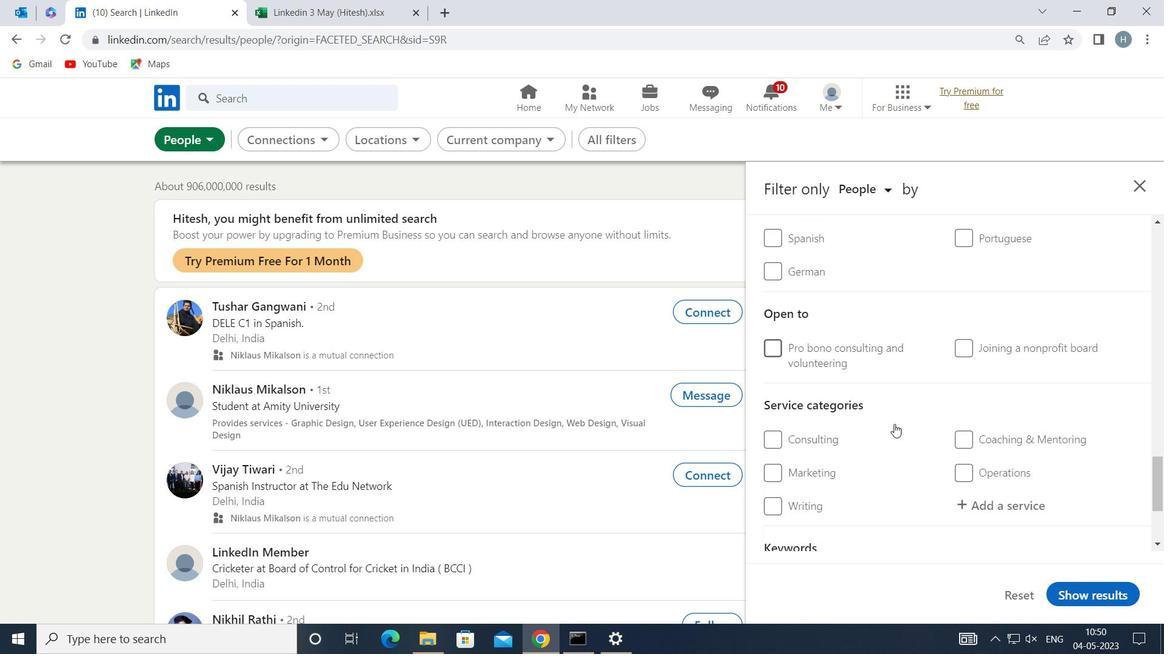
Action: Mouse moved to (984, 406)
Screenshot: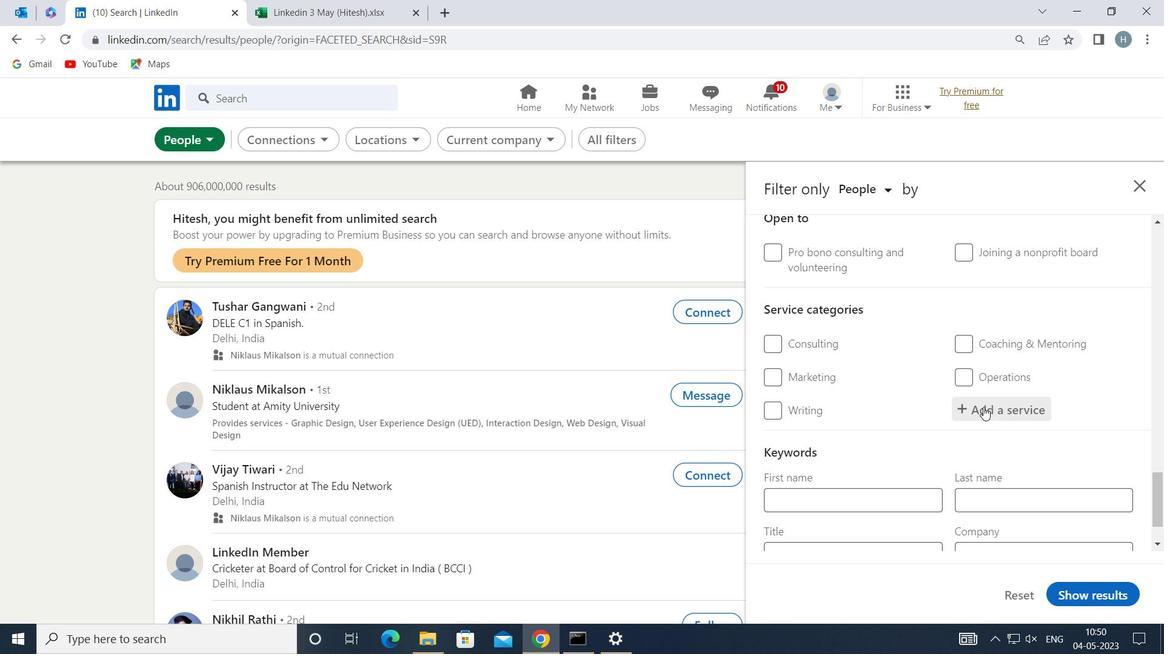 
Action: Mouse pressed left at (984, 406)
Screenshot: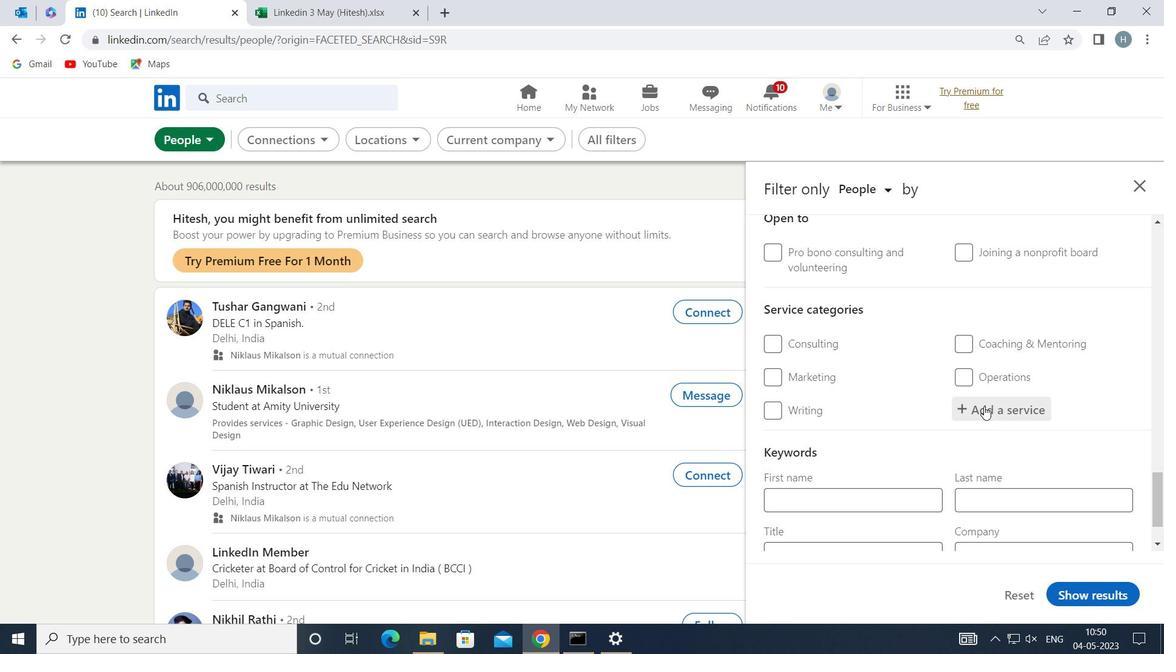 
Action: Mouse moved to (964, 386)
Screenshot: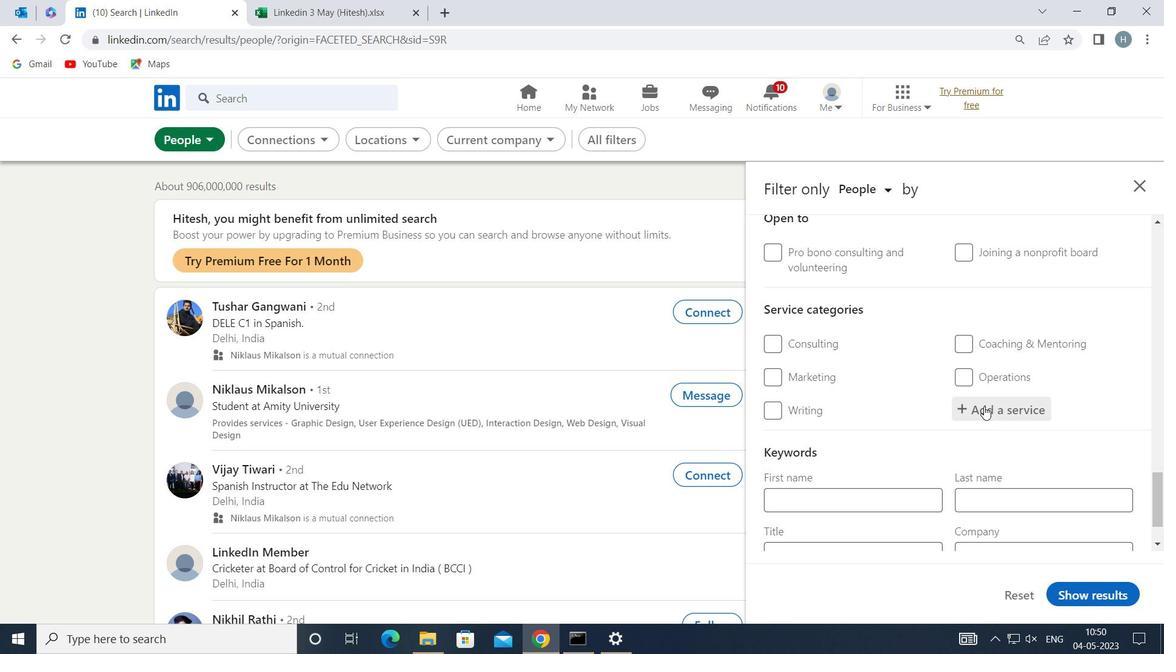 
Action: Key pressed <Key.shift>COMPUTER<Key.space><Key.shift>NET
Screenshot: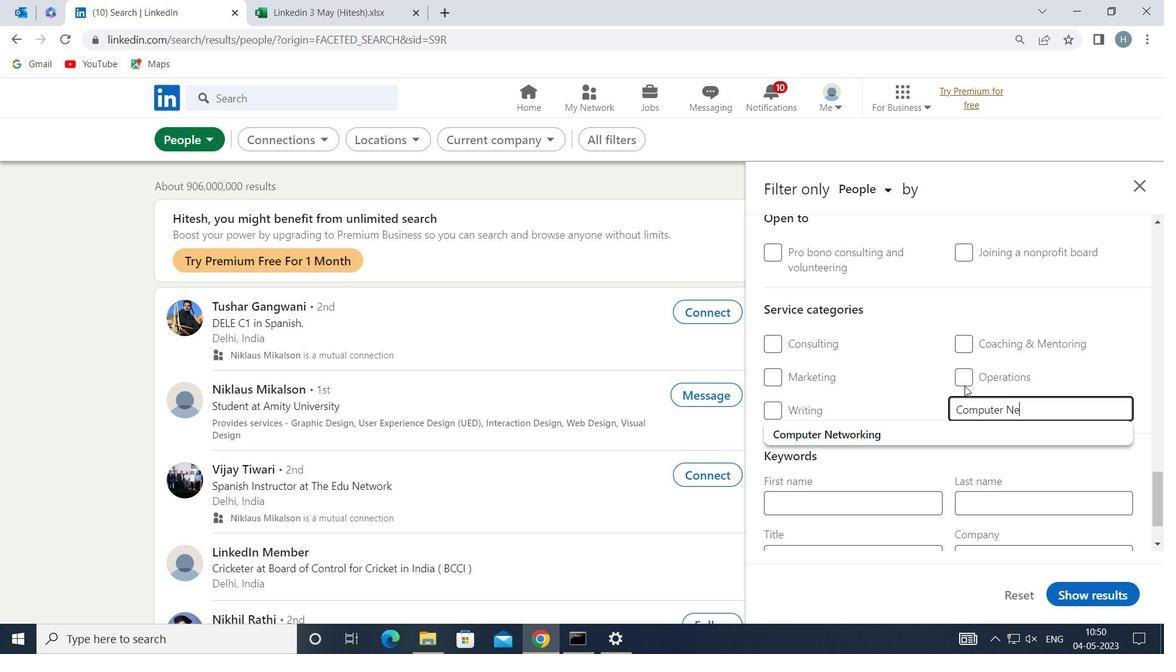 
Action: Mouse moved to (911, 428)
Screenshot: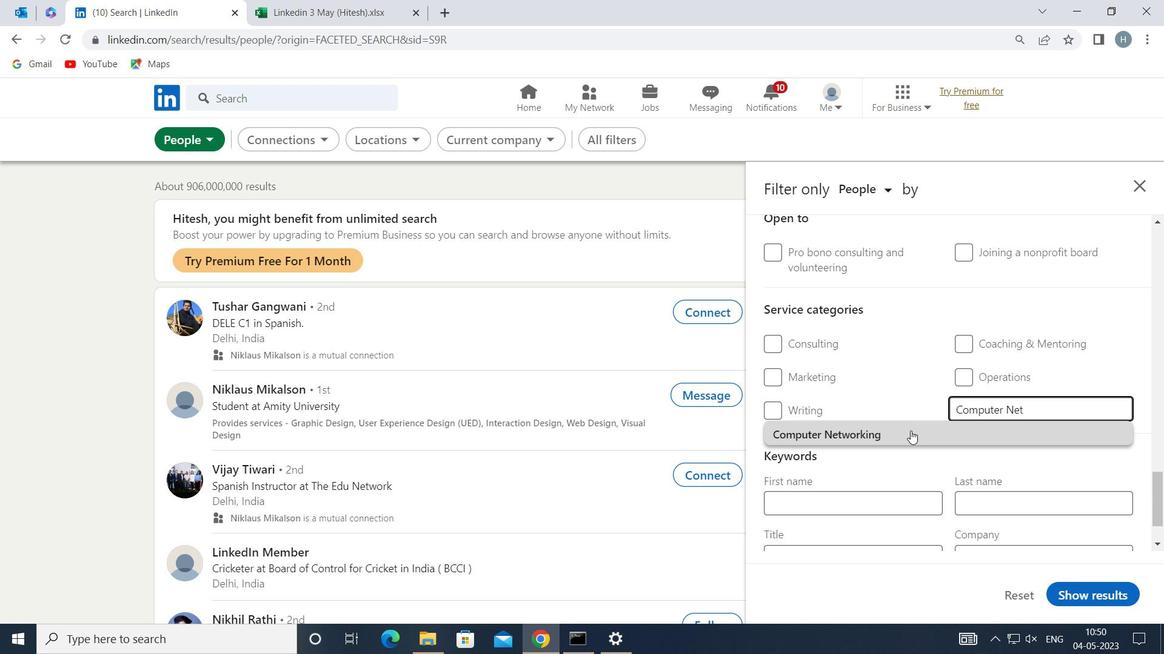 
Action: Mouse pressed left at (911, 428)
Screenshot: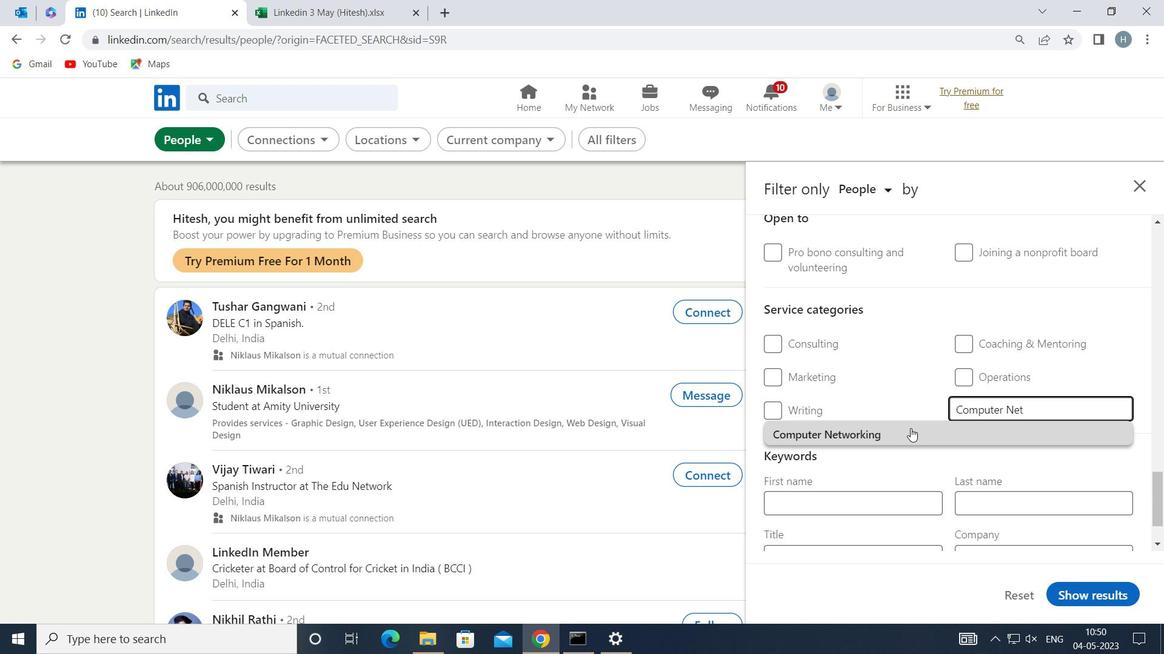 
Action: Mouse moved to (907, 390)
Screenshot: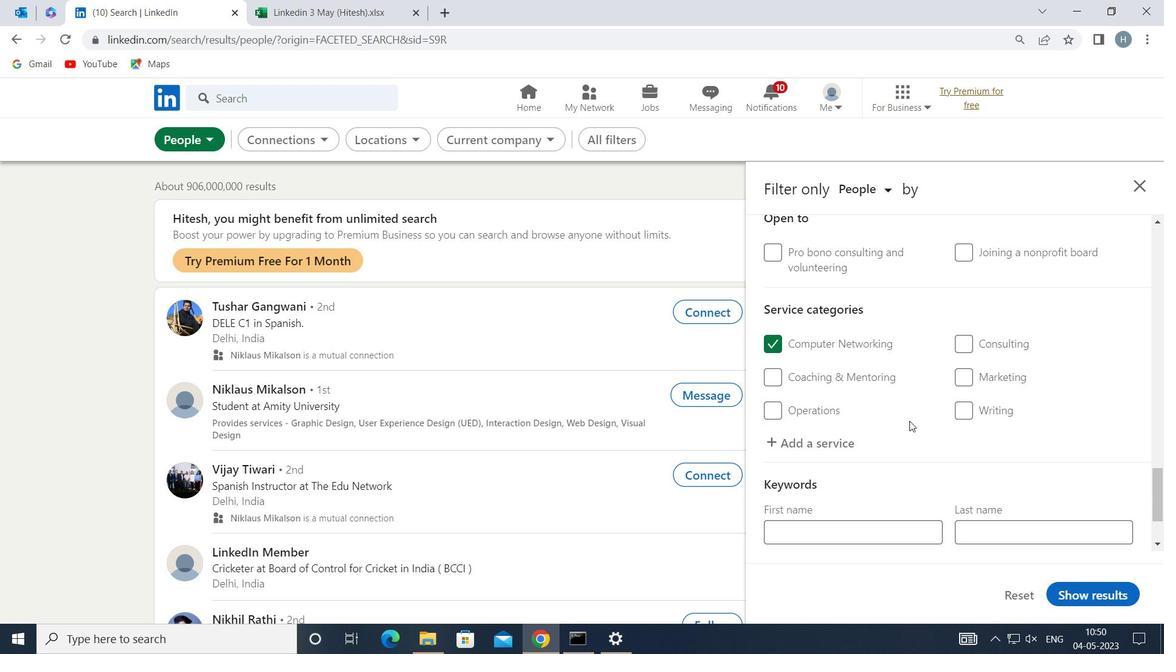 
Action: Mouse scrolled (907, 389) with delta (0, 0)
Screenshot: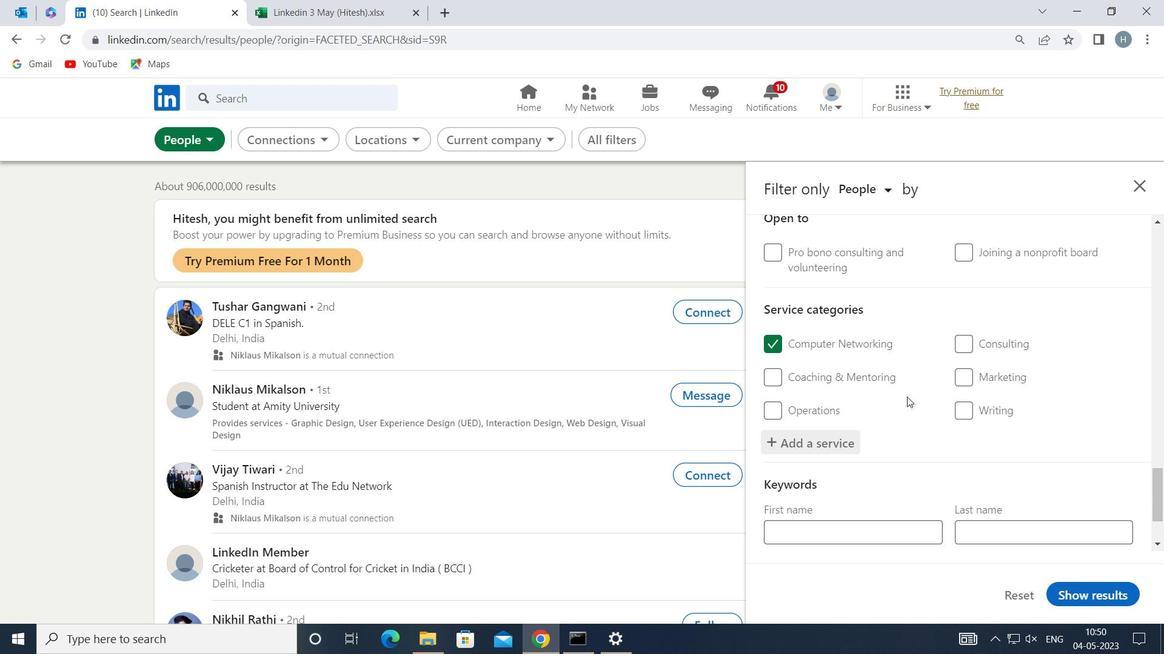 
Action: Mouse moved to (907, 389)
Screenshot: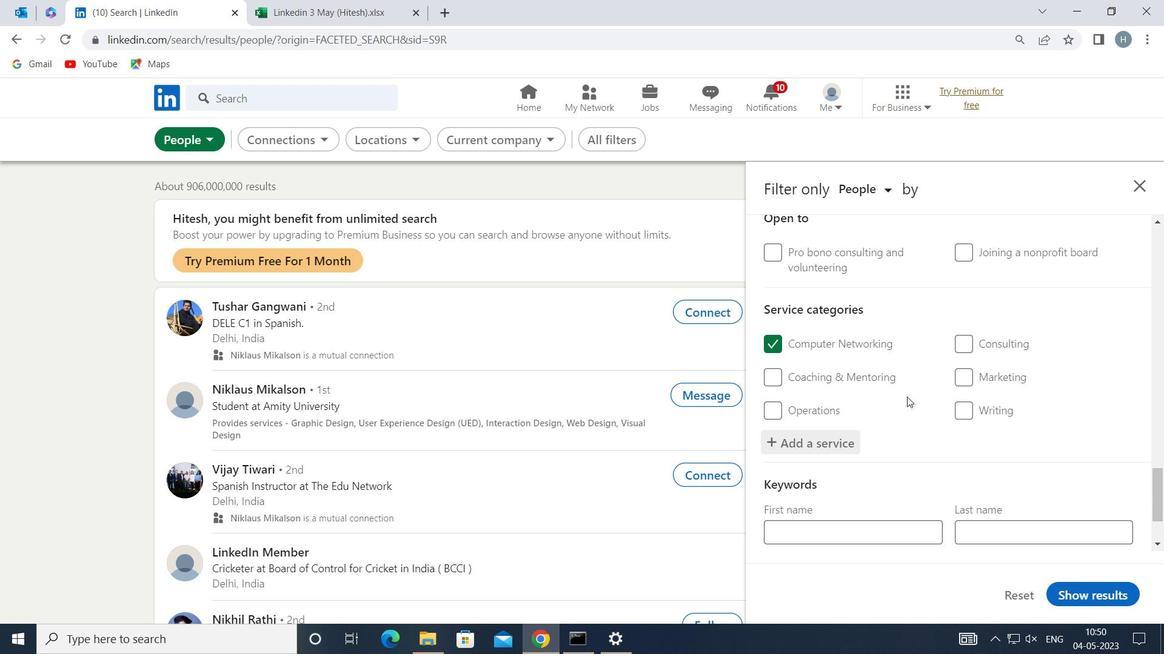 
Action: Mouse scrolled (907, 389) with delta (0, 0)
Screenshot: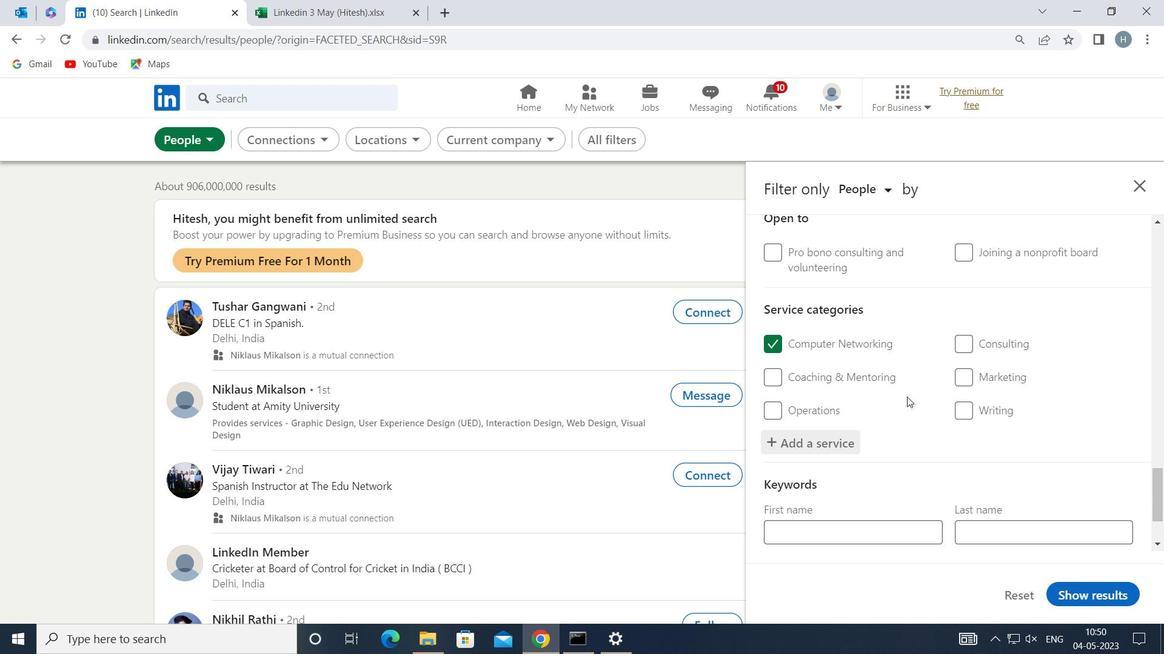 
Action: Mouse scrolled (907, 389) with delta (0, 0)
Screenshot: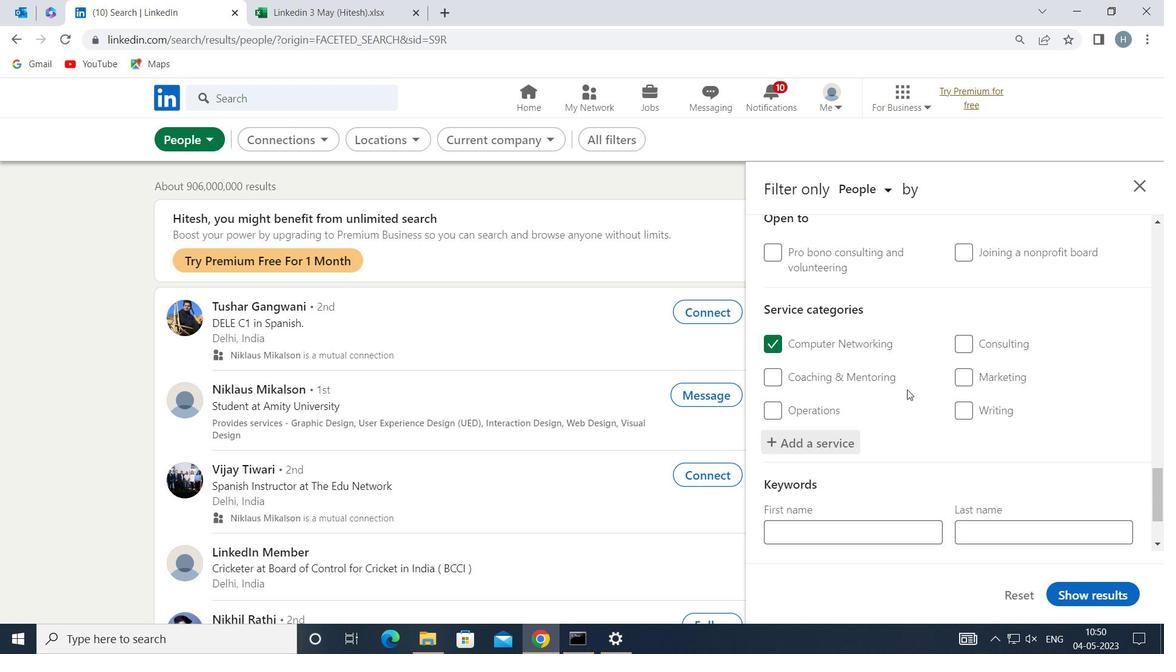 
Action: Mouse scrolled (907, 389) with delta (0, 0)
Screenshot: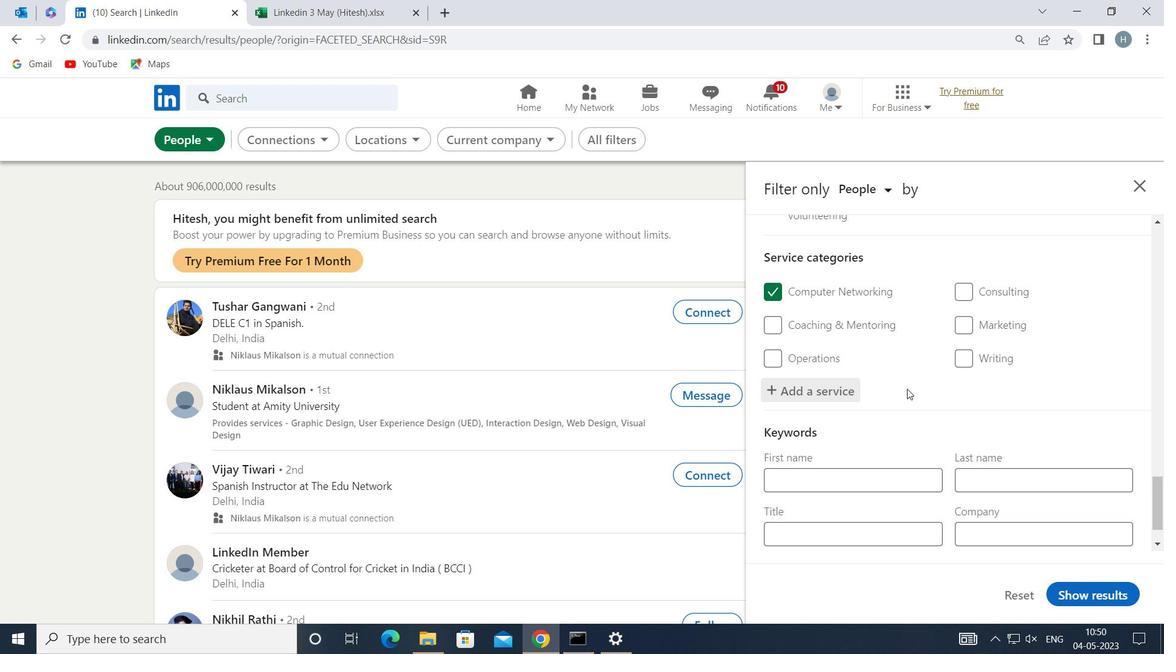 
Action: Mouse scrolled (907, 389) with delta (0, 0)
Screenshot: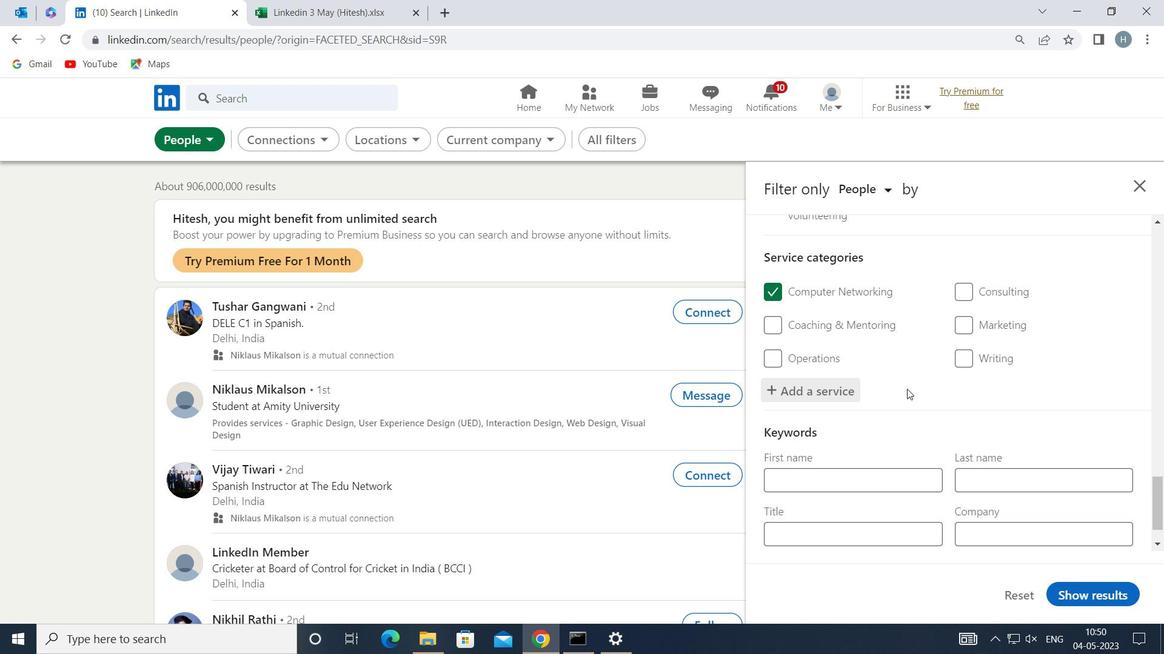 
Action: Mouse moved to (887, 483)
Screenshot: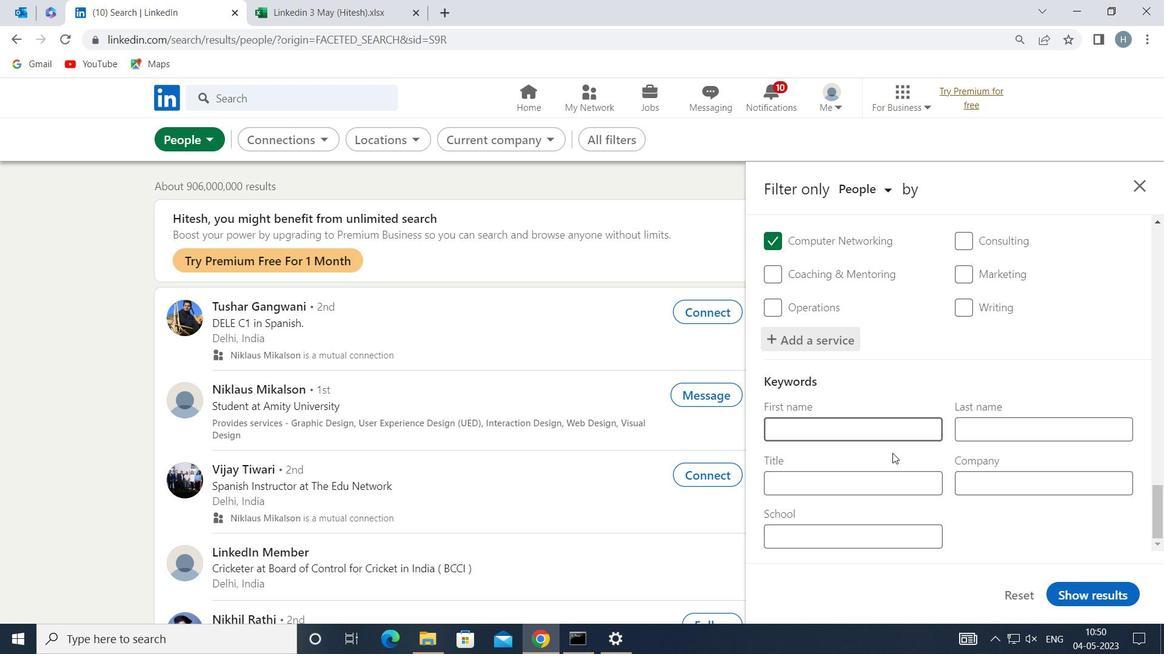
Action: Mouse pressed left at (887, 483)
Screenshot: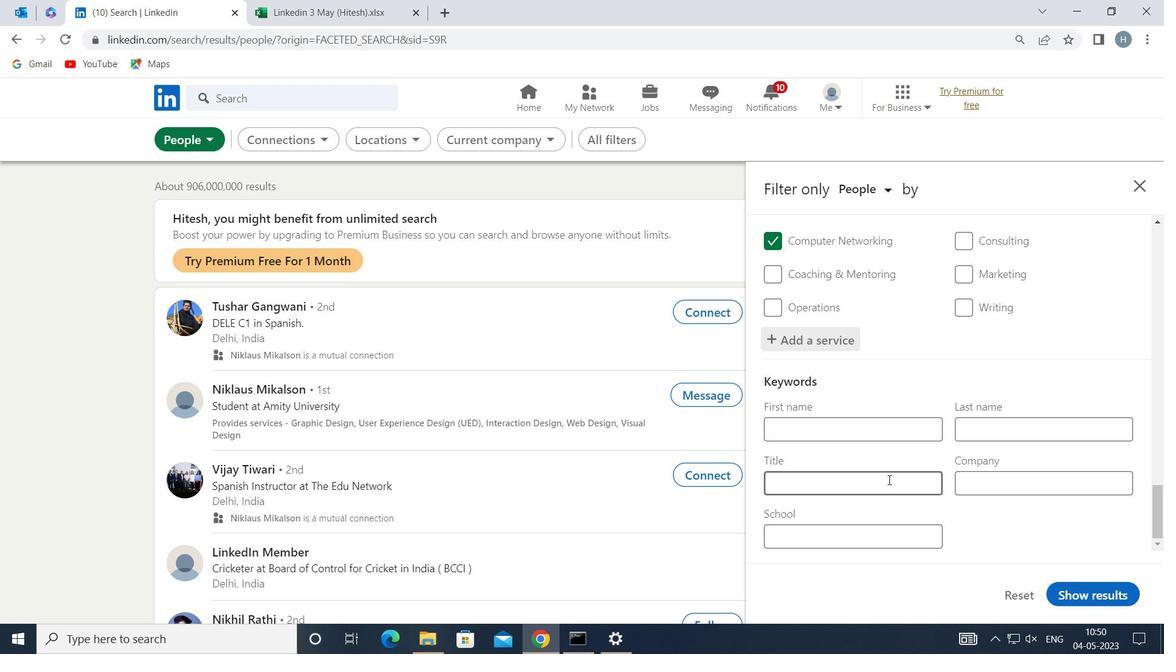 
Action: Mouse moved to (875, 484)
Screenshot: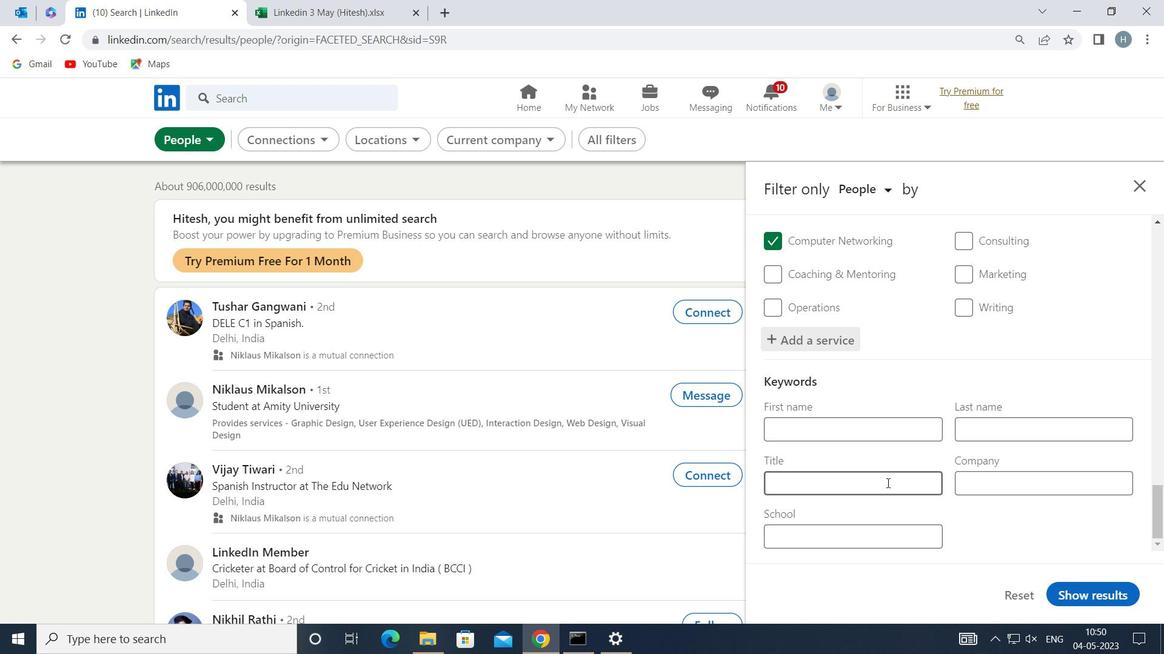 
Action: Key pressed <Key.shift>CONTINUOUS
Screenshot: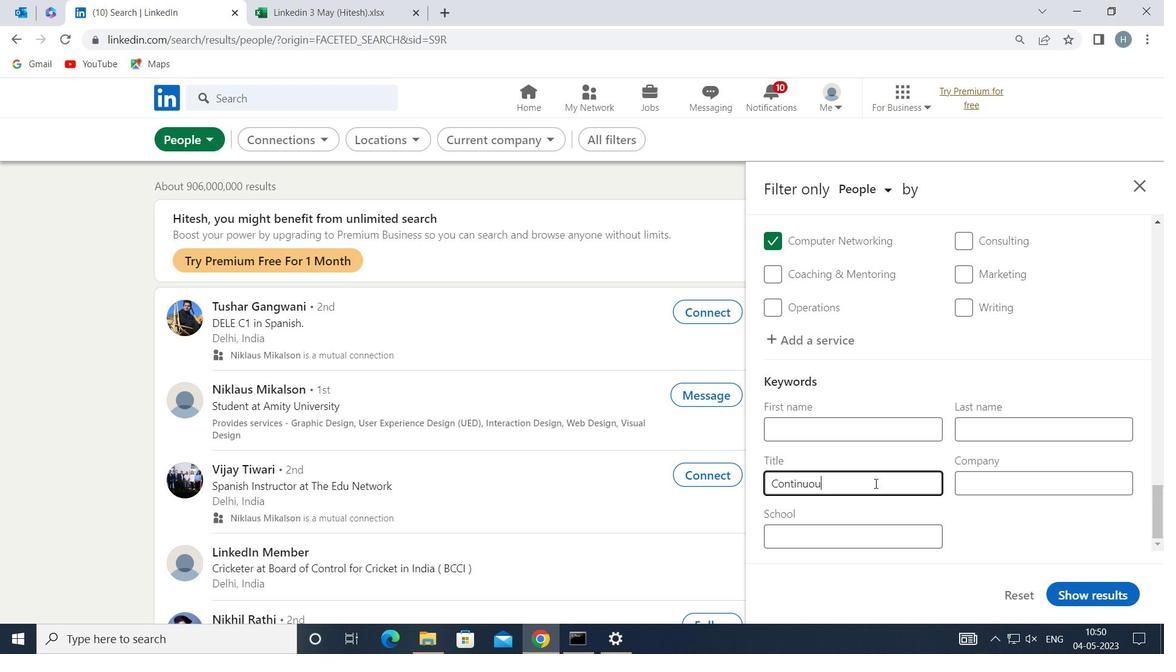 
Action: Mouse moved to (877, 480)
Screenshot: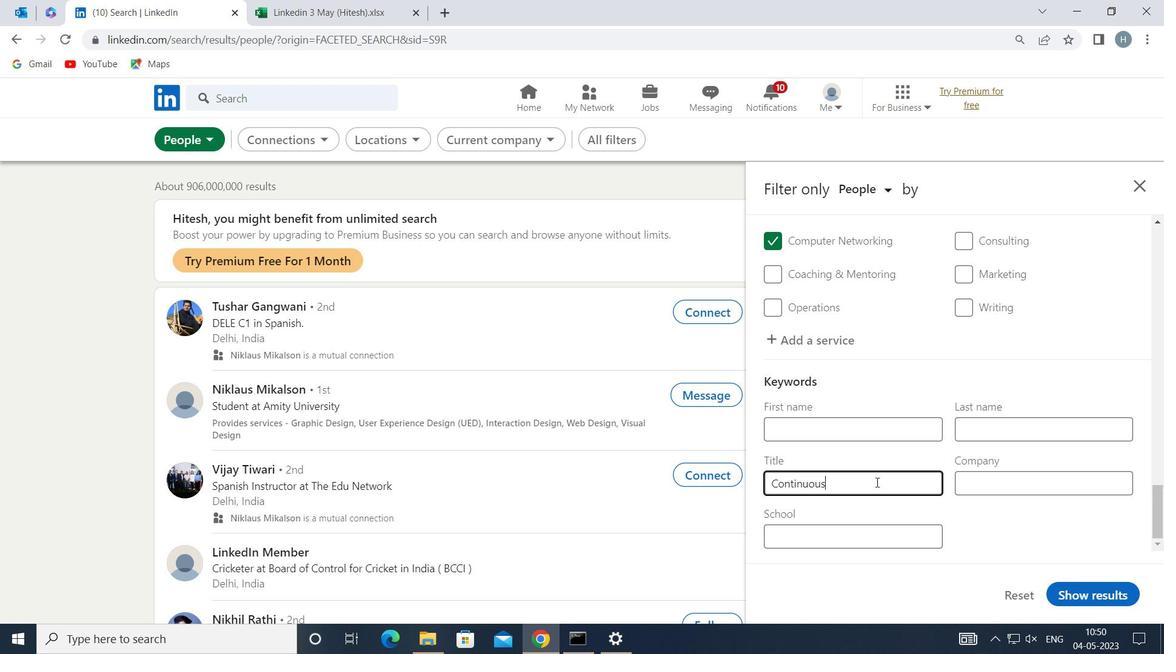 
Action: Key pressed <Key.space>
Screenshot: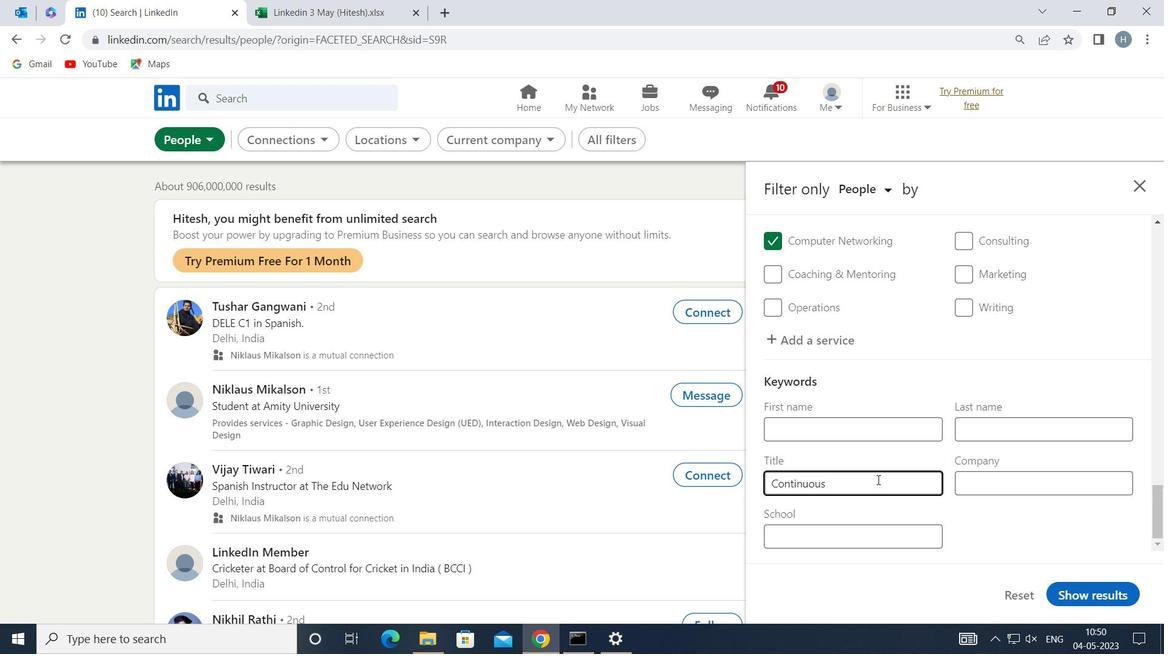 
Action: Mouse moved to (877, 477)
Screenshot: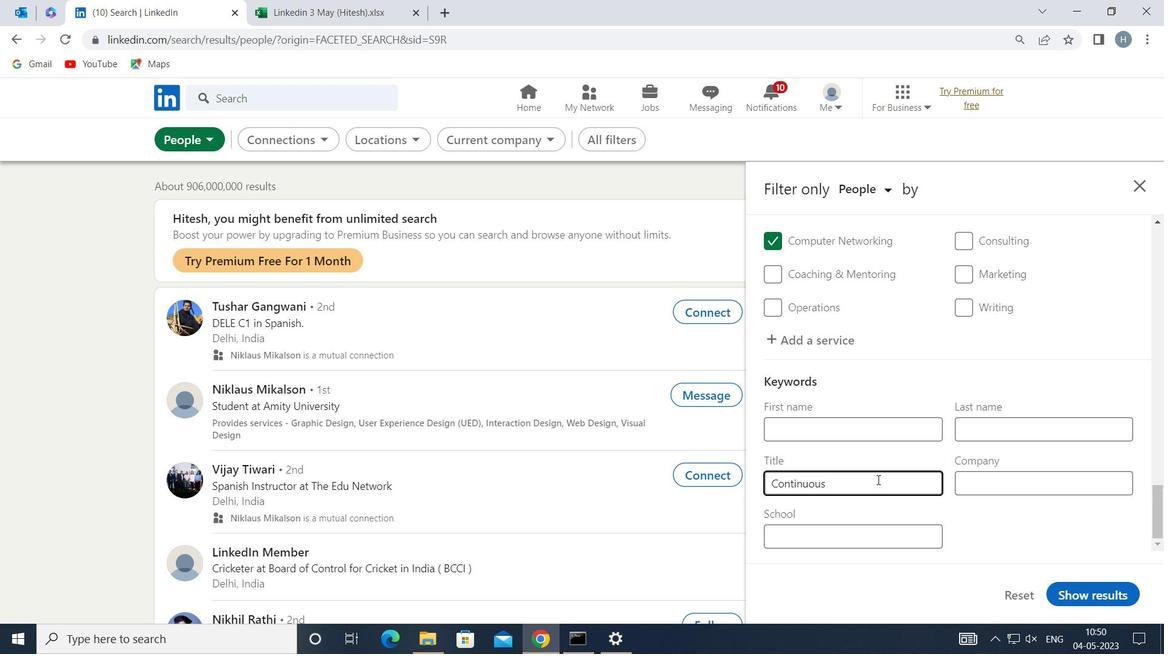 
Action: Key pressed <Key.shift>IMPROVEMENT<Key.space><Key.shift>CONSULTANT
Screenshot: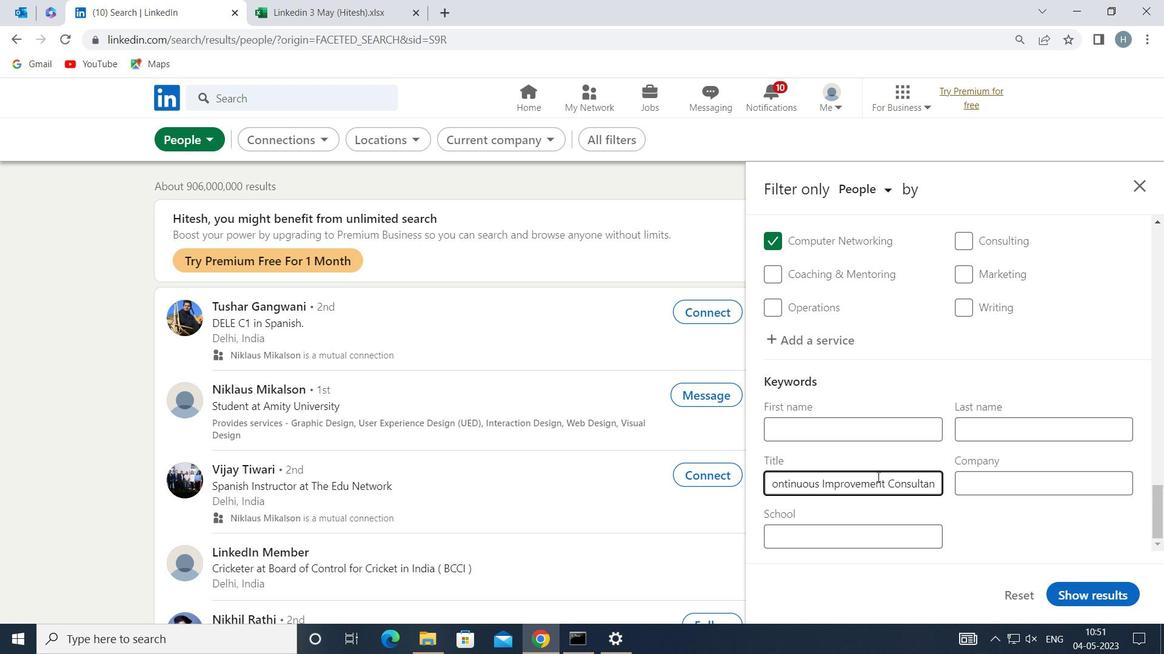 
Action: Mouse moved to (1091, 594)
Screenshot: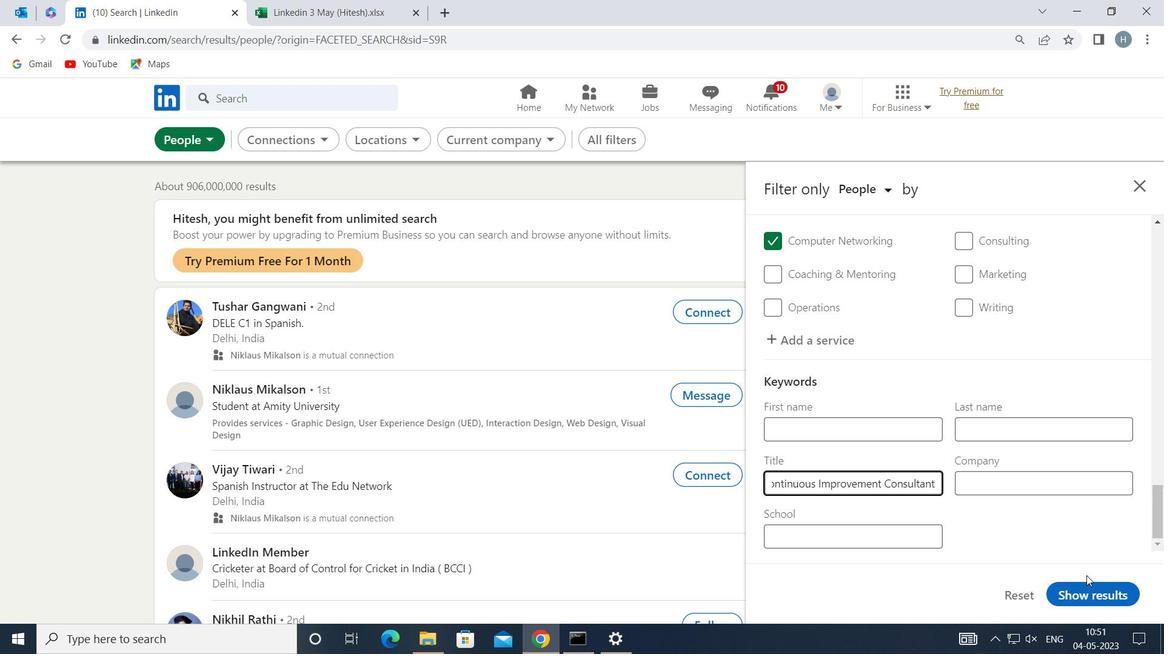 
Action: Mouse pressed left at (1091, 594)
Screenshot: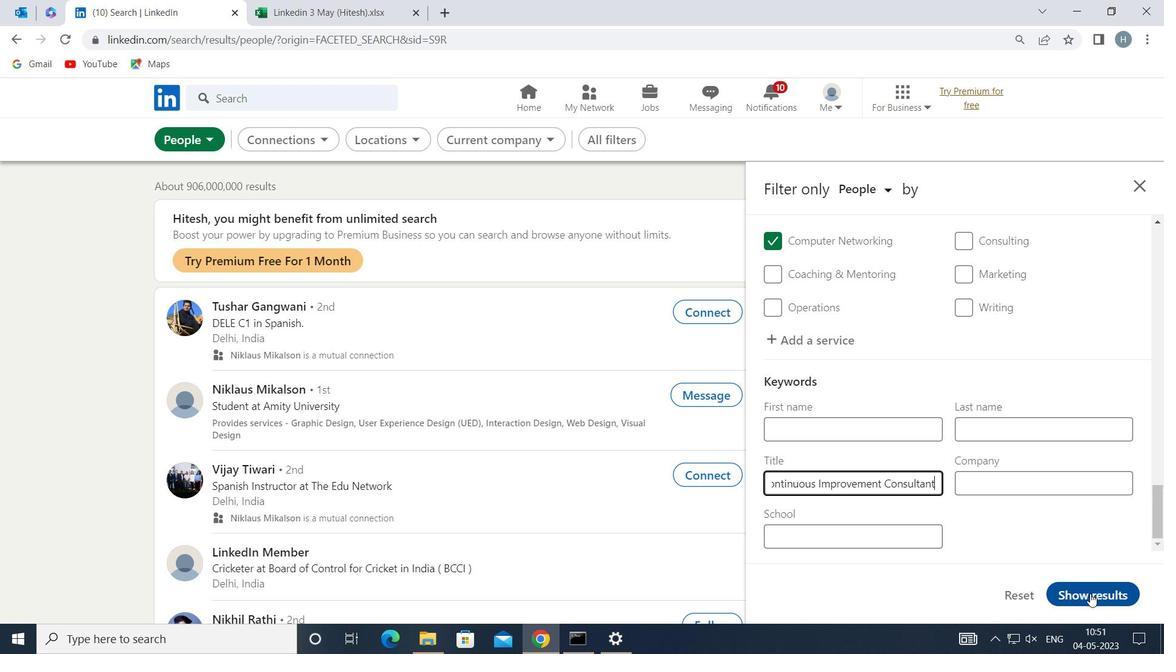 
Action: Mouse moved to (887, 466)
Screenshot: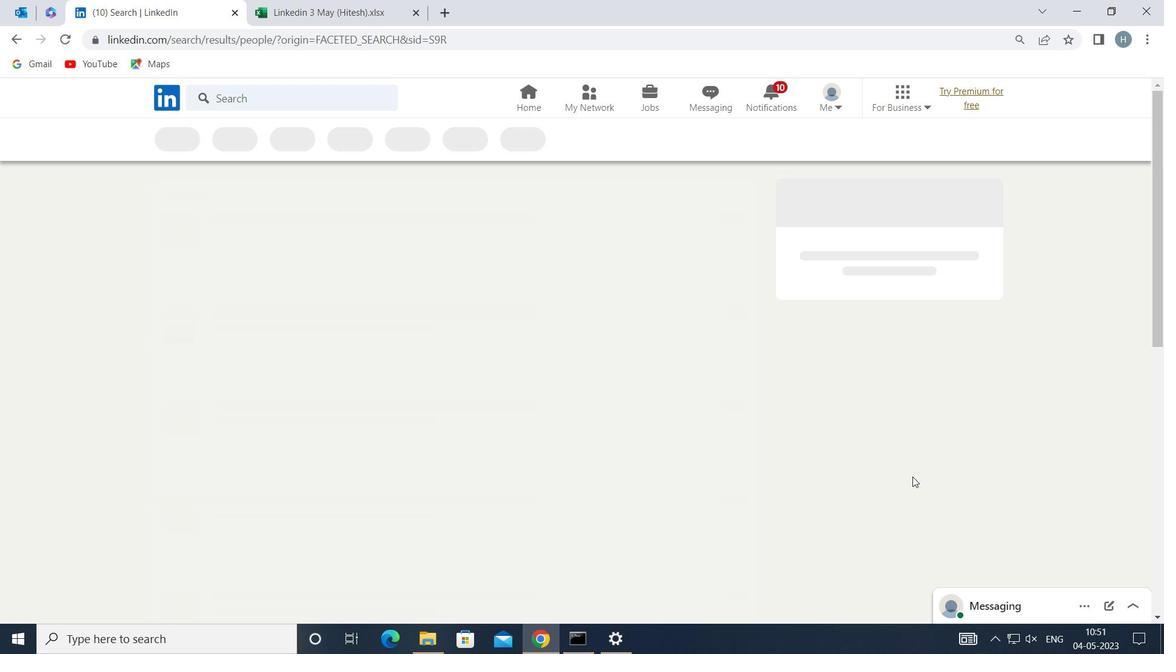 
